 Task: Find connections with filter location Epping with filter topic #Brandwith filter profile language English with filter current company Essar with filter school H. L. College of Commerce with filter industry Philanthropic Fundraising Services with filter service category Network Support with filter keywords title Administrative Manager
Action: Mouse moved to (251, 272)
Screenshot: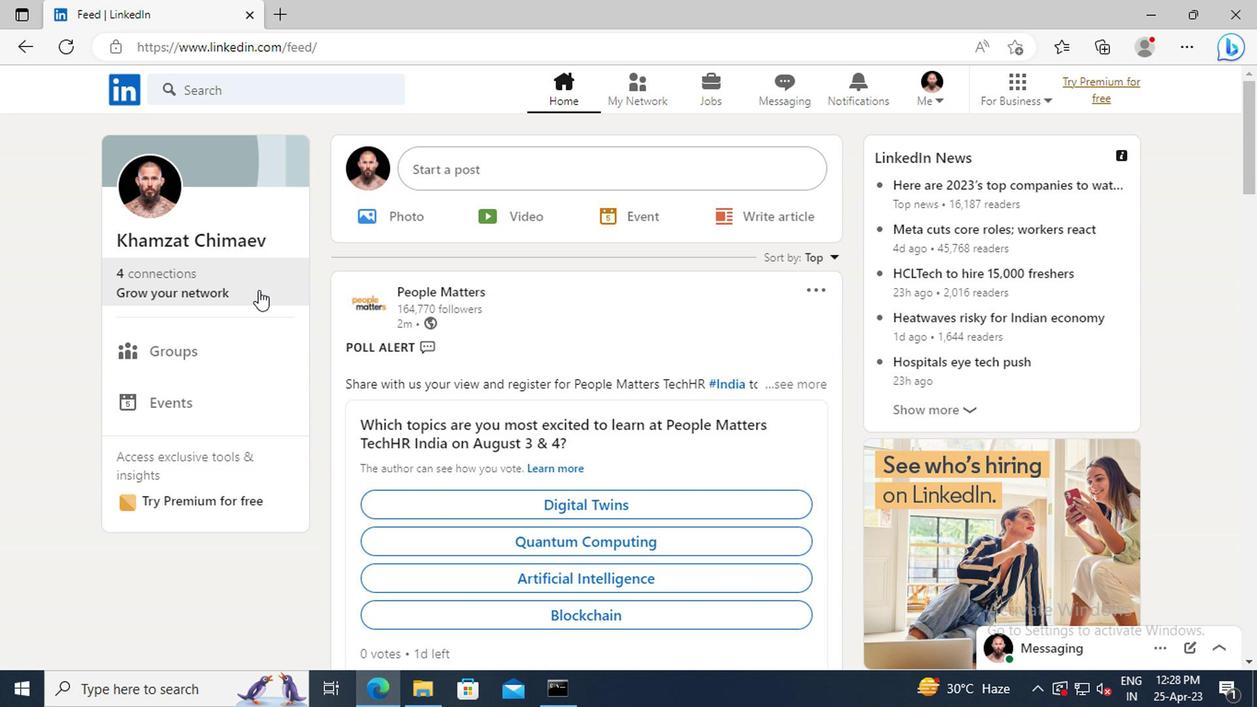 
Action: Mouse pressed left at (251, 272)
Screenshot: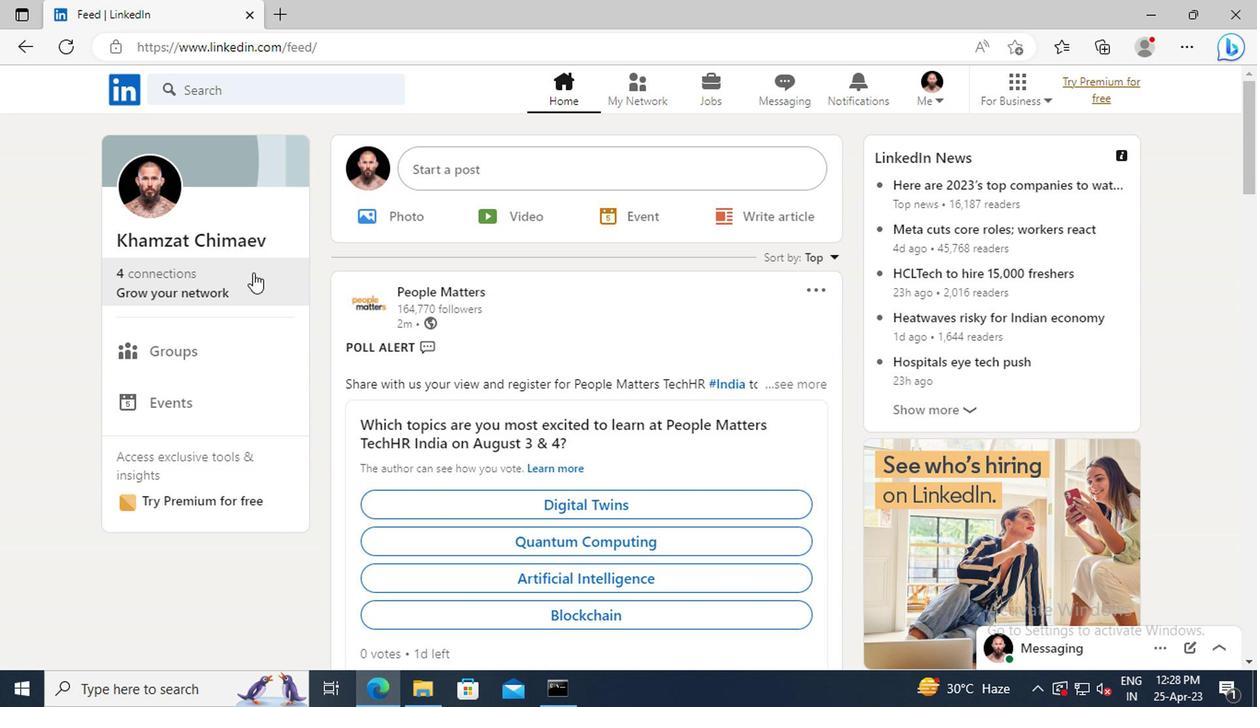 
Action: Mouse moved to (254, 197)
Screenshot: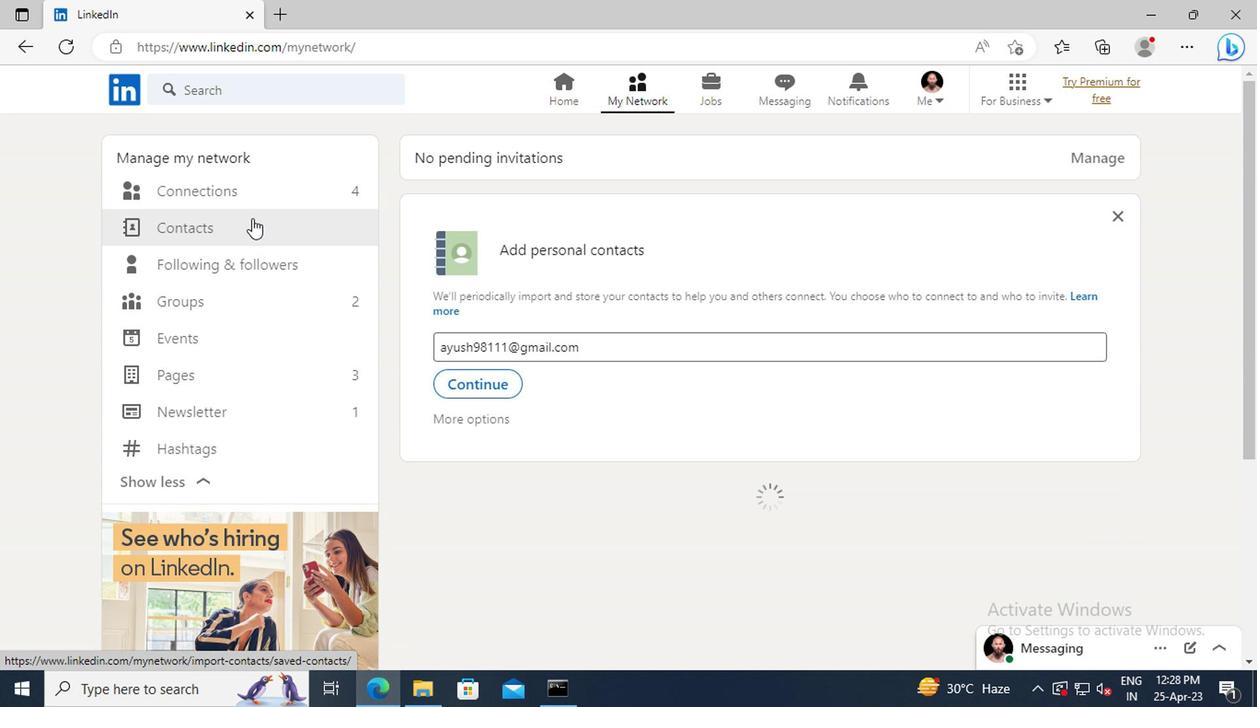 
Action: Mouse pressed left at (254, 197)
Screenshot: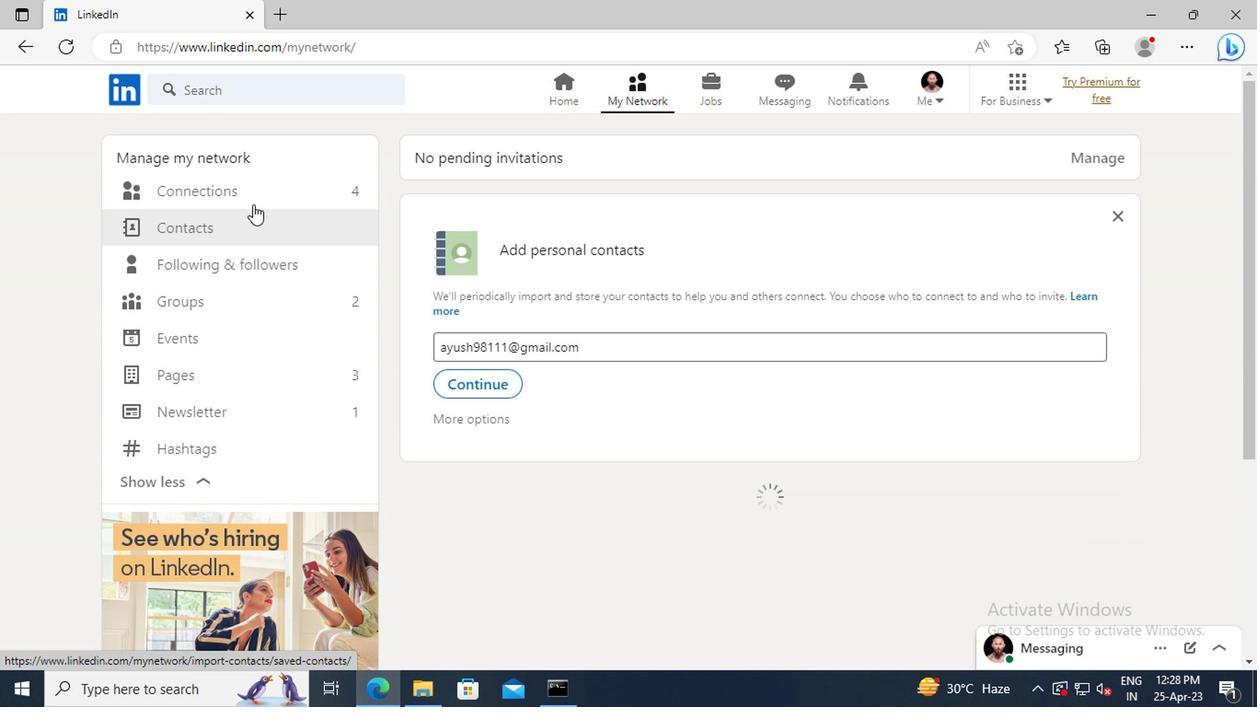 
Action: Mouse moved to (749, 199)
Screenshot: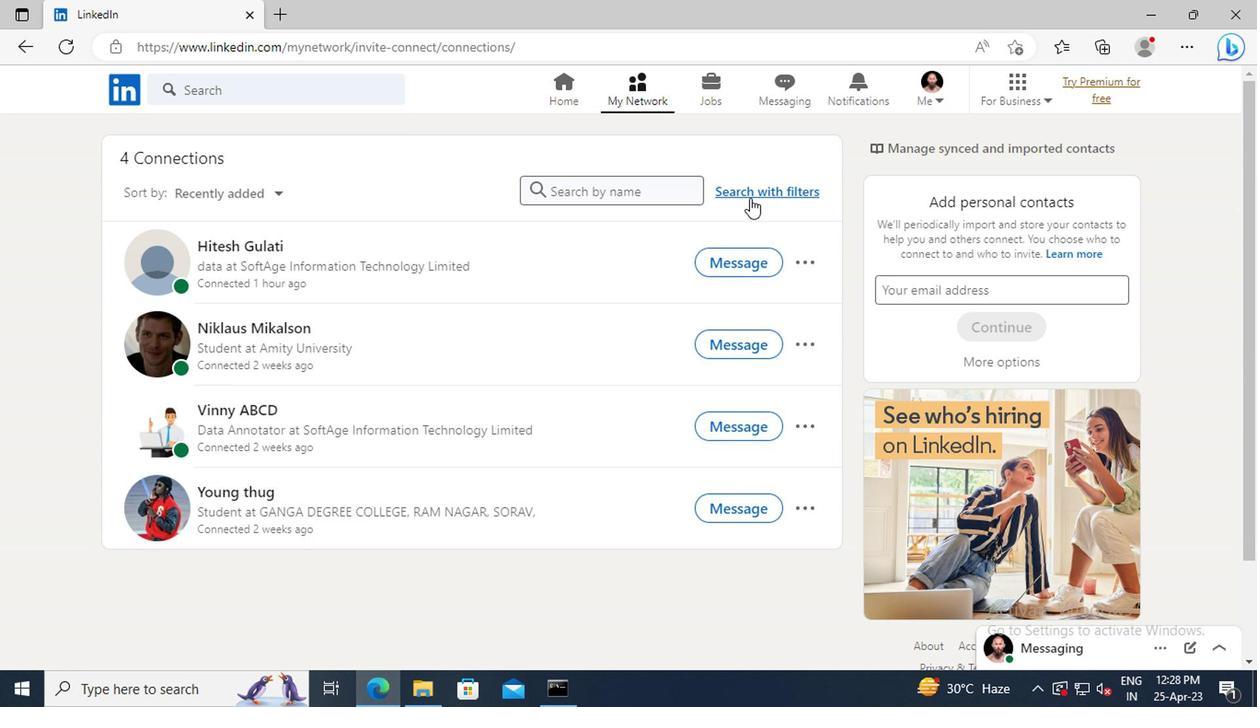
Action: Mouse pressed left at (749, 199)
Screenshot: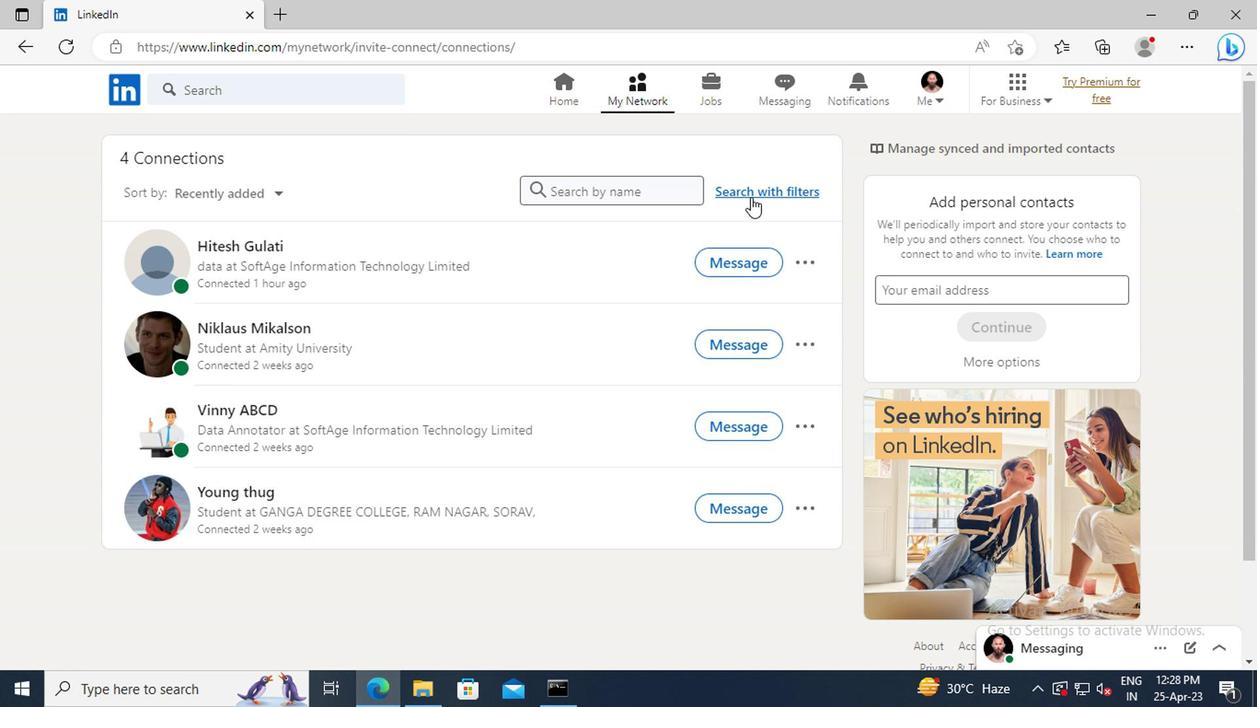 
Action: Mouse moved to (702, 147)
Screenshot: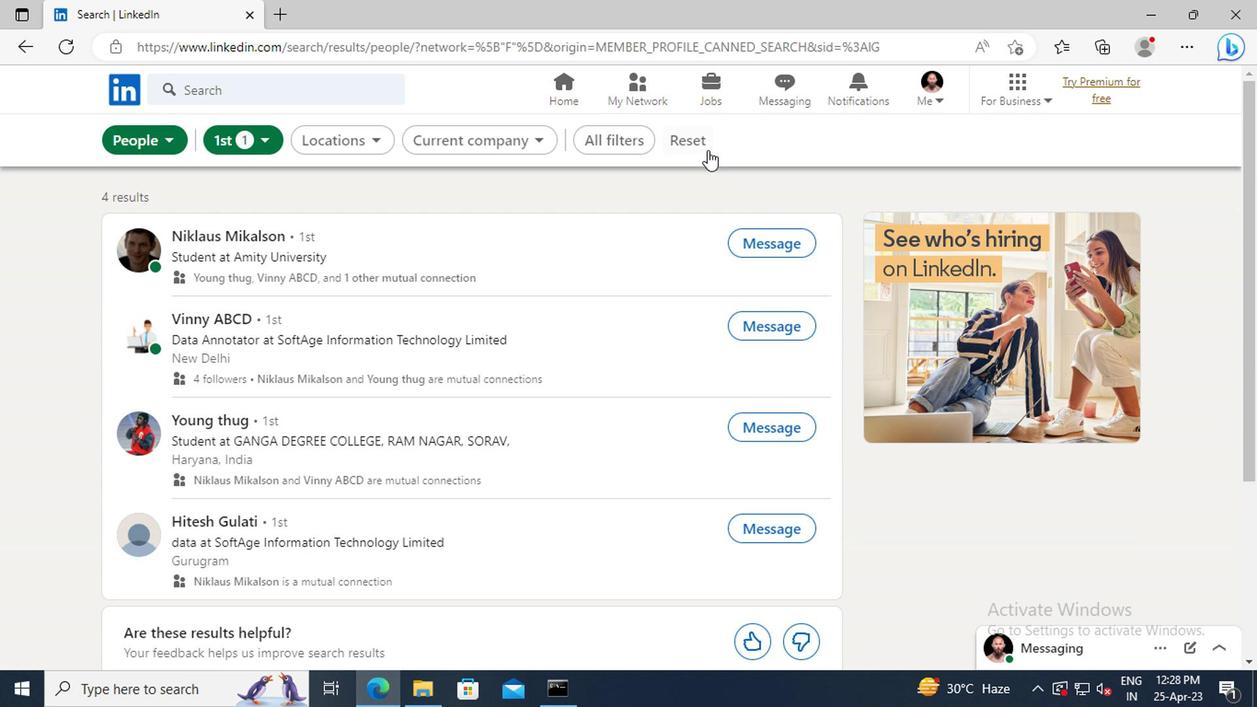 
Action: Mouse pressed left at (702, 147)
Screenshot: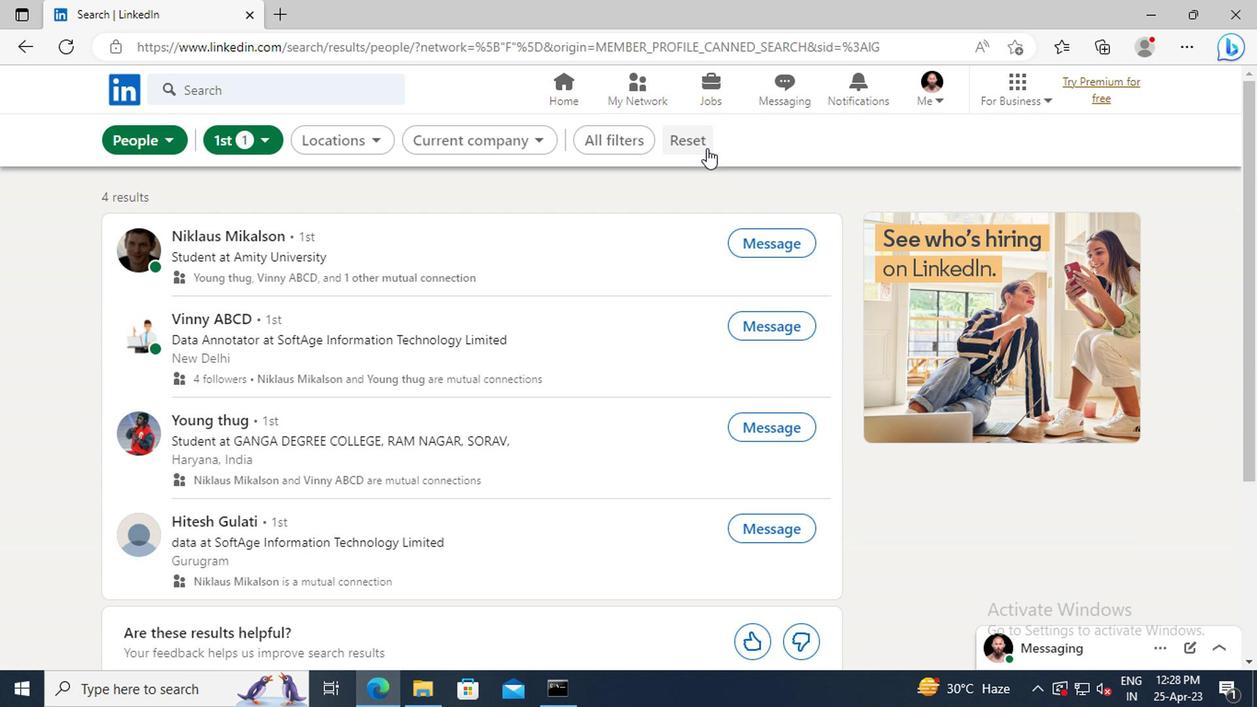
Action: Mouse moved to (666, 147)
Screenshot: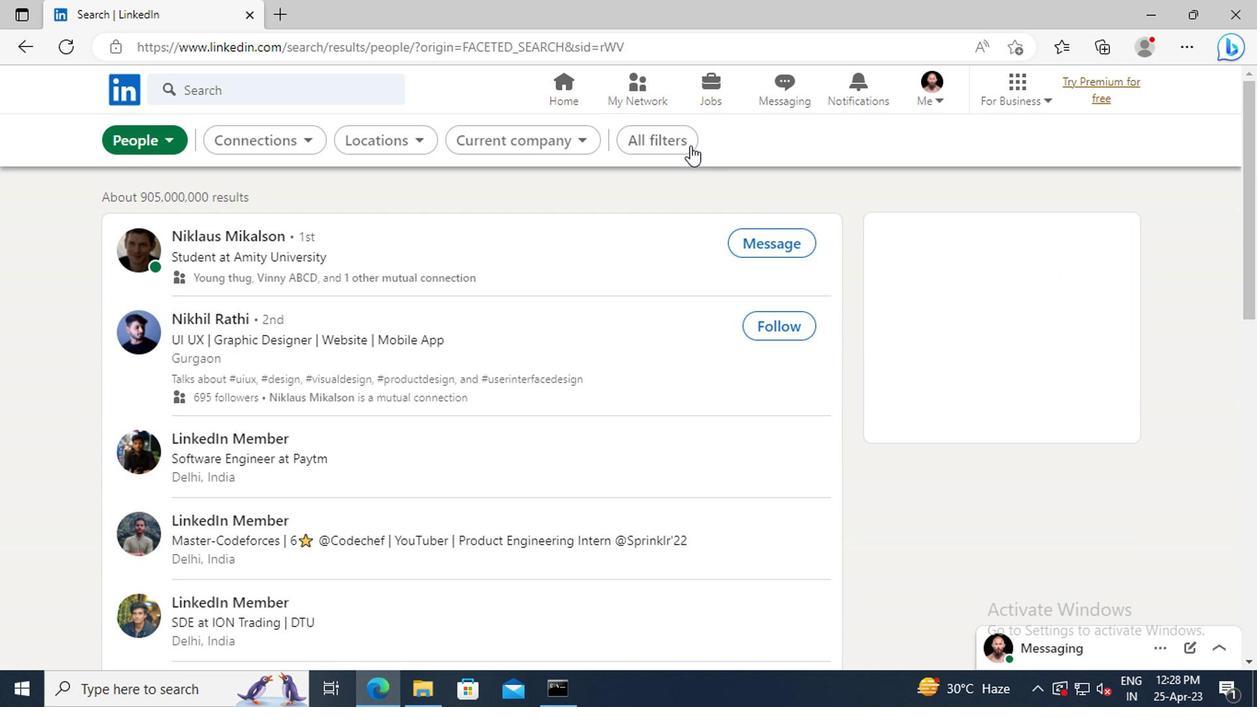 
Action: Mouse pressed left at (666, 147)
Screenshot: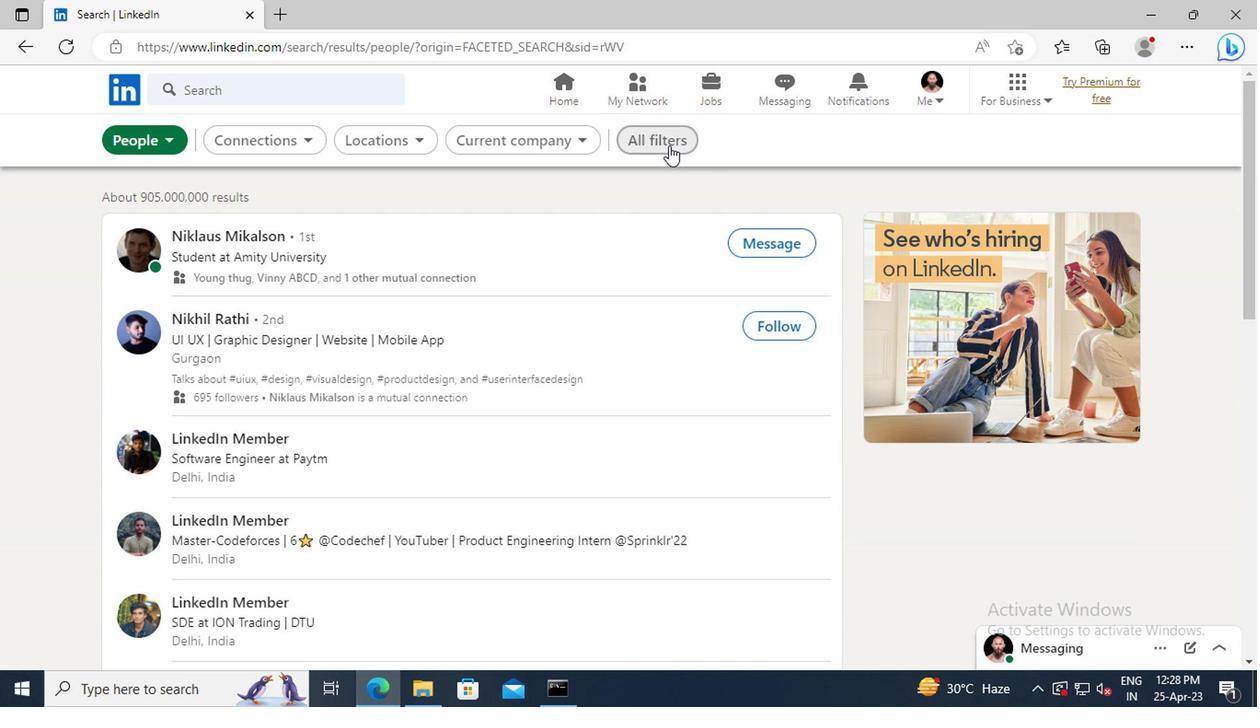 
Action: Mouse moved to (979, 313)
Screenshot: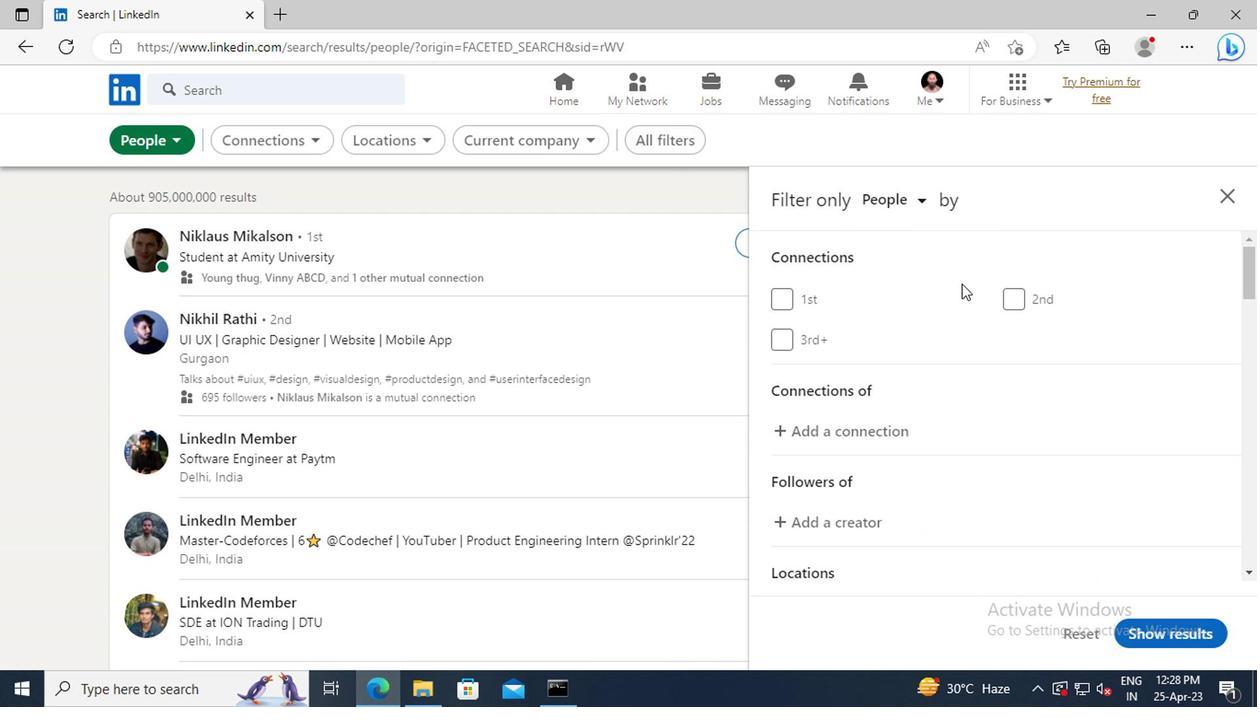 
Action: Mouse scrolled (979, 313) with delta (0, 0)
Screenshot: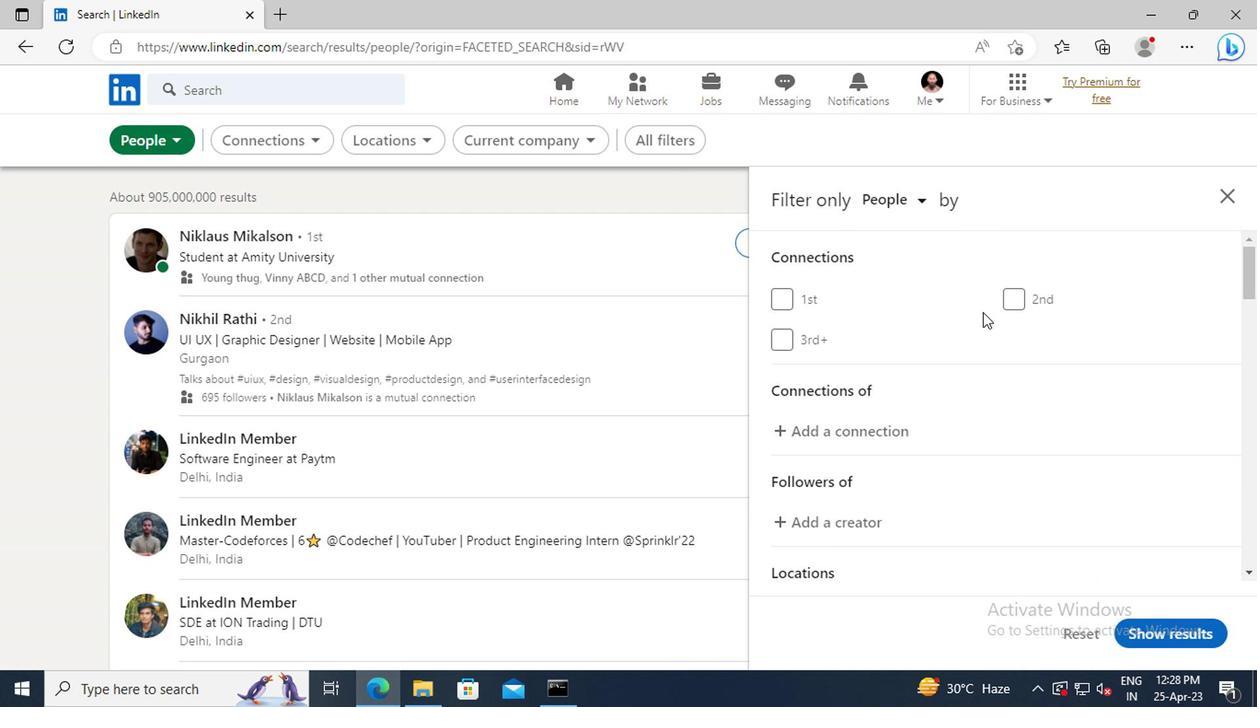 
Action: Mouse scrolled (979, 313) with delta (0, 0)
Screenshot: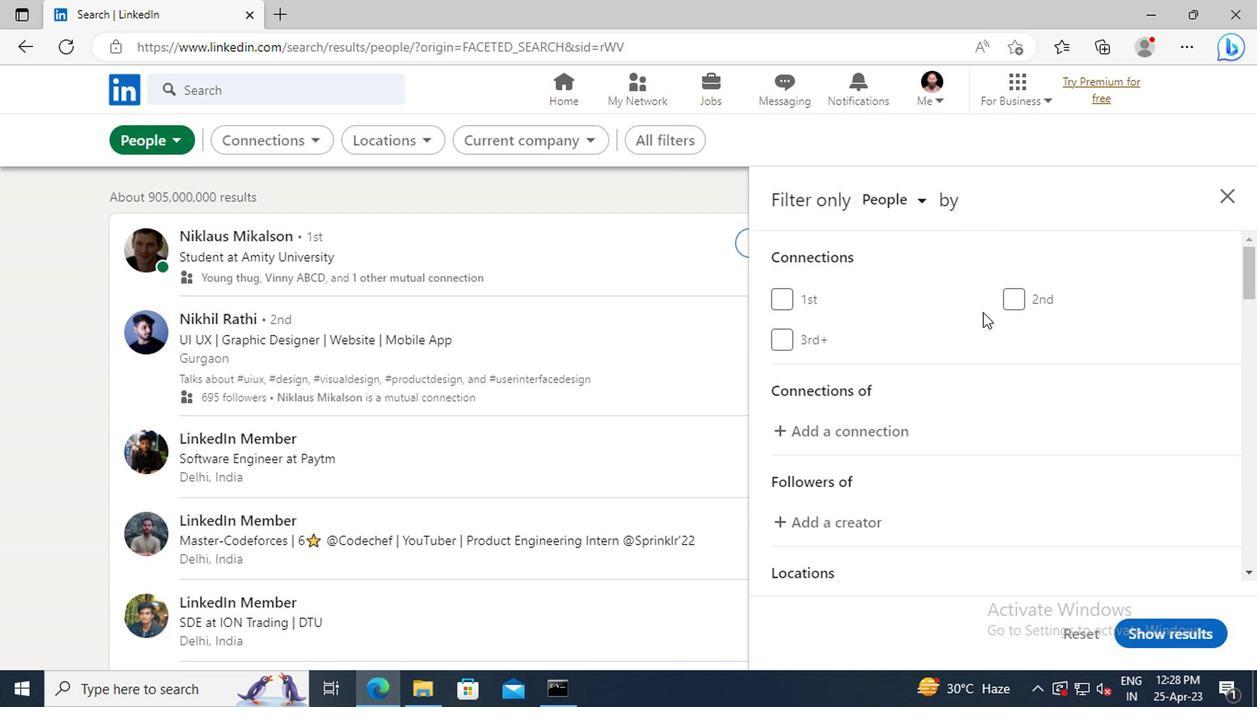 
Action: Mouse scrolled (979, 313) with delta (0, 0)
Screenshot: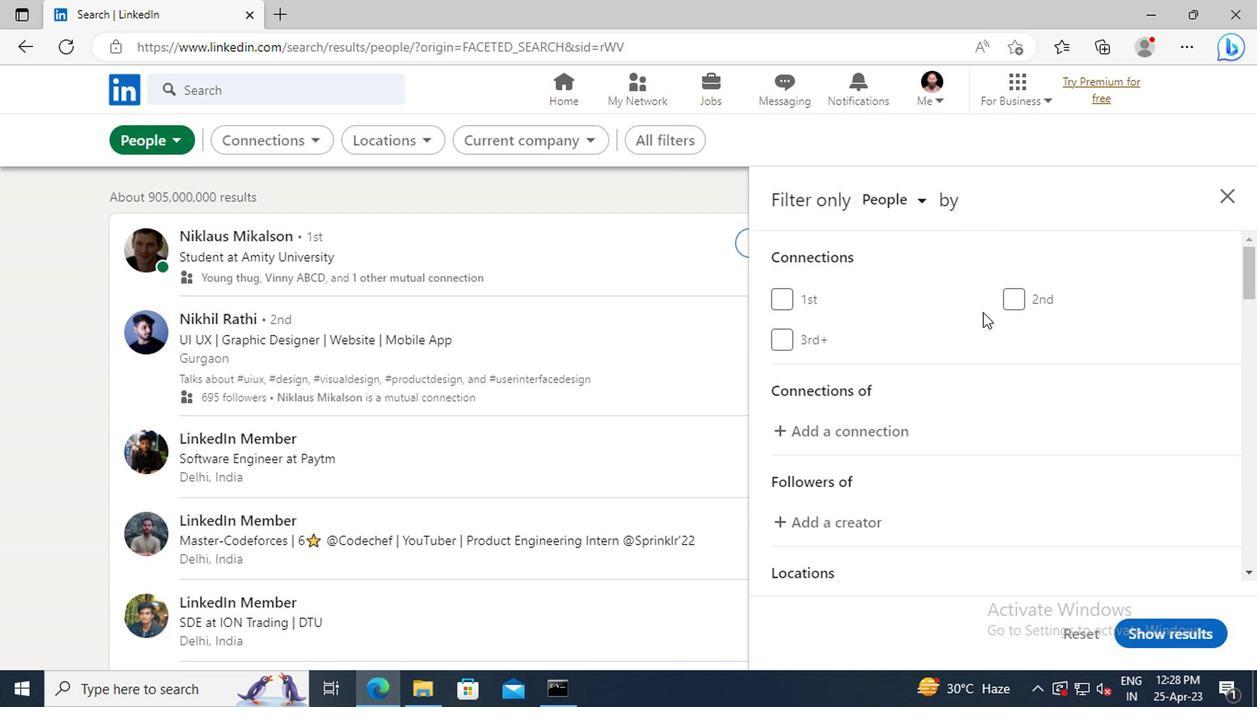 
Action: Mouse scrolled (979, 313) with delta (0, 0)
Screenshot: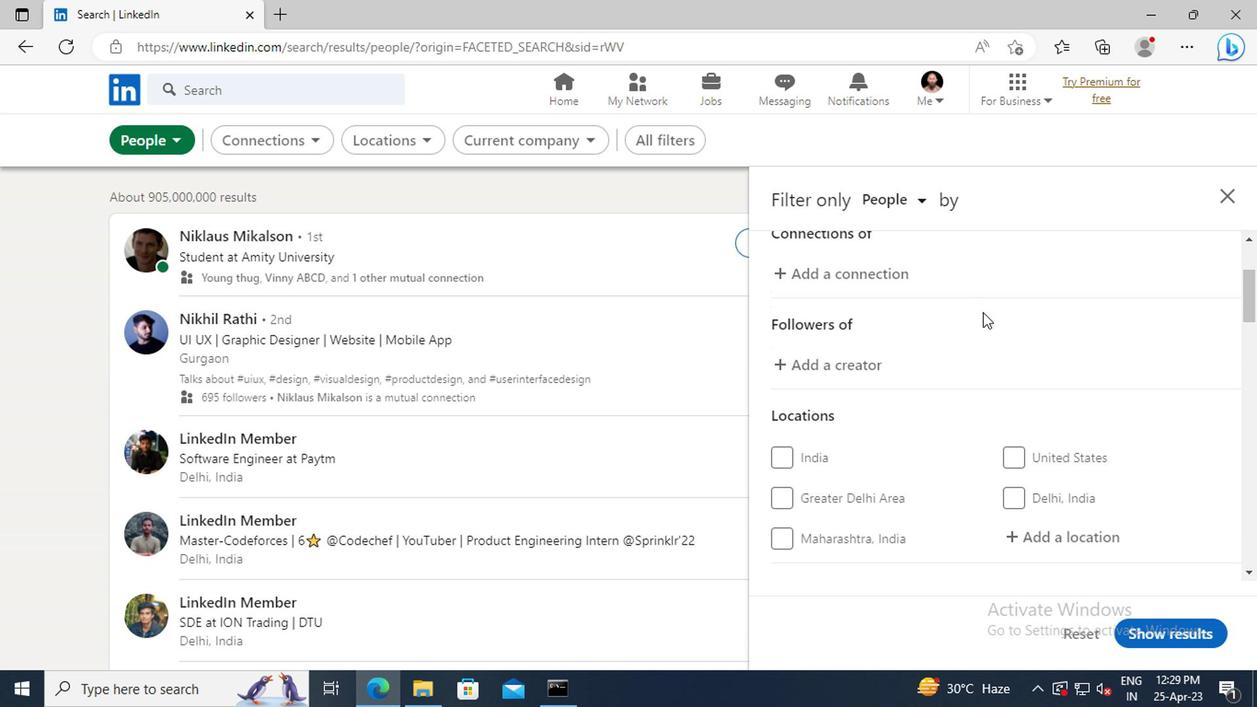 
Action: Mouse scrolled (979, 313) with delta (0, 0)
Screenshot: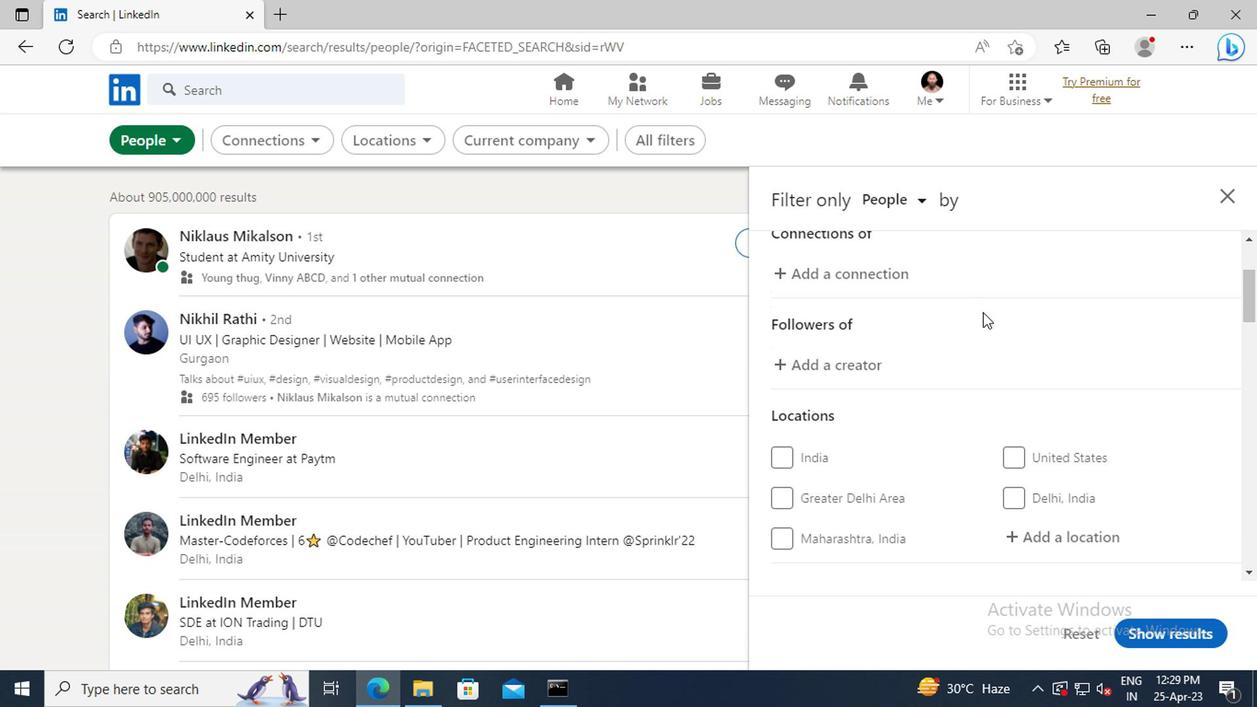 
Action: Mouse moved to (1037, 431)
Screenshot: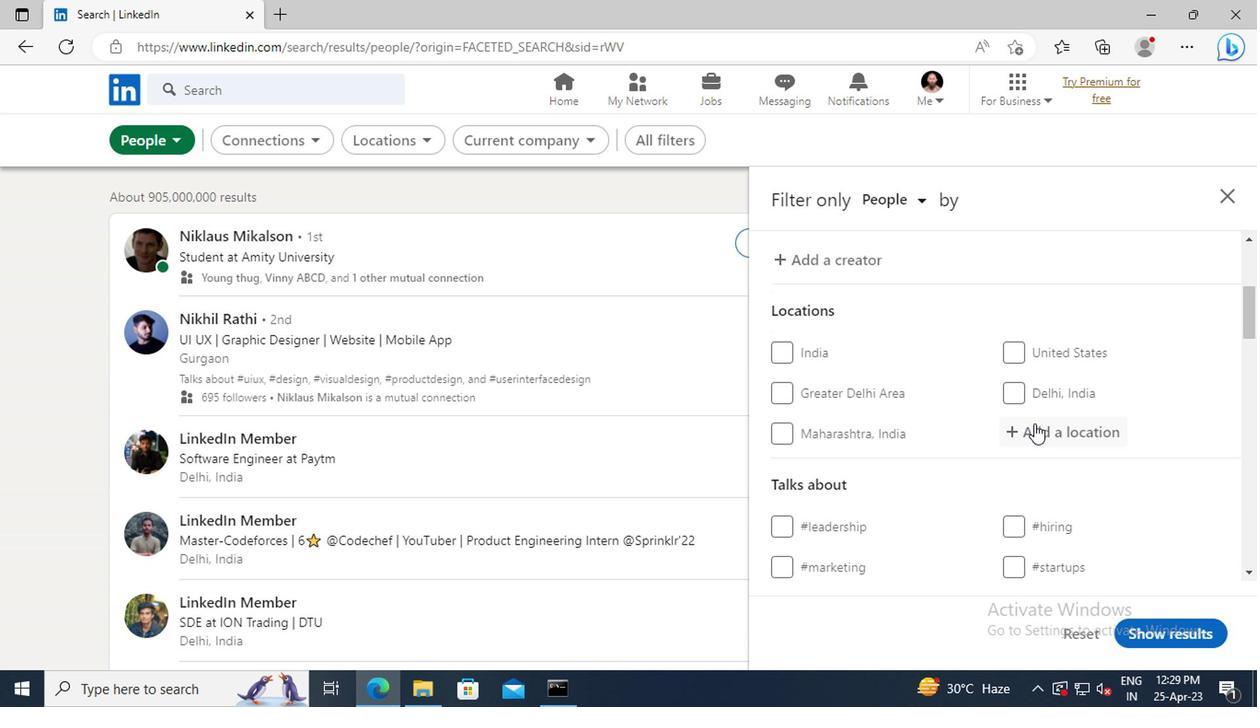 
Action: Mouse pressed left at (1037, 431)
Screenshot: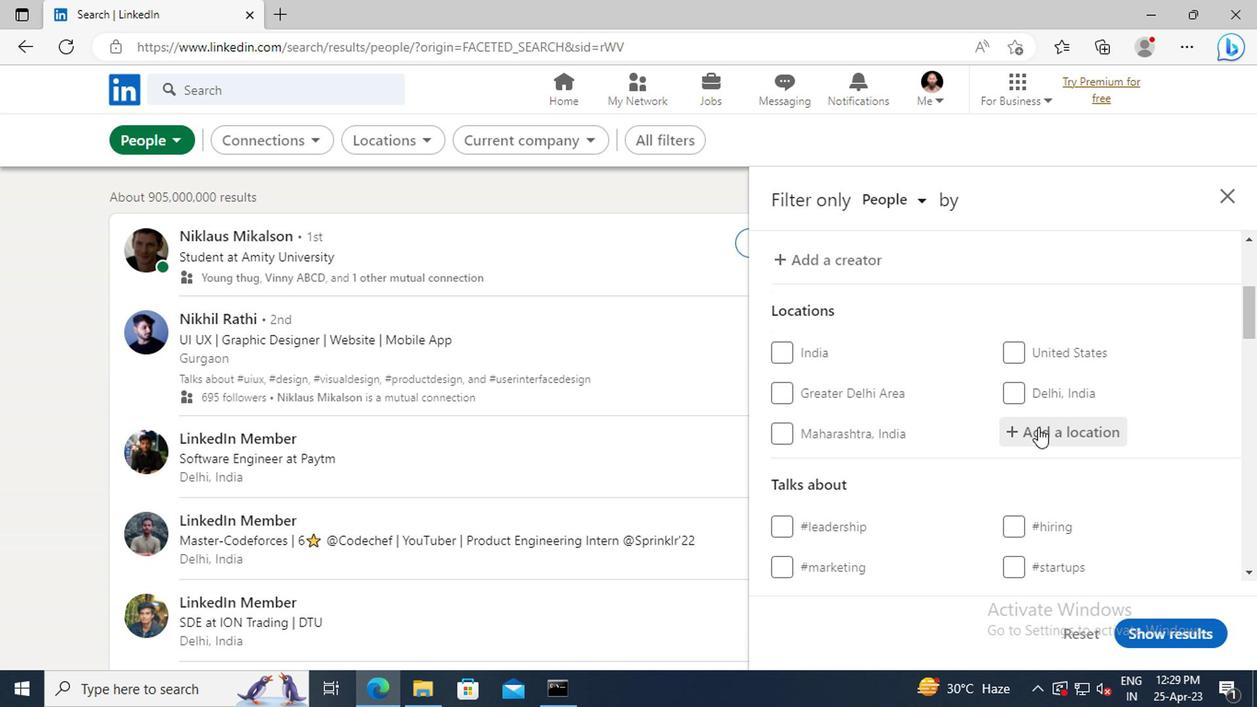 
Action: Key pressed <Key.shift>EPPING
Screenshot: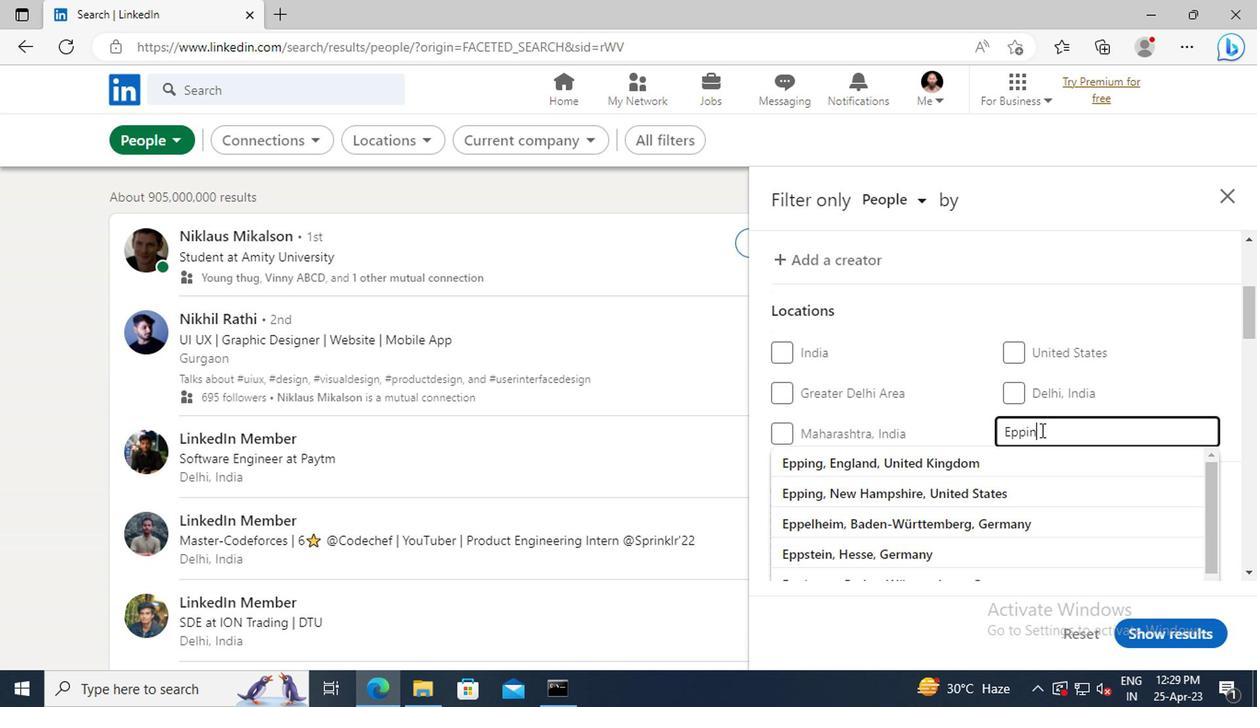 
Action: Mouse moved to (1021, 459)
Screenshot: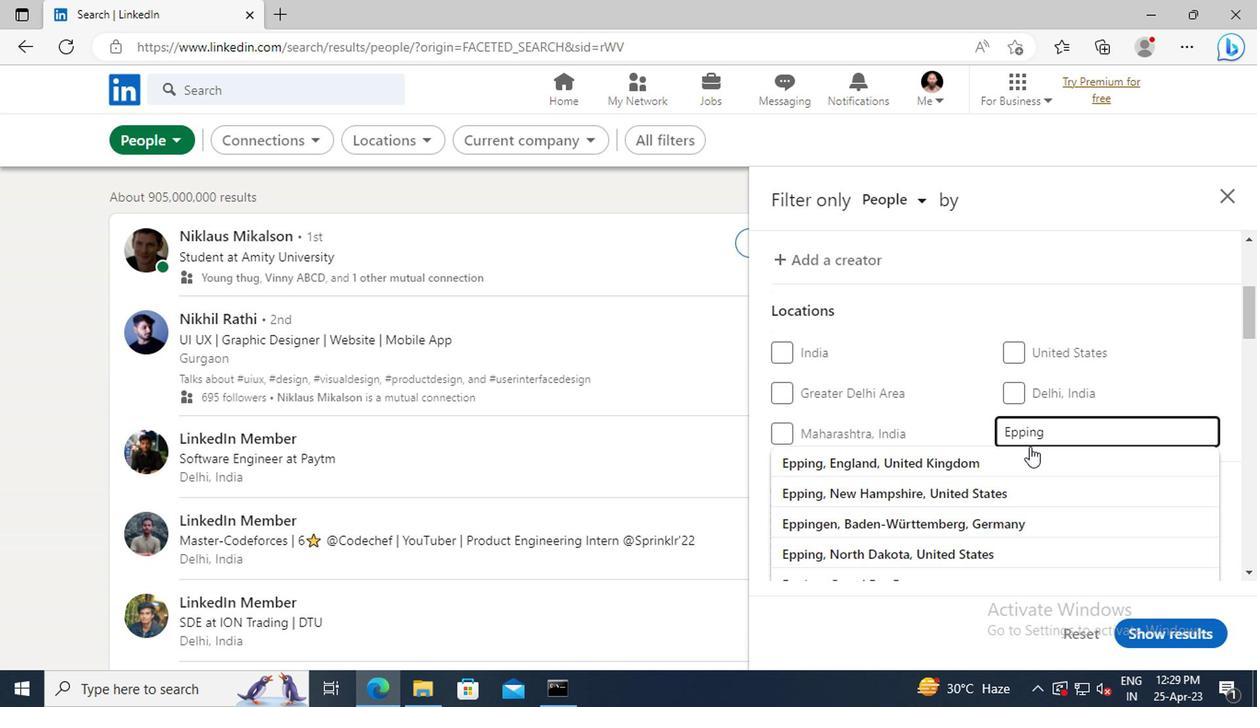 
Action: Mouse pressed left at (1021, 459)
Screenshot: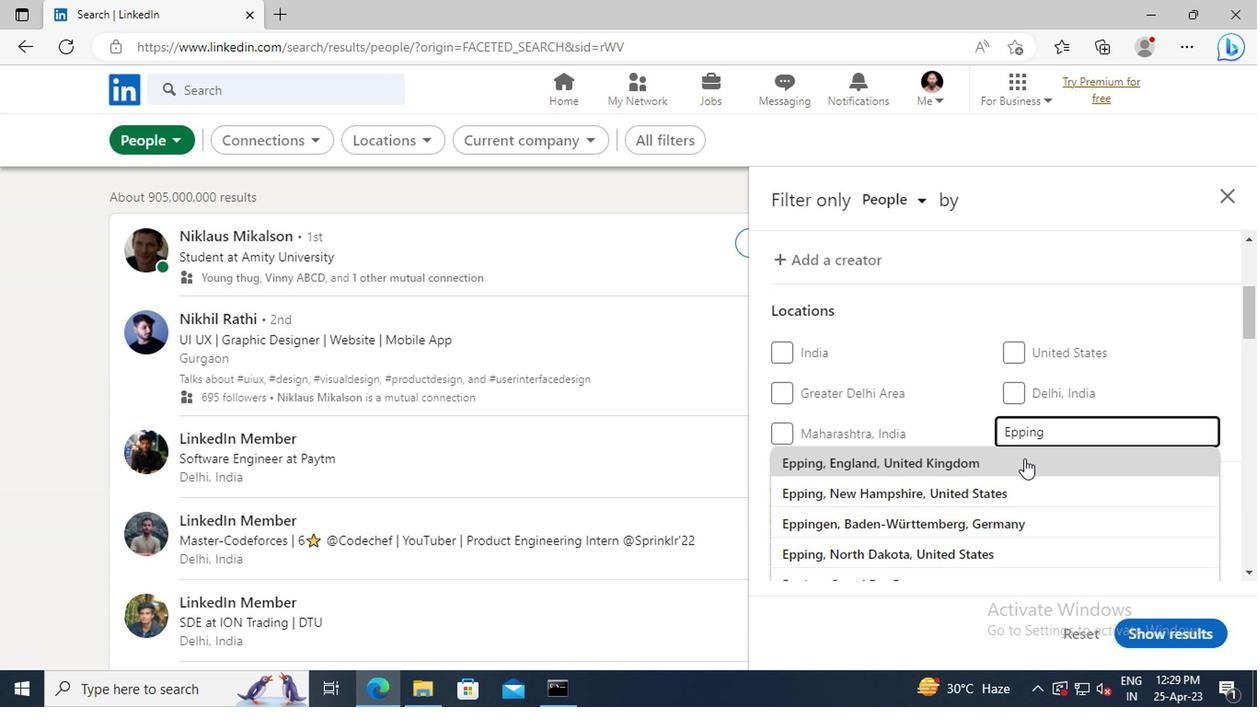 
Action: Mouse moved to (1019, 365)
Screenshot: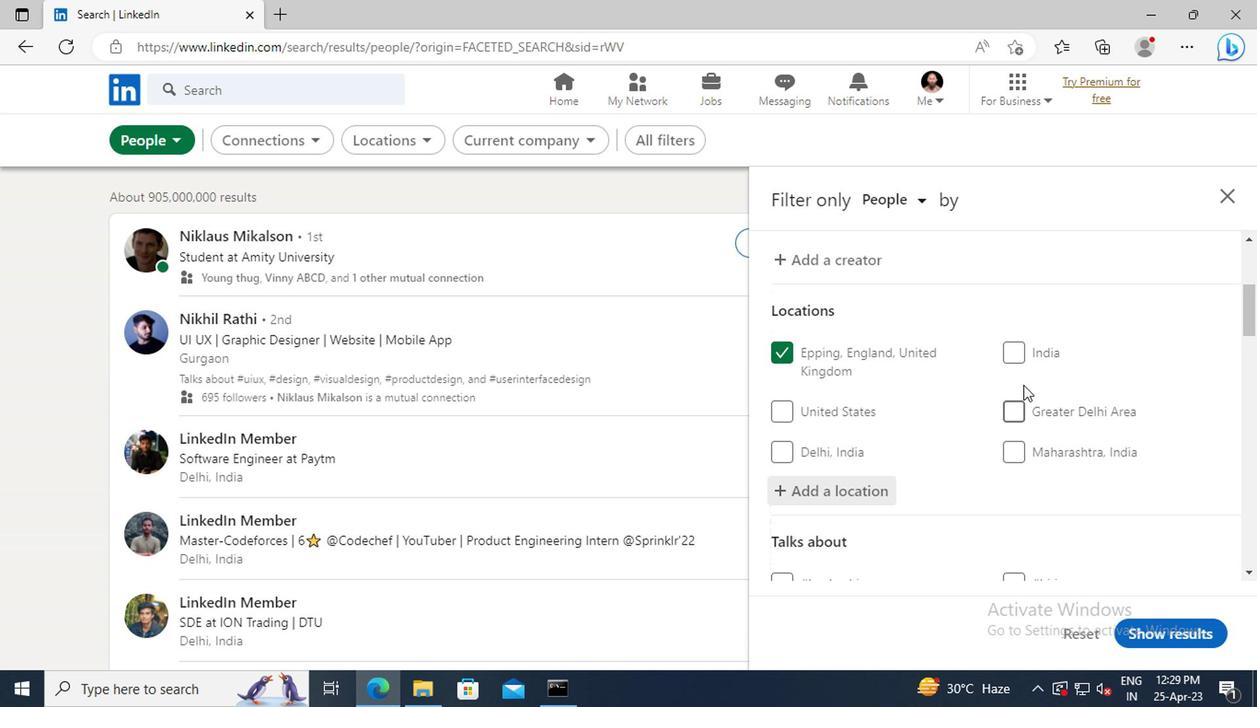 
Action: Mouse scrolled (1019, 364) with delta (0, 0)
Screenshot: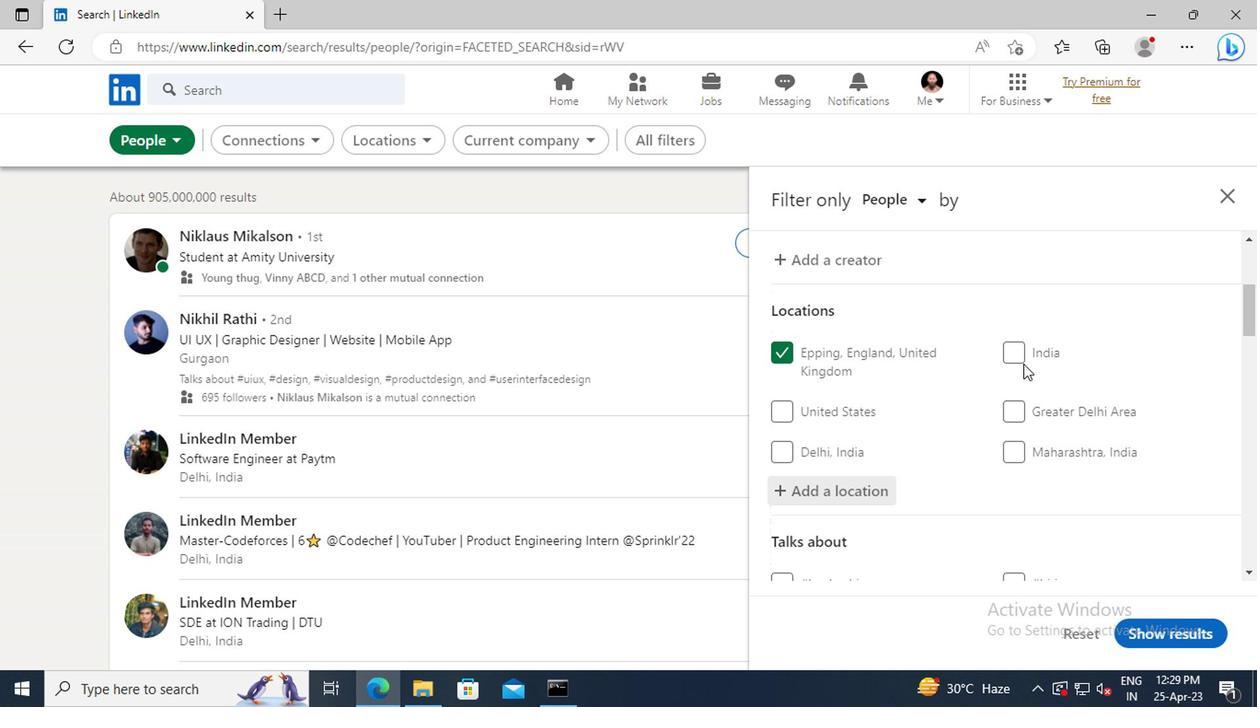 
Action: Mouse scrolled (1019, 364) with delta (0, 0)
Screenshot: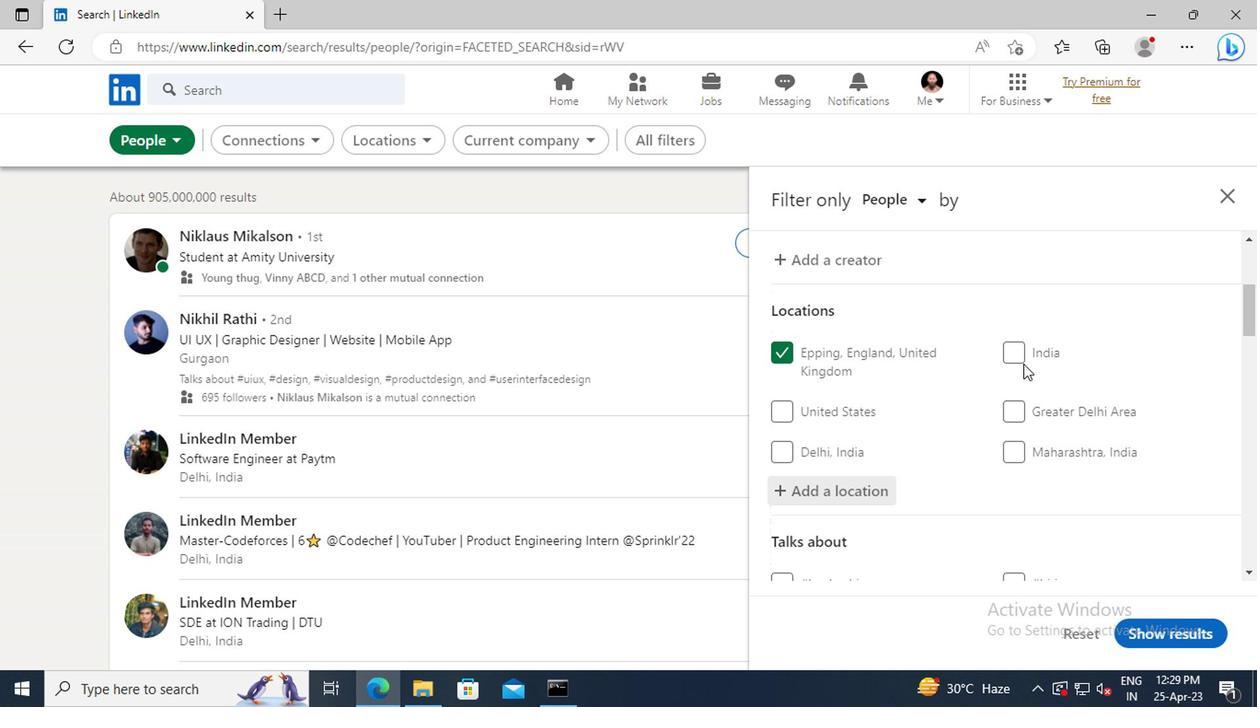 
Action: Mouse scrolled (1019, 364) with delta (0, 0)
Screenshot: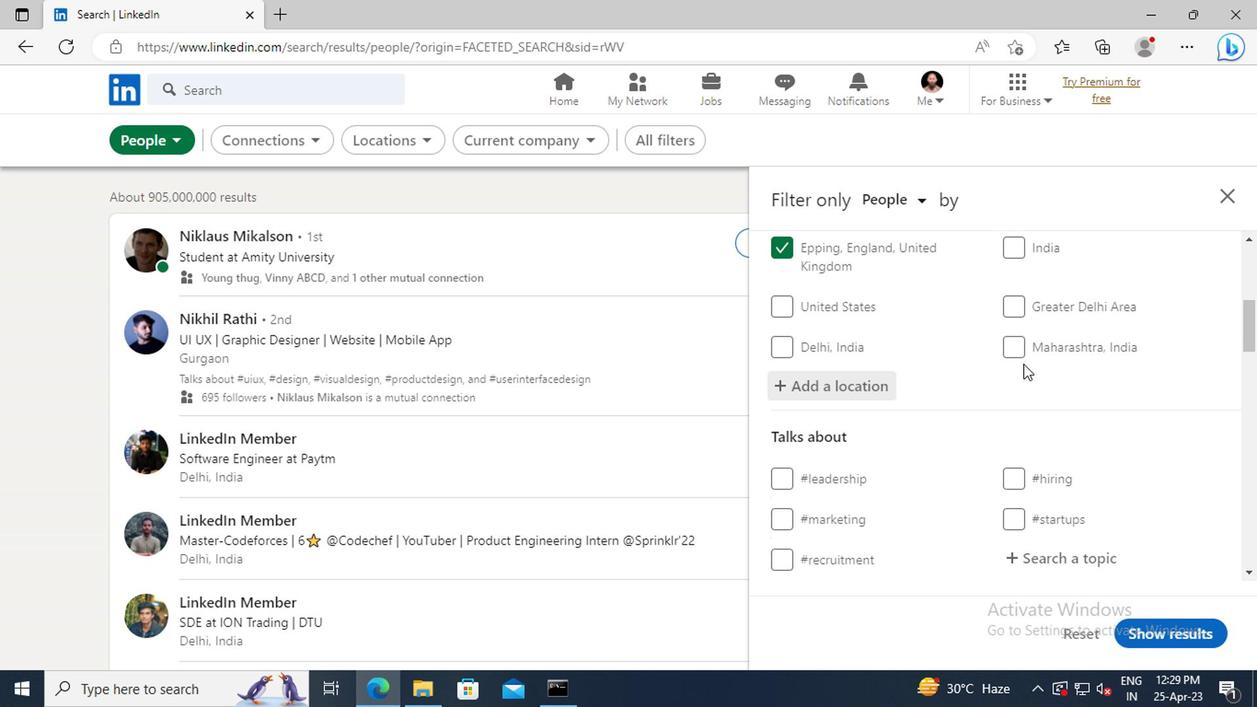 
Action: Mouse scrolled (1019, 364) with delta (0, 0)
Screenshot: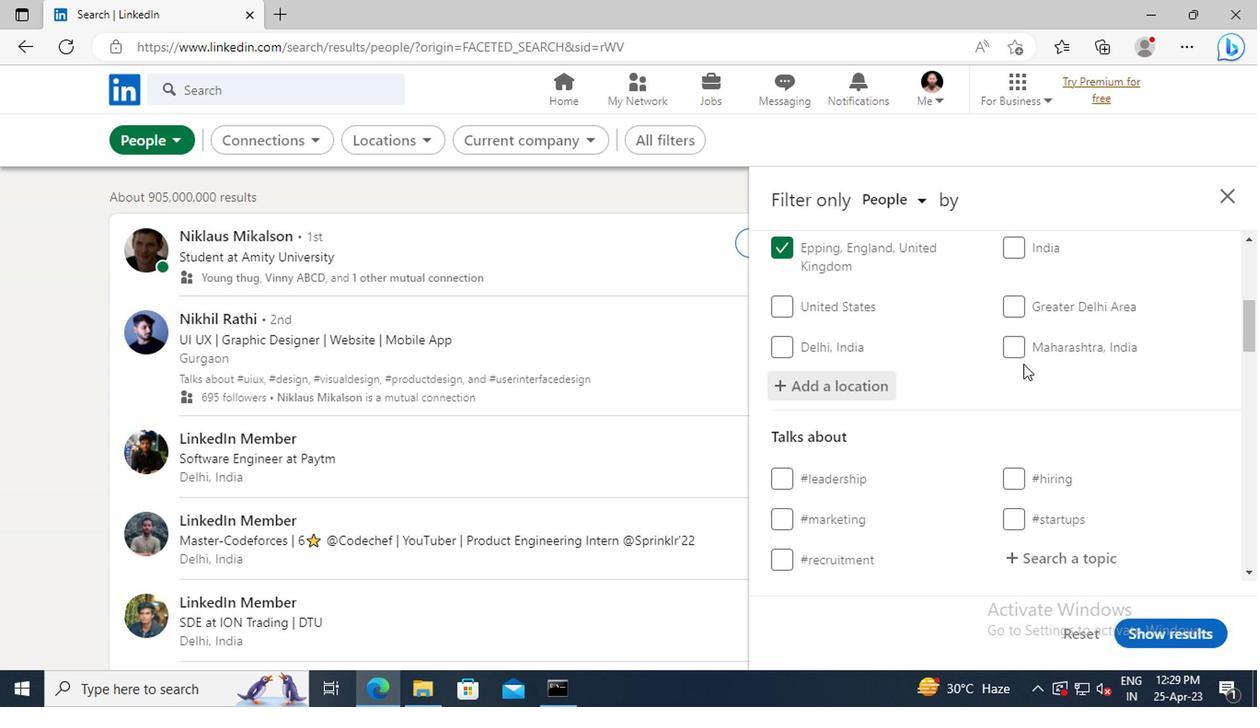 
Action: Mouse moved to (1048, 459)
Screenshot: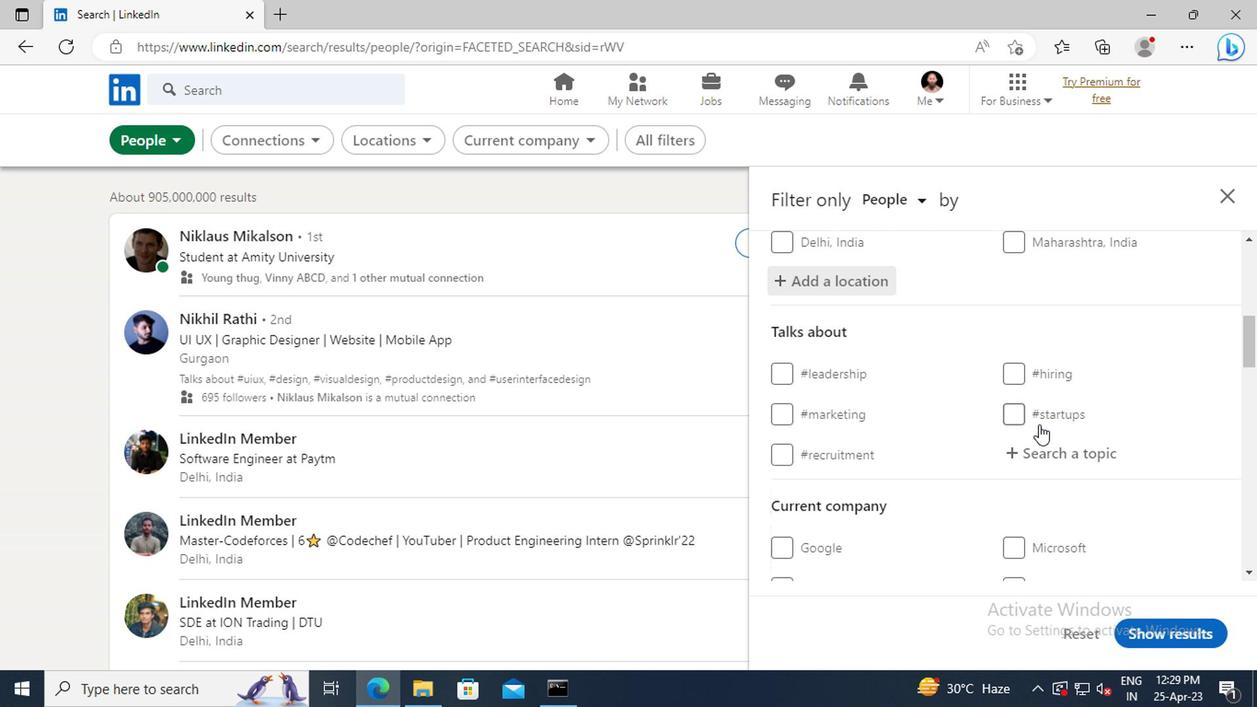 
Action: Mouse pressed left at (1048, 459)
Screenshot: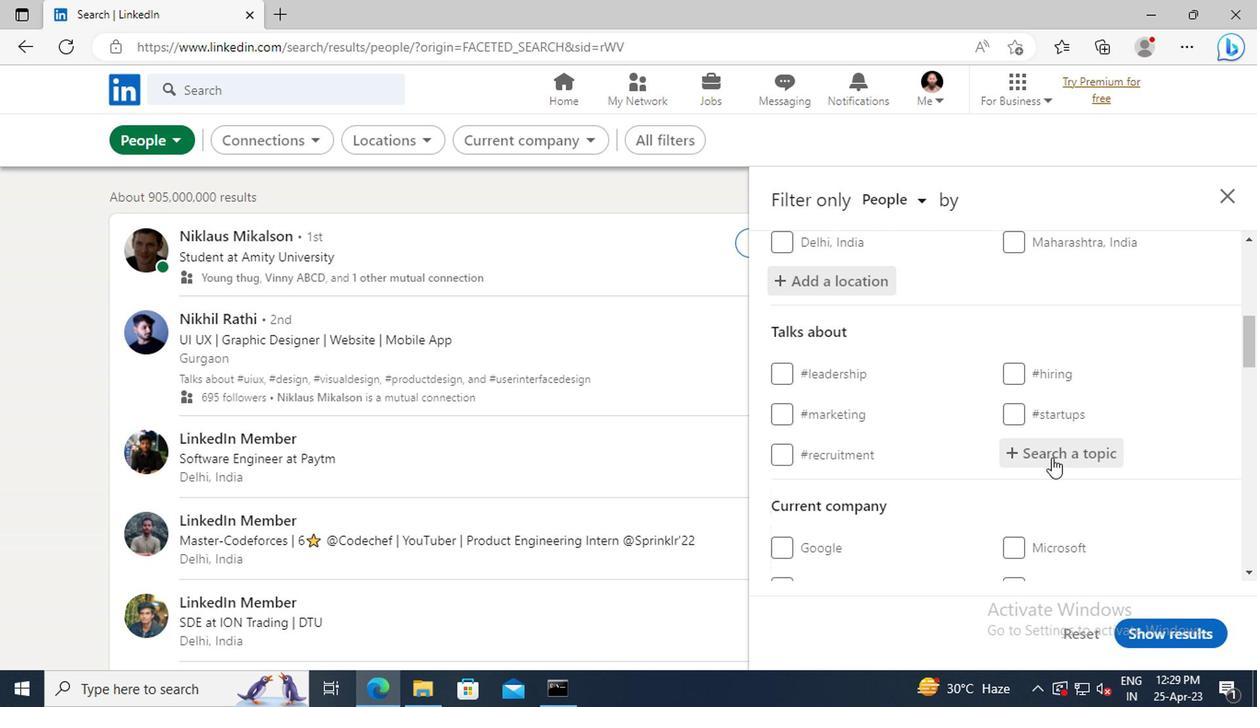 
Action: Key pressed <Key.shift>#<Key.shift>BRANDWITH
Screenshot: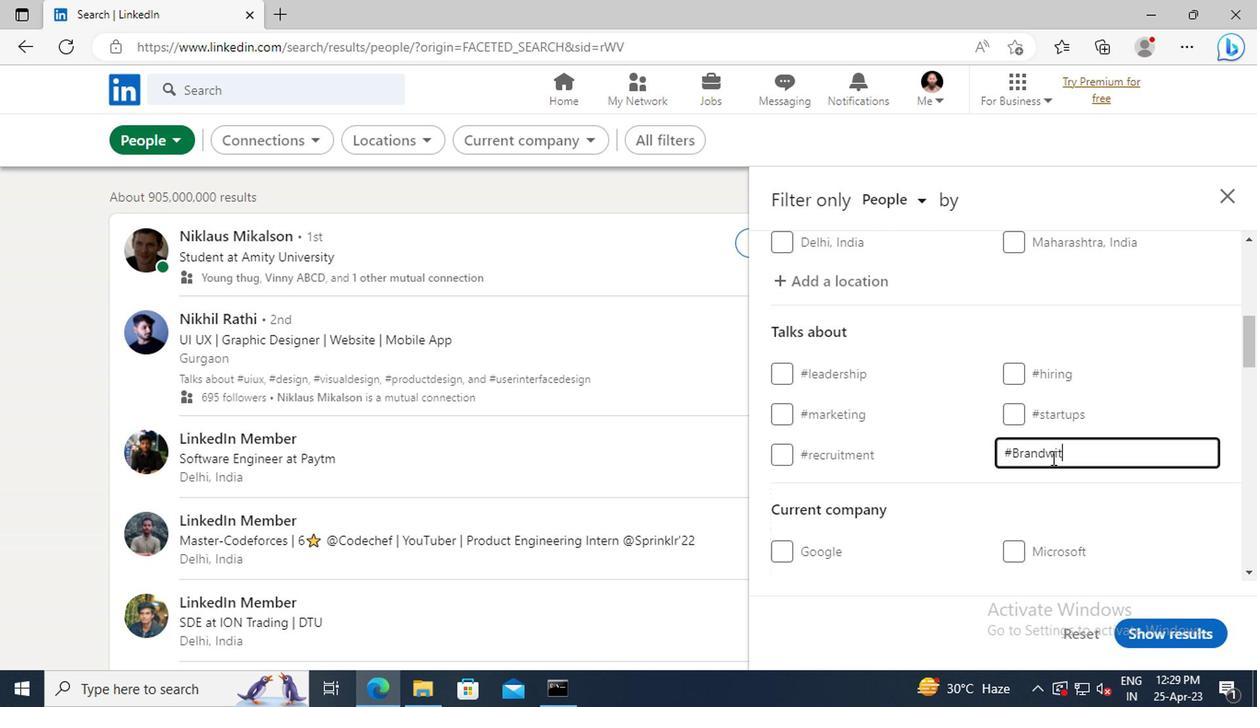 
Action: Mouse scrolled (1048, 458) with delta (0, 0)
Screenshot: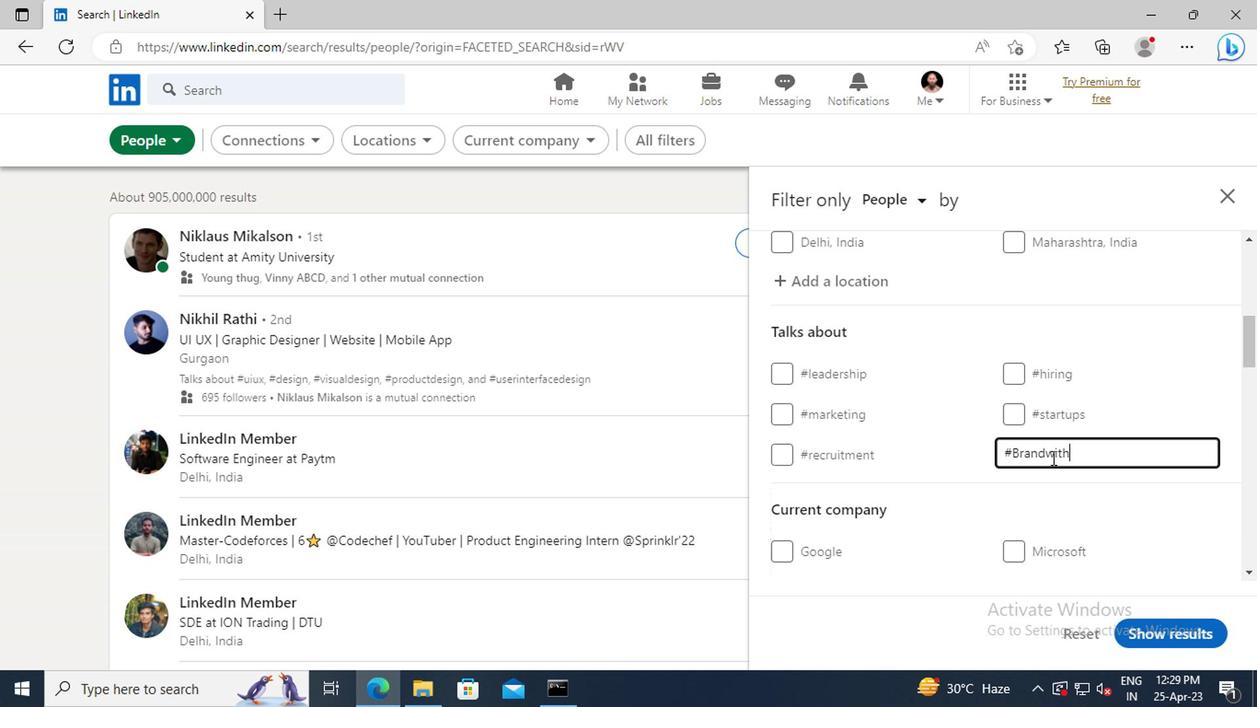 
Action: Mouse scrolled (1048, 458) with delta (0, 0)
Screenshot: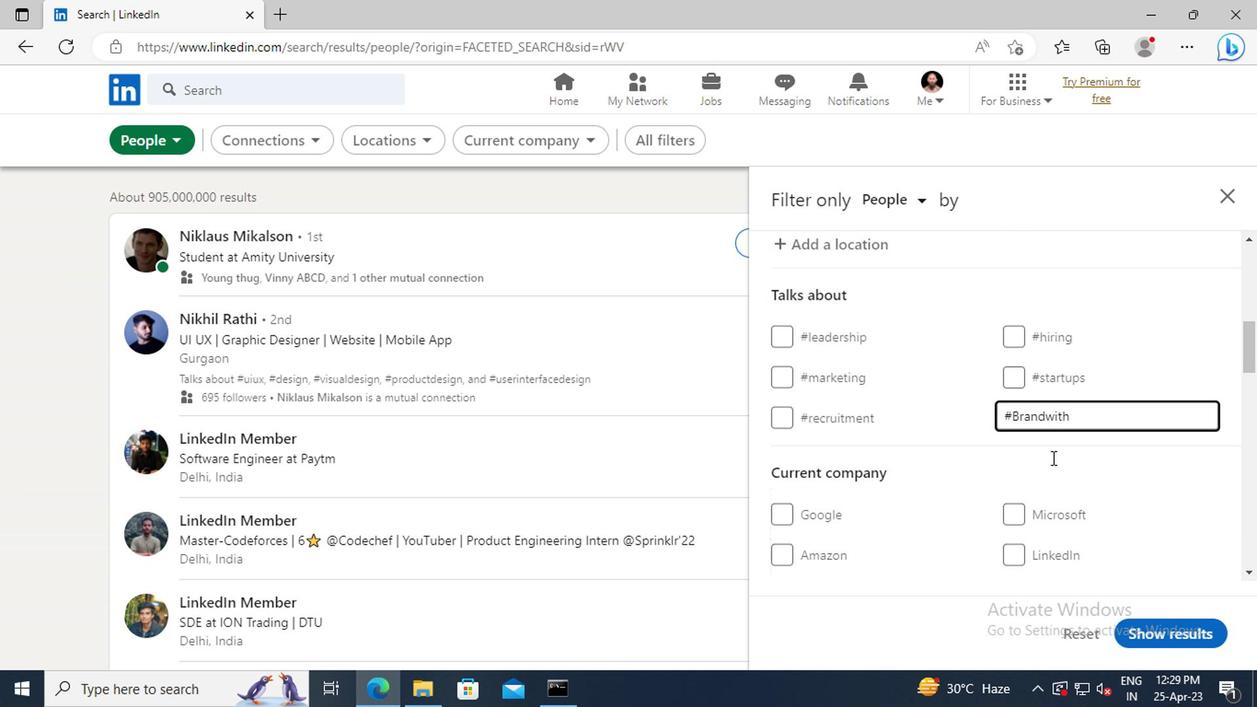 
Action: Mouse scrolled (1048, 458) with delta (0, 0)
Screenshot: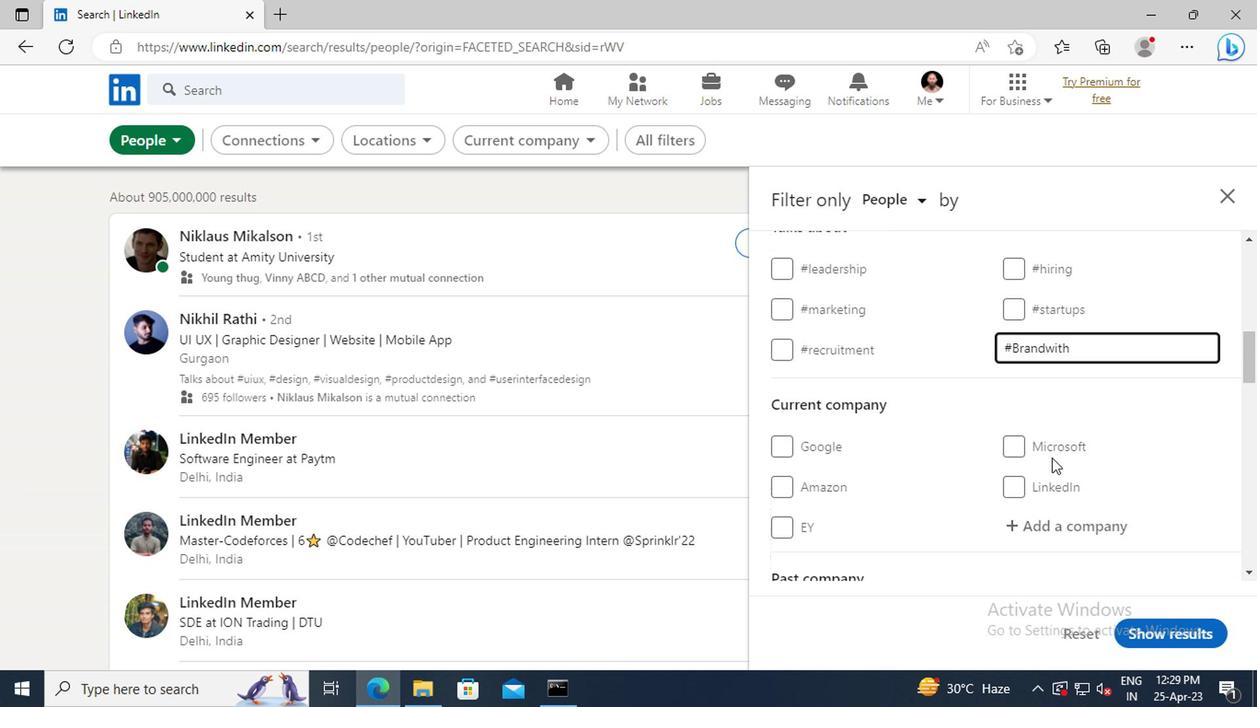 
Action: Mouse scrolled (1048, 458) with delta (0, 0)
Screenshot: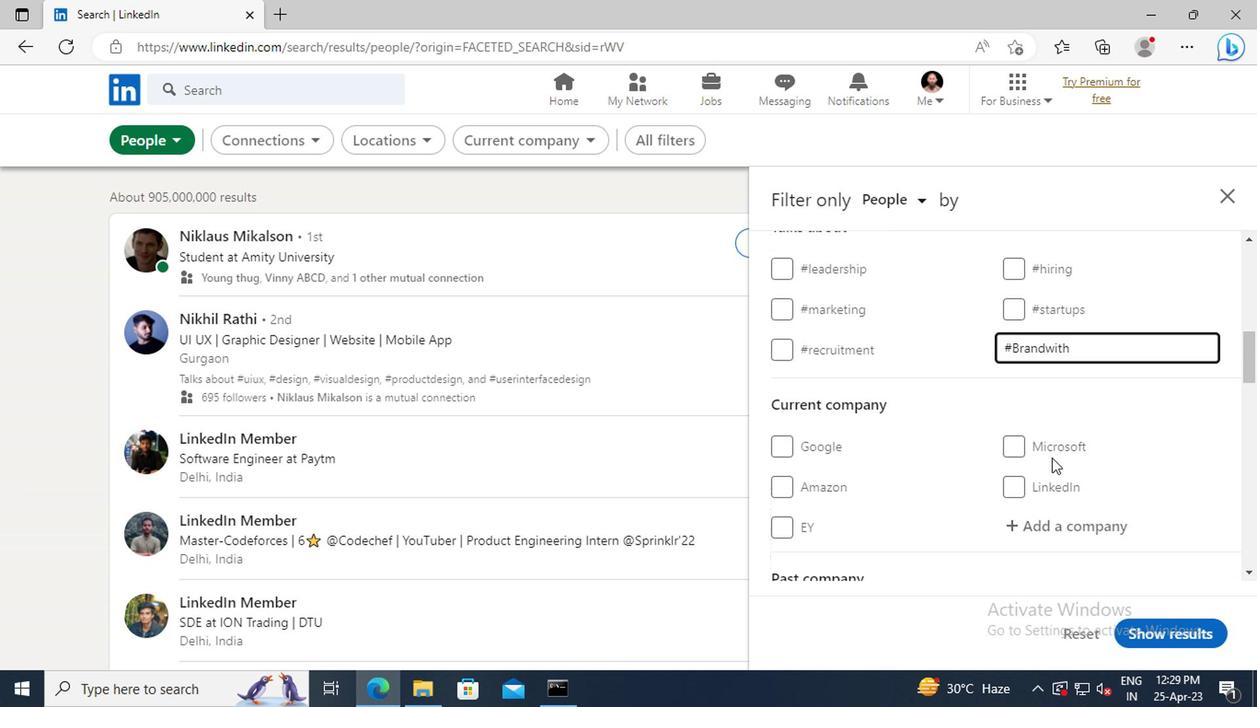 
Action: Mouse scrolled (1048, 458) with delta (0, 0)
Screenshot: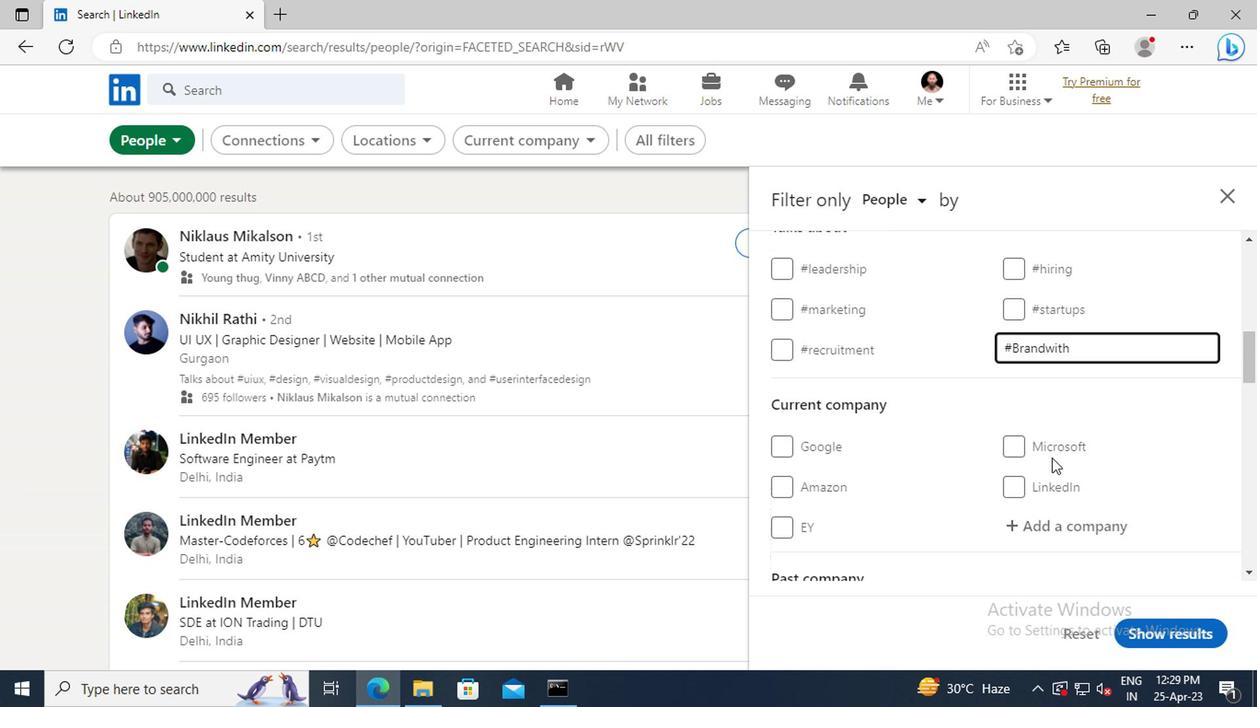 
Action: Mouse scrolled (1048, 458) with delta (0, 0)
Screenshot: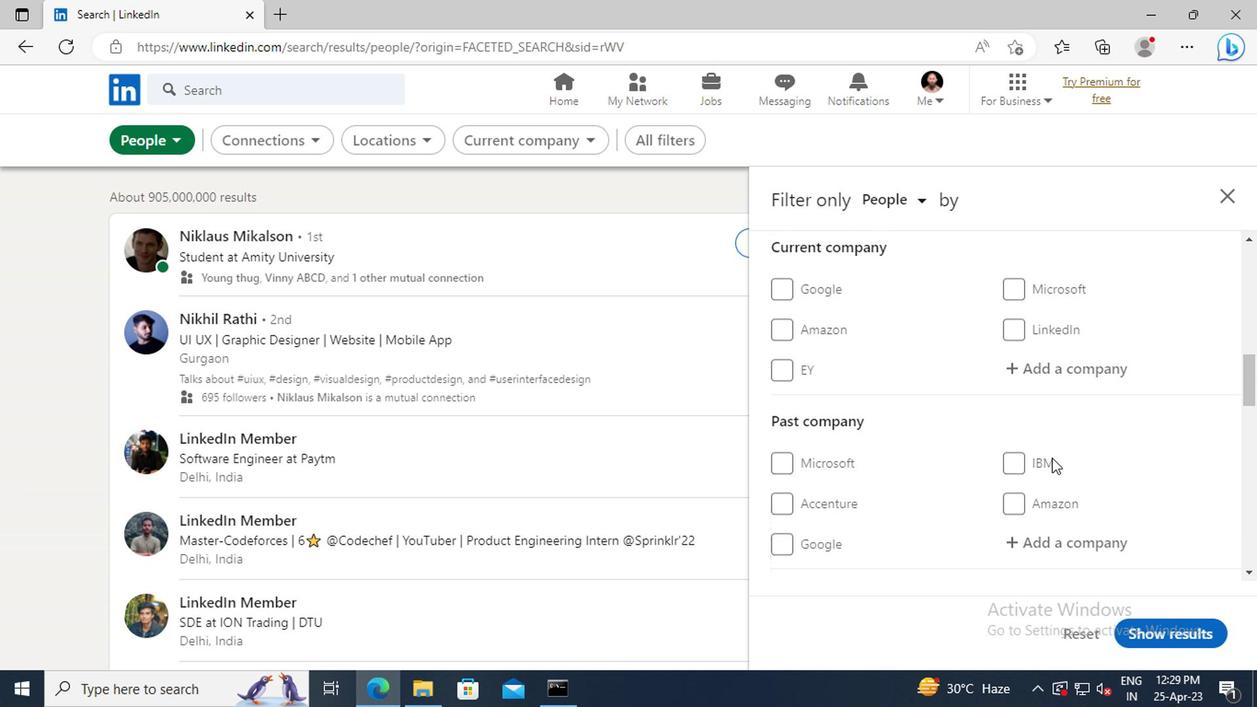 
Action: Mouse scrolled (1048, 458) with delta (0, 0)
Screenshot: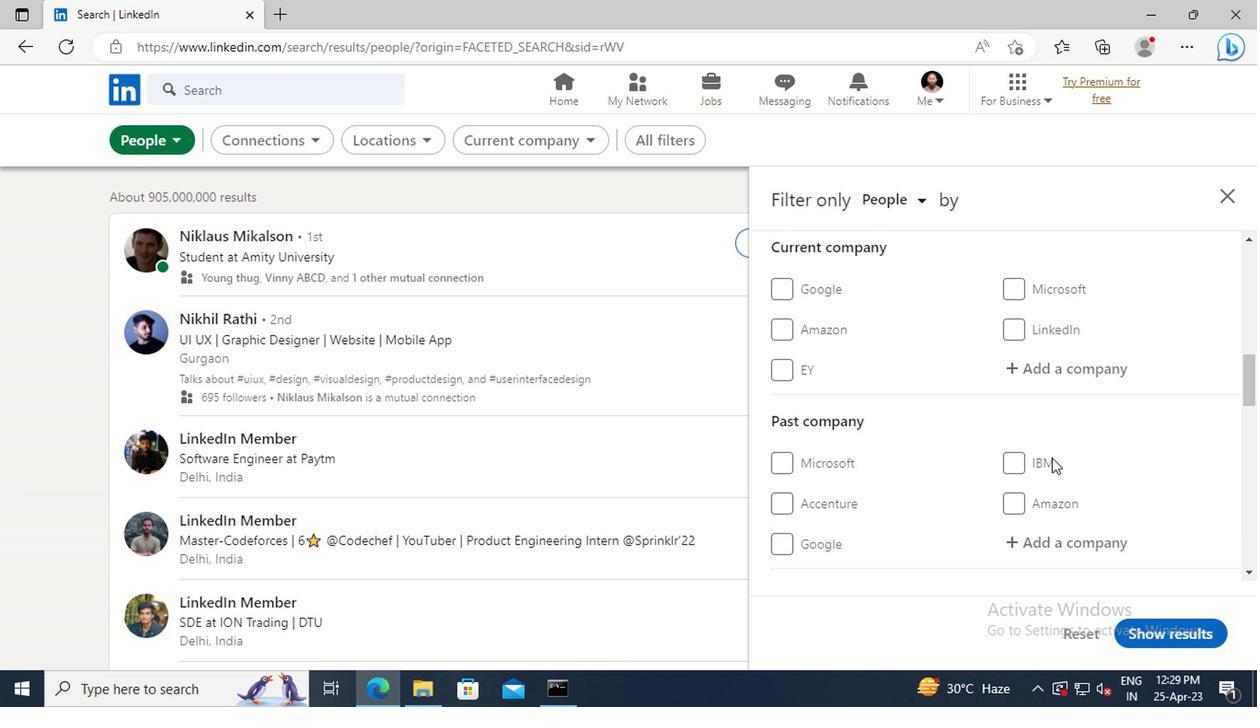 
Action: Mouse scrolled (1048, 458) with delta (0, 0)
Screenshot: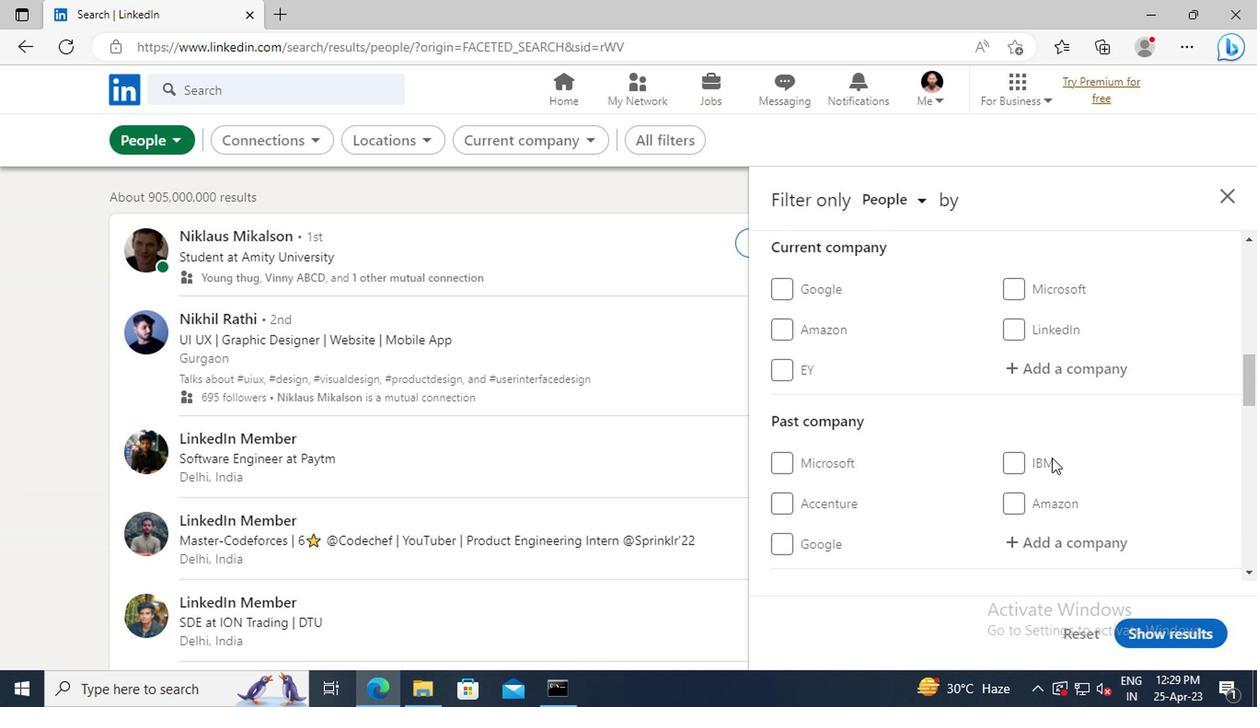 
Action: Mouse scrolled (1048, 458) with delta (0, 0)
Screenshot: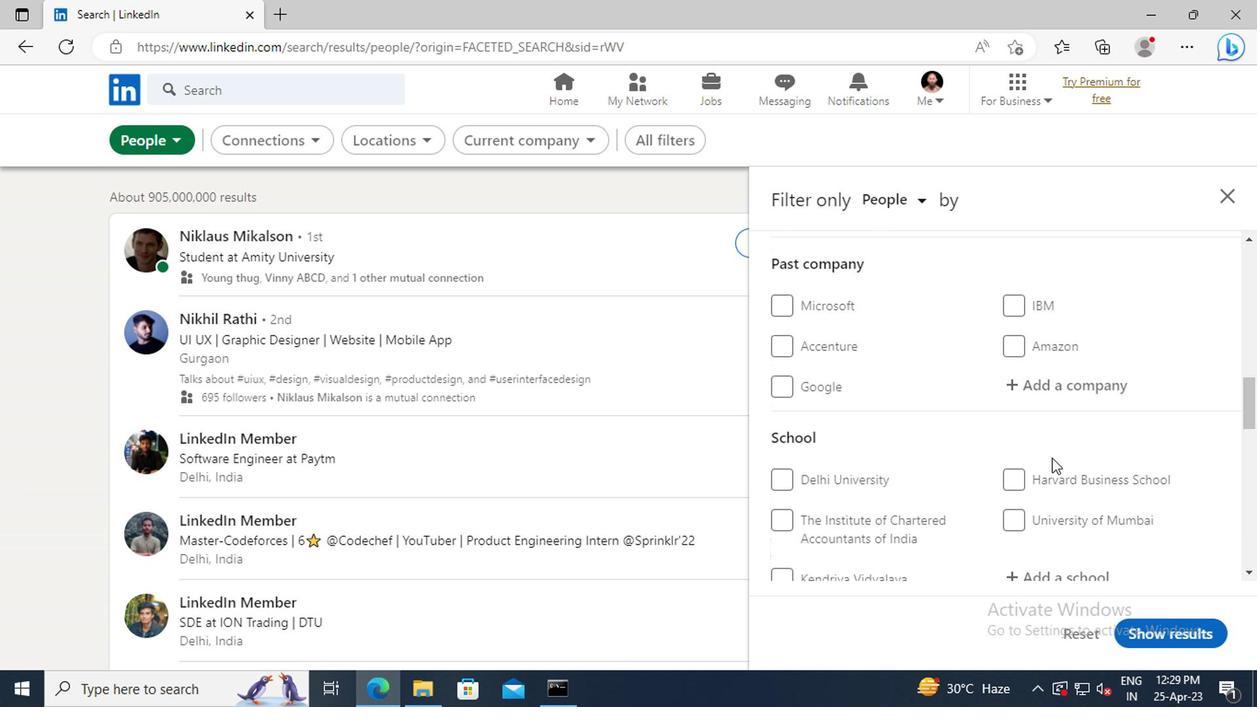 
Action: Mouse scrolled (1048, 458) with delta (0, 0)
Screenshot: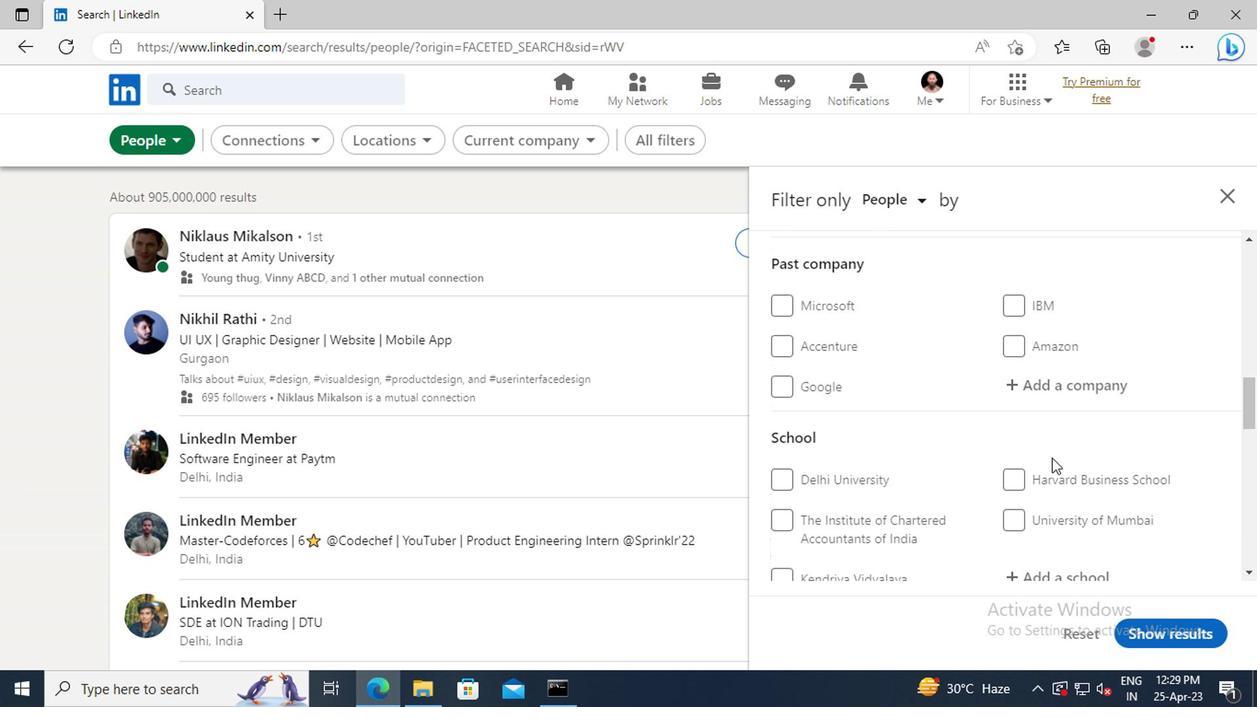 
Action: Mouse scrolled (1048, 458) with delta (0, 0)
Screenshot: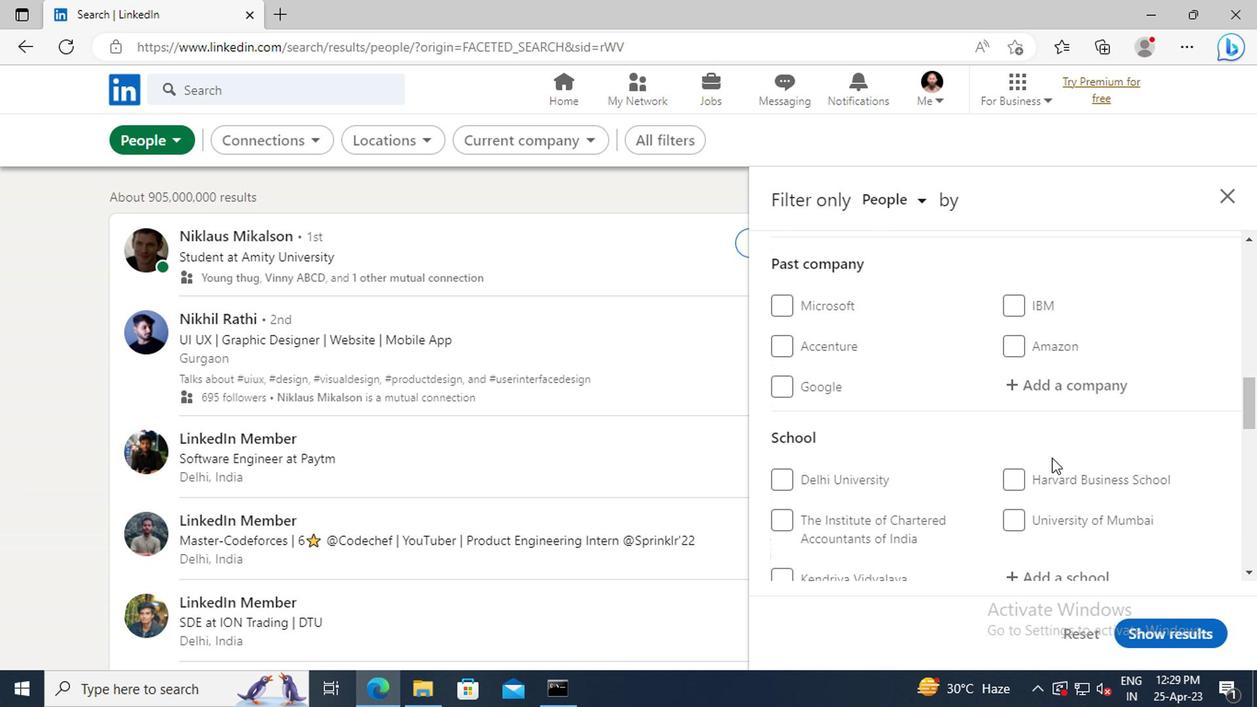 
Action: Mouse scrolled (1048, 458) with delta (0, 0)
Screenshot: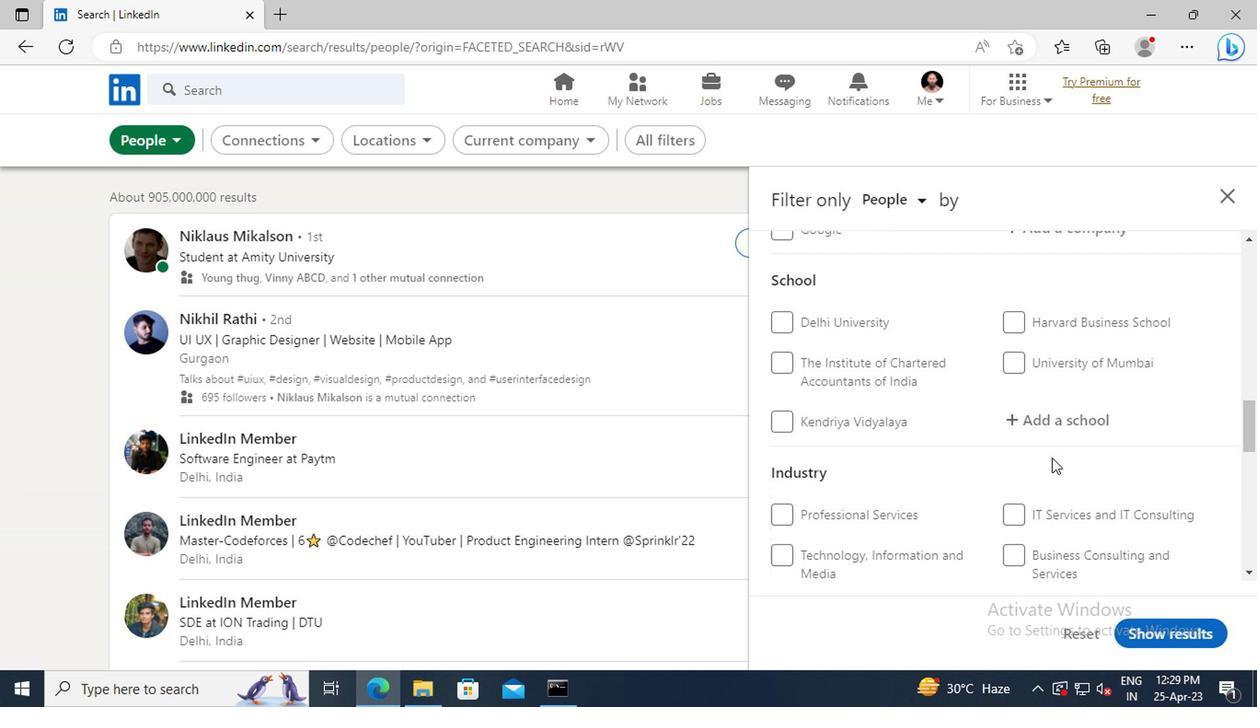 
Action: Mouse scrolled (1048, 458) with delta (0, 0)
Screenshot: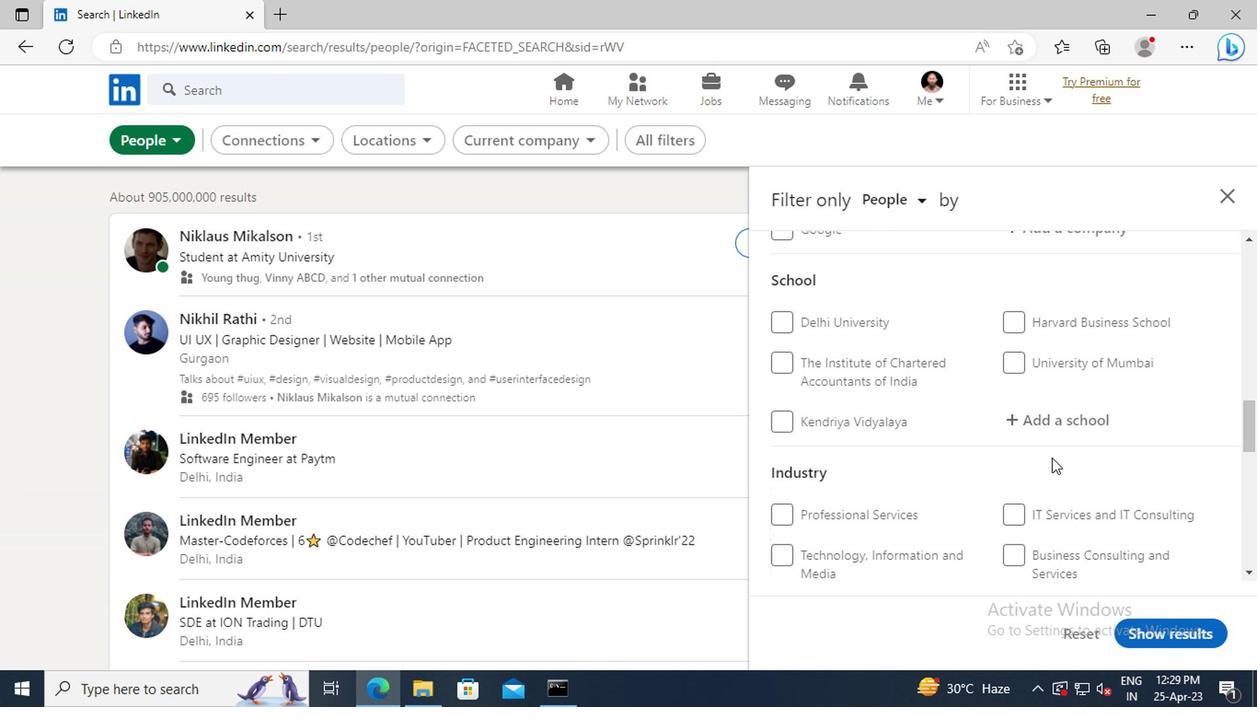 
Action: Mouse scrolled (1048, 458) with delta (0, 0)
Screenshot: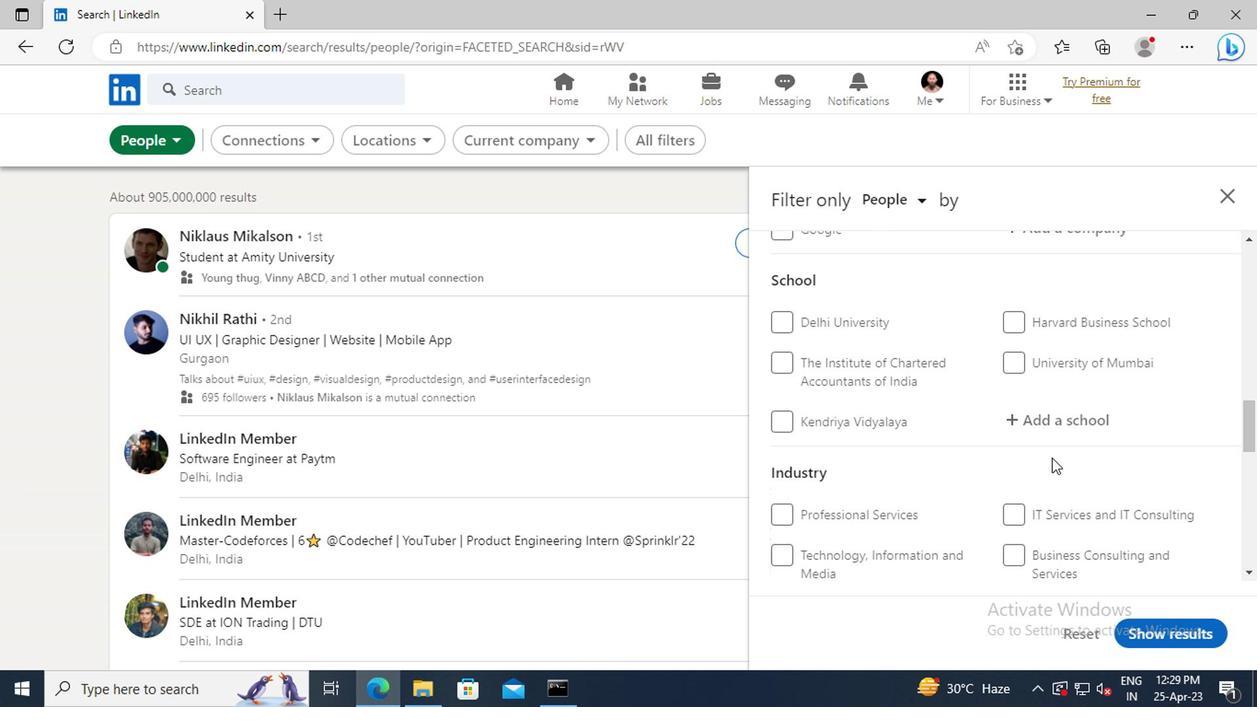 
Action: Mouse scrolled (1048, 458) with delta (0, 0)
Screenshot: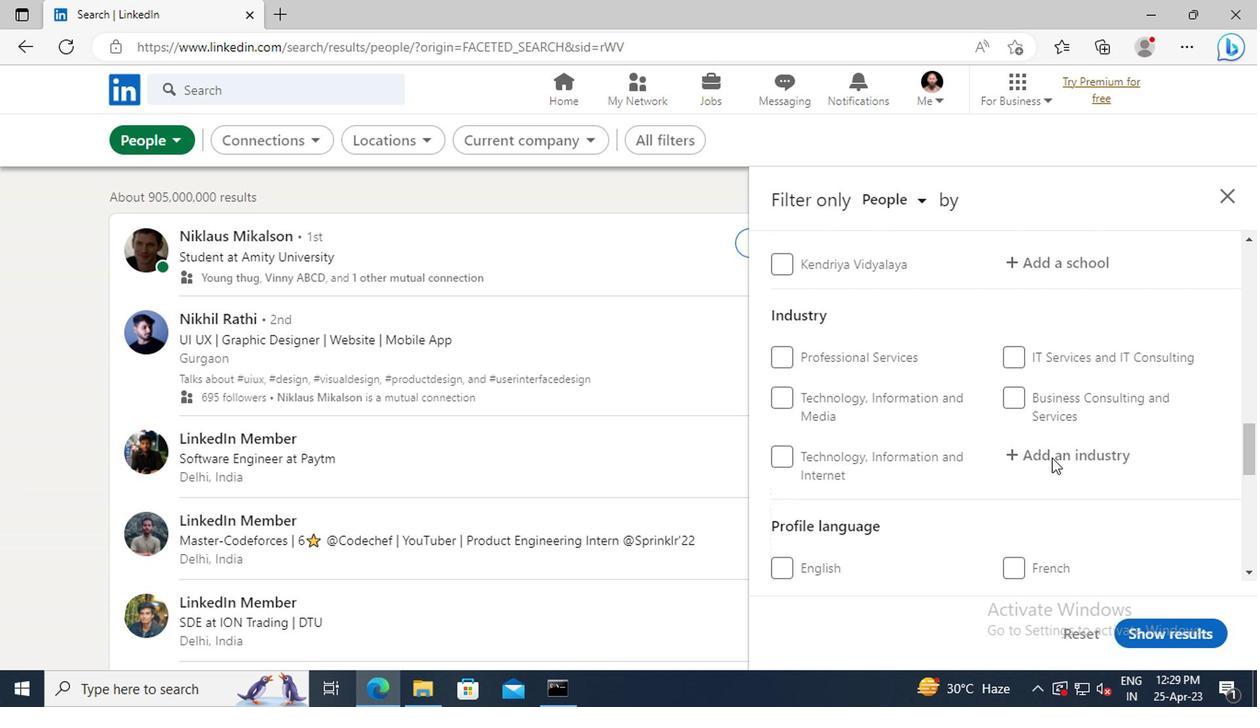 
Action: Mouse scrolled (1048, 458) with delta (0, 0)
Screenshot: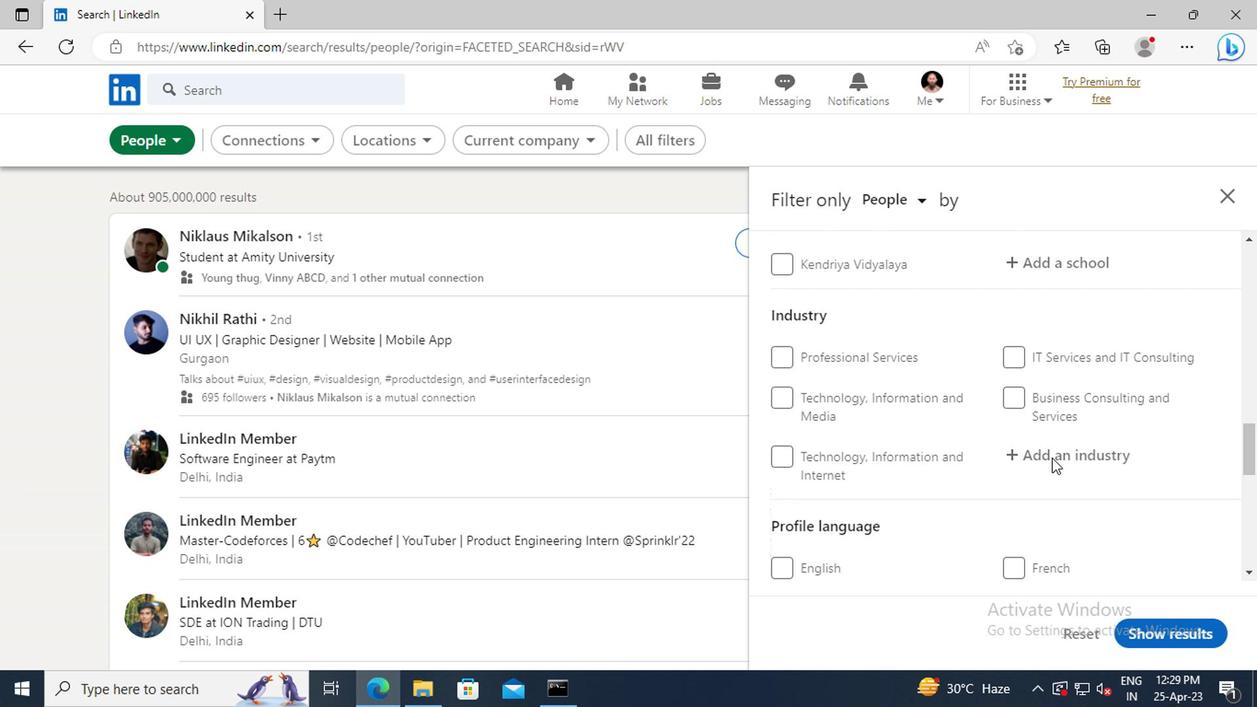 
Action: Mouse scrolled (1048, 458) with delta (0, 0)
Screenshot: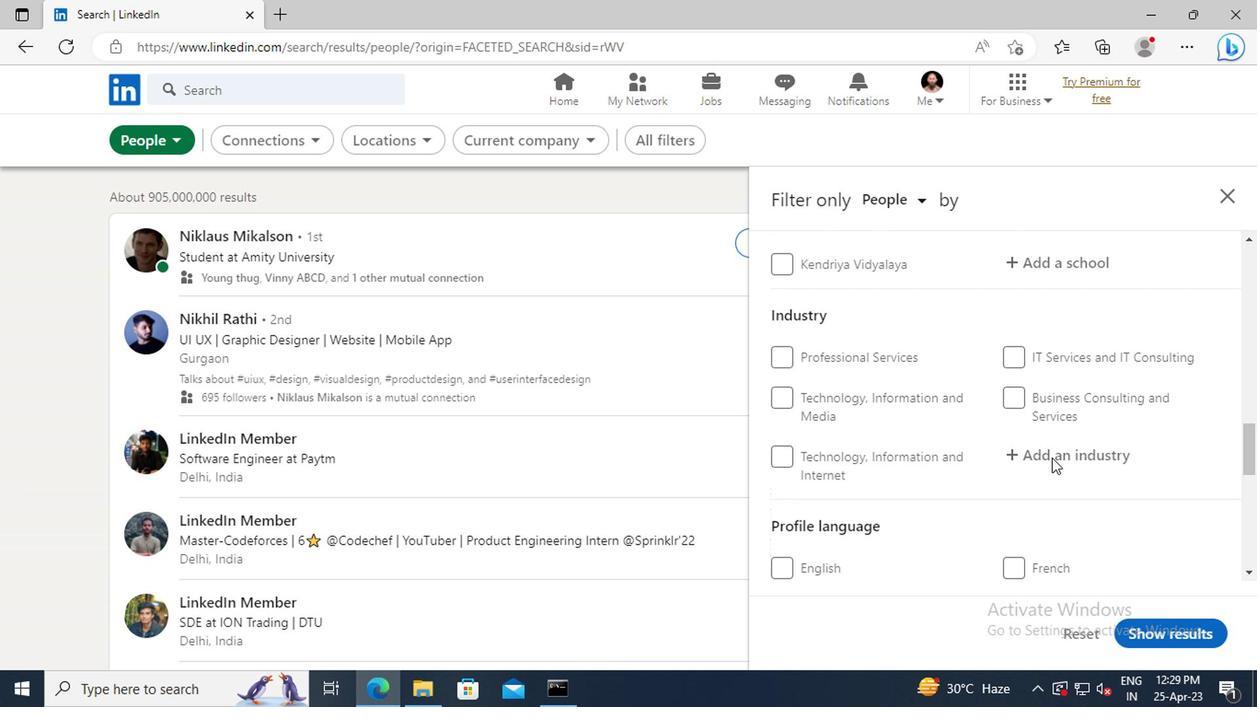 
Action: Mouse moved to (781, 417)
Screenshot: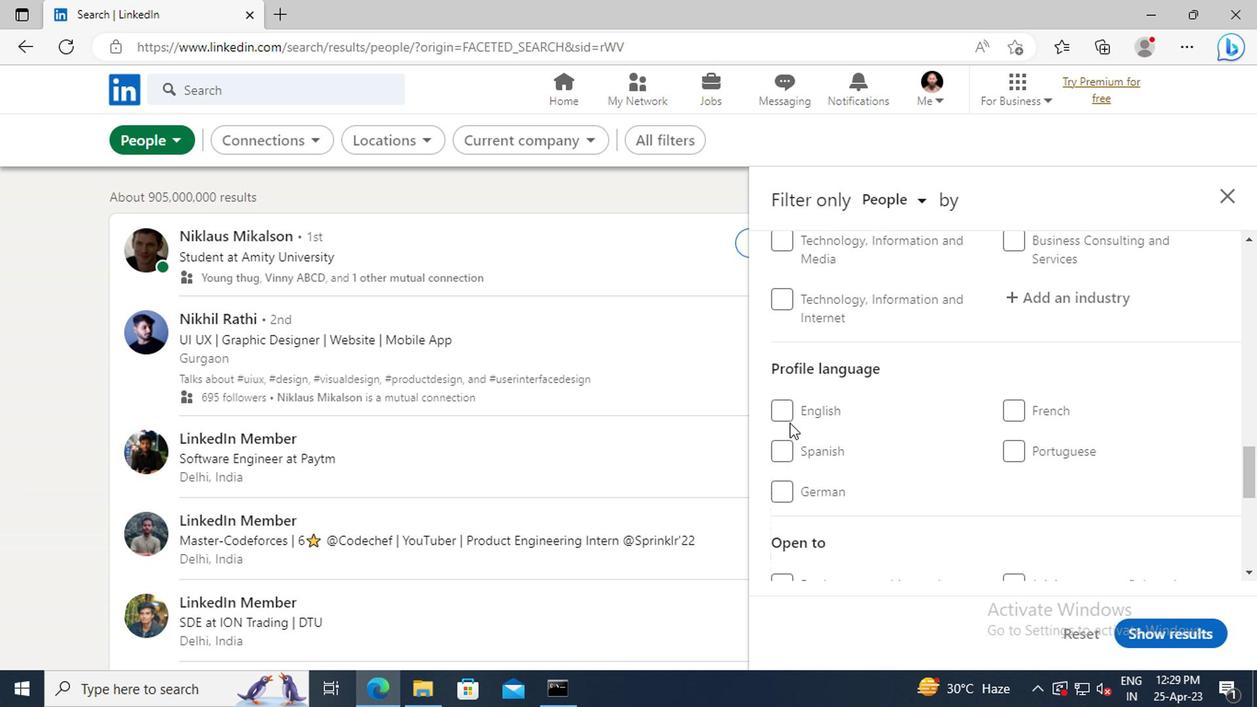 
Action: Mouse pressed left at (781, 417)
Screenshot: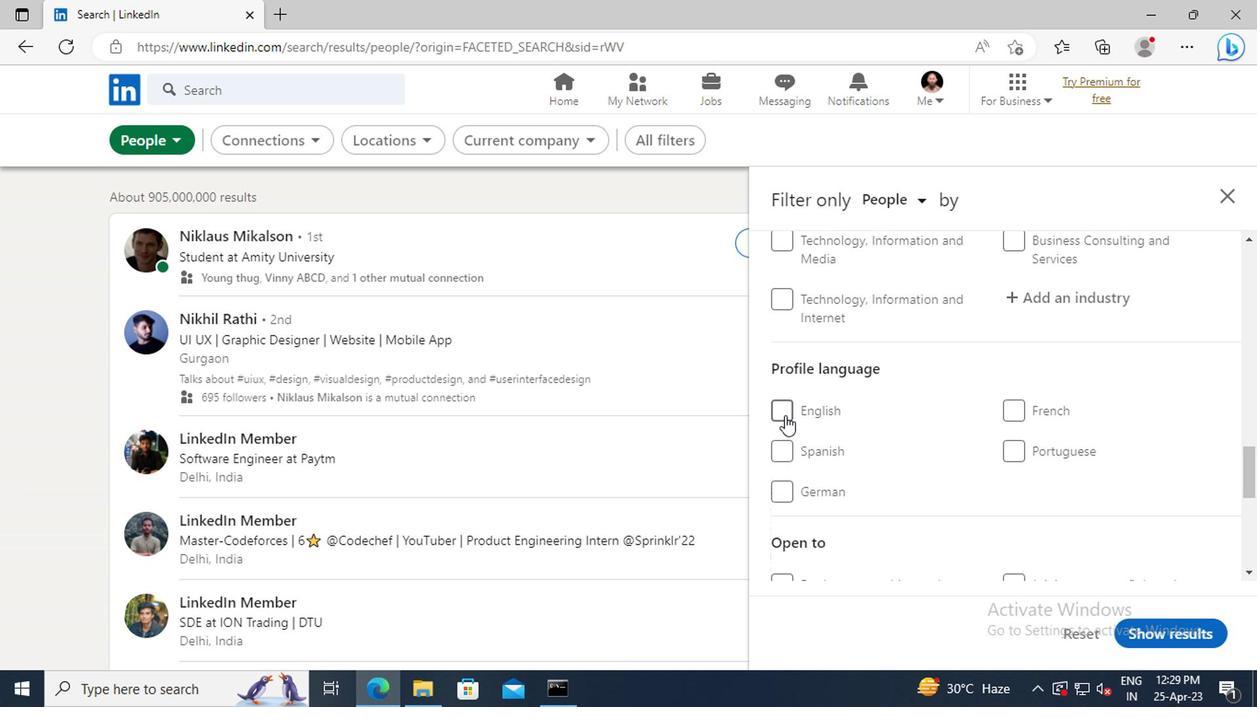 
Action: Mouse moved to (943, 422)
Screenshot: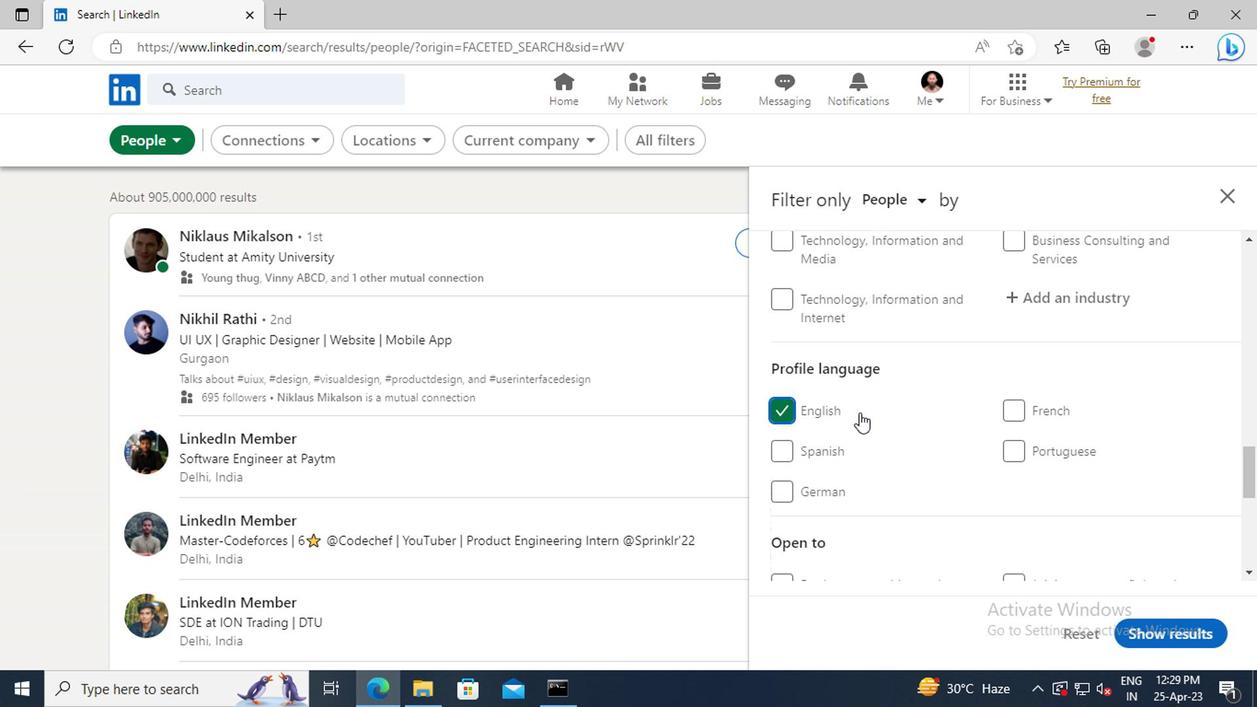
Action: Mouse scrolled (943, 423) with delta (0, 0)
Screenshot: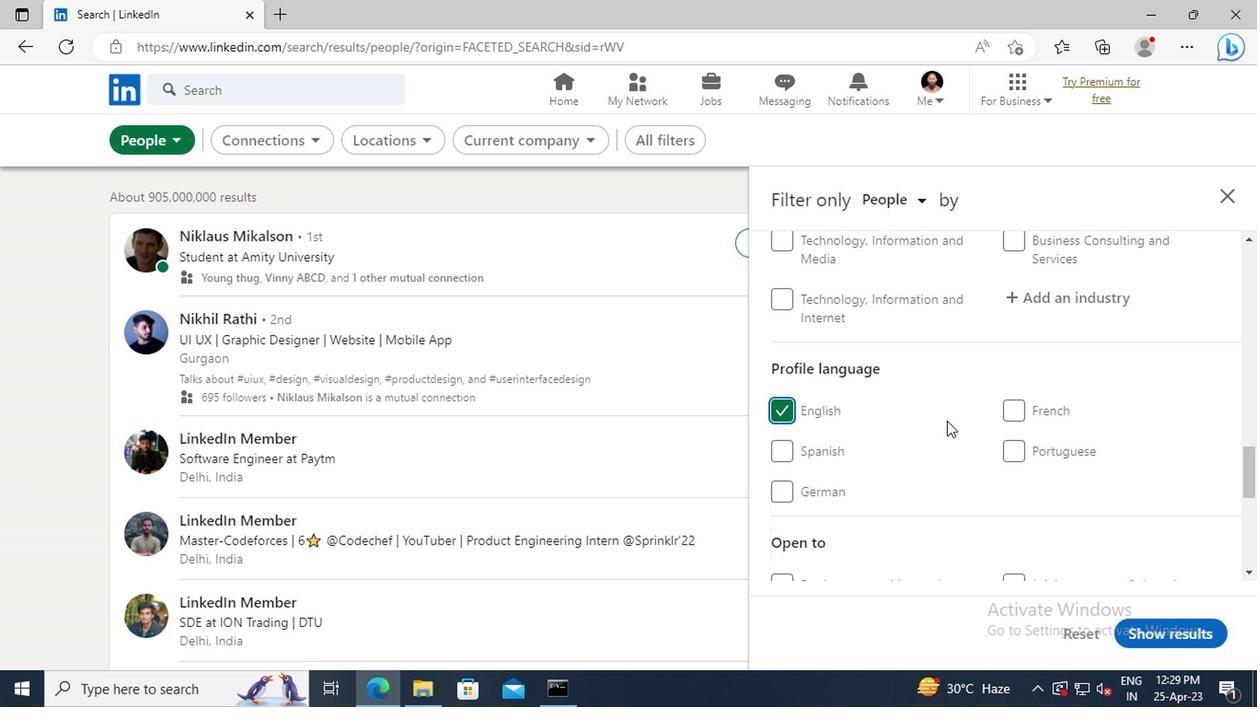 
Action: Mouse scrolled (943, 423) with delta (0, 0)
Screenshot: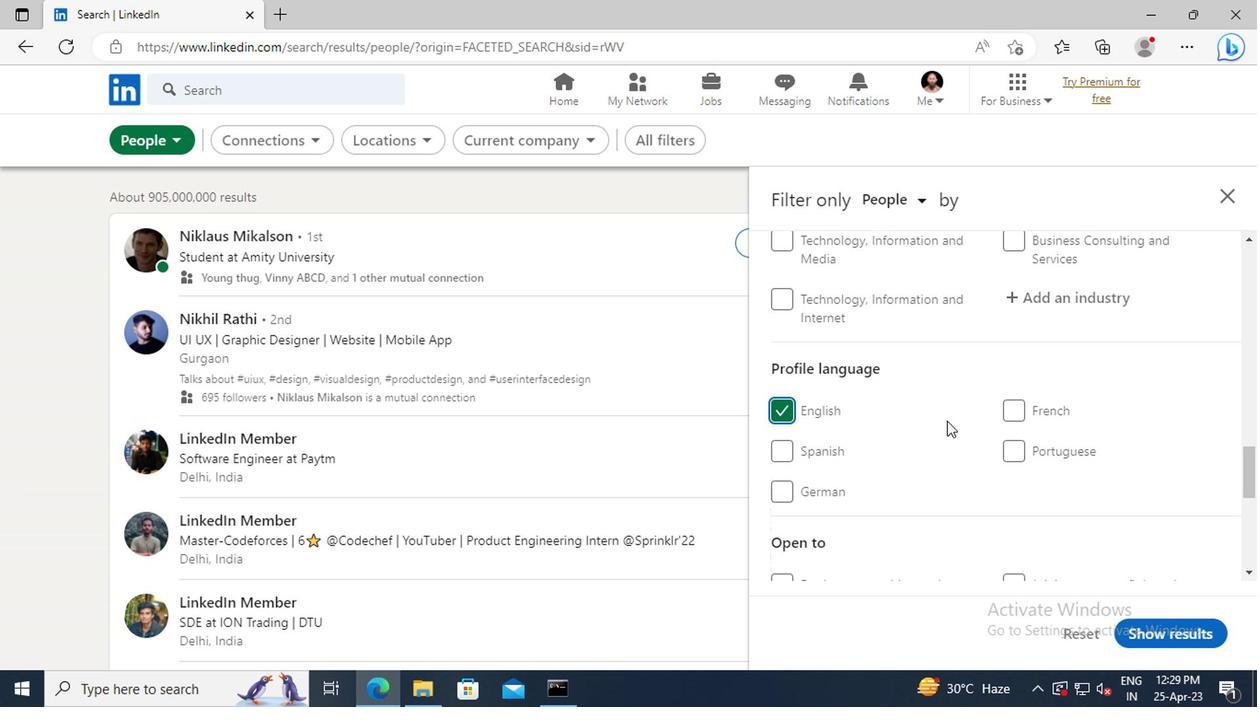 
Action: Mouse scrolled (943, 423) with delta (0, 0)
Screenshot: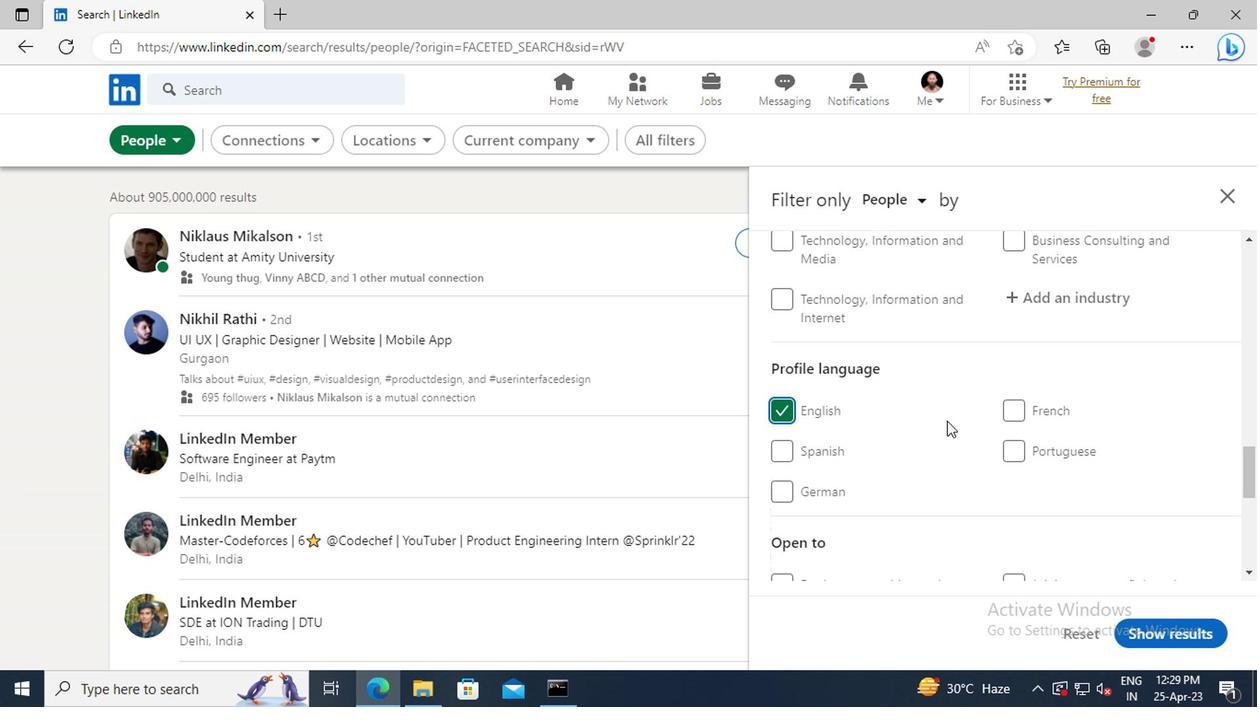 
Action: Mouse scrolled (943, 423) with delta (0, 0)
Screenshot: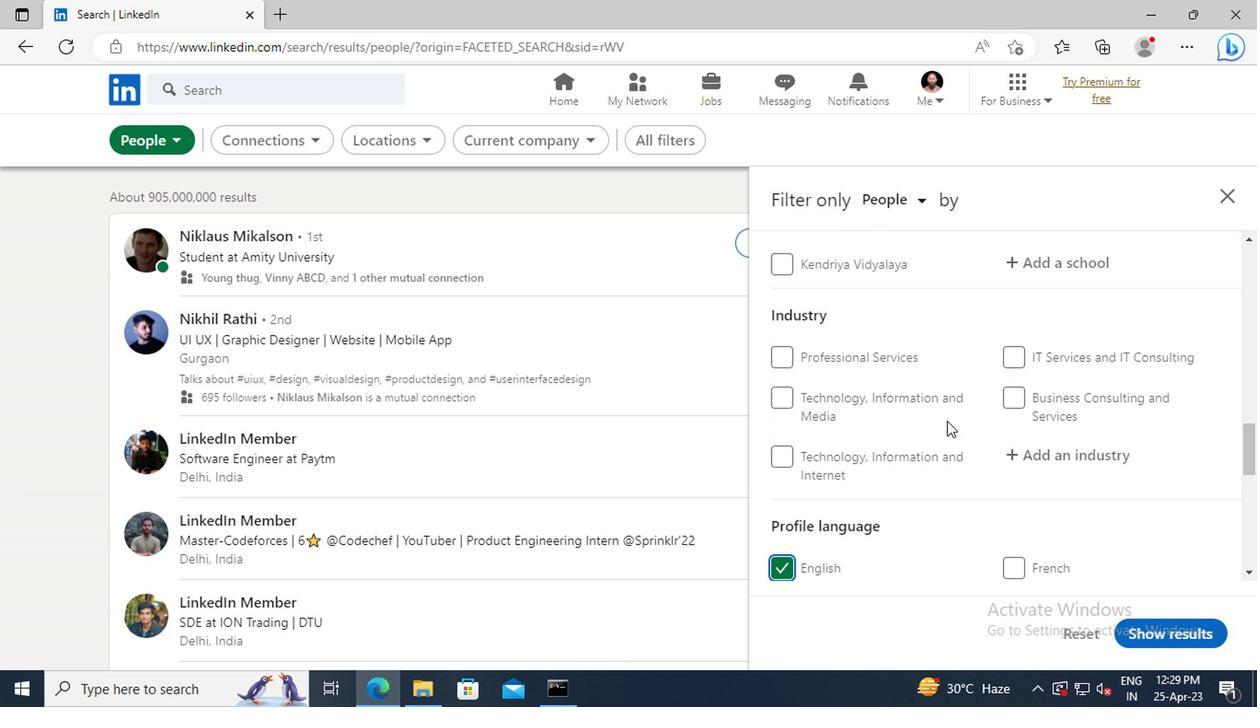 
Action: Mouse scrolled (943, 423) with delta (0, 0)
Screenshot: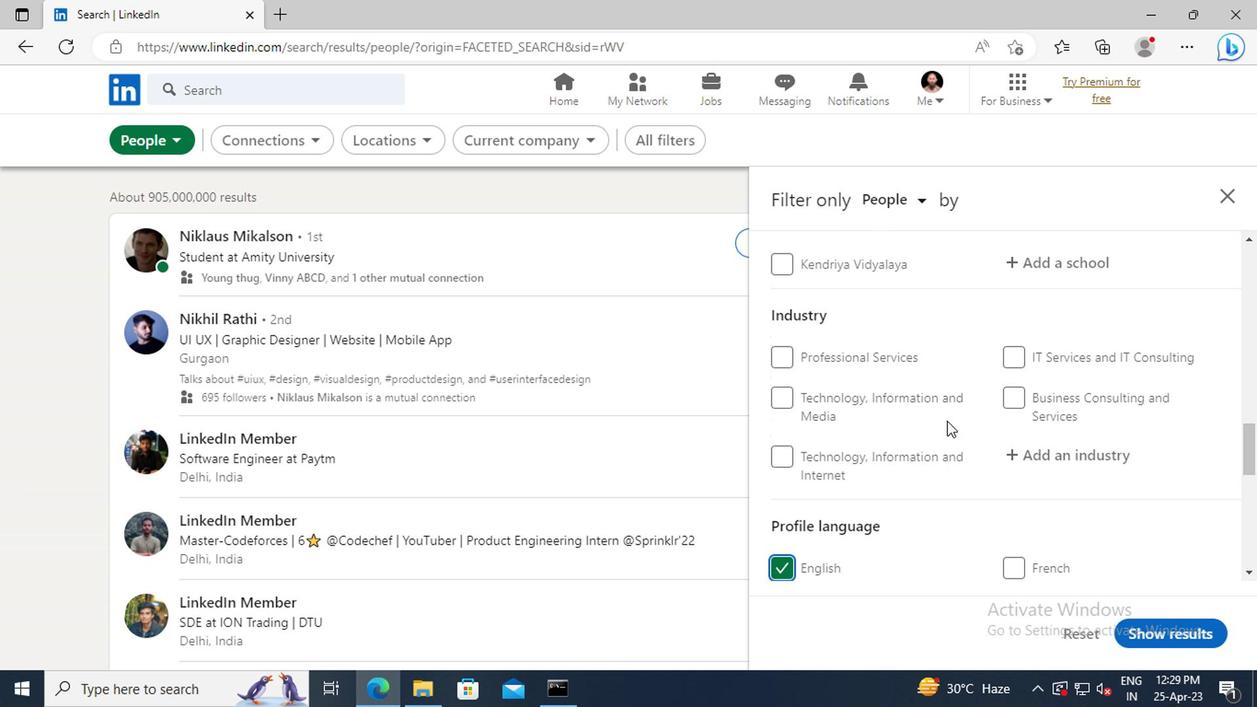 
Action: Mouse scrolled (943, 423) with delta (0, 0)
Screenshot: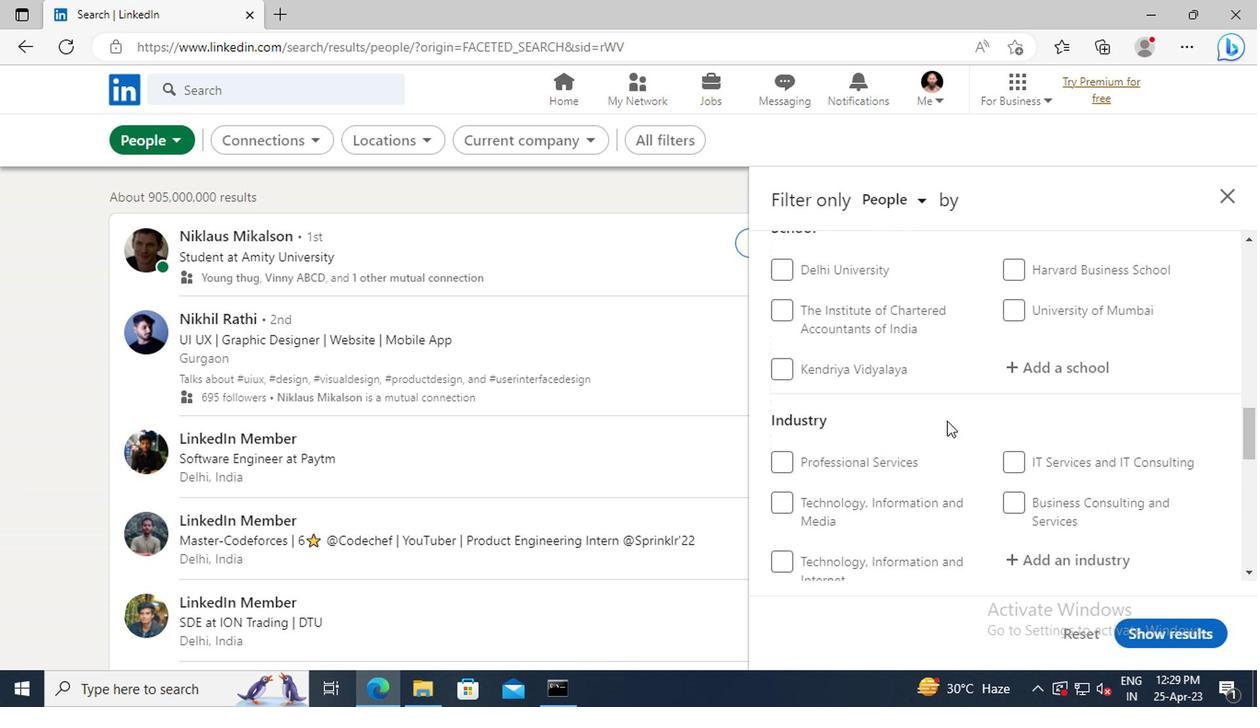 
Action: Mouse scrolled (943, 423) with delta (0, 0)
Screenshot: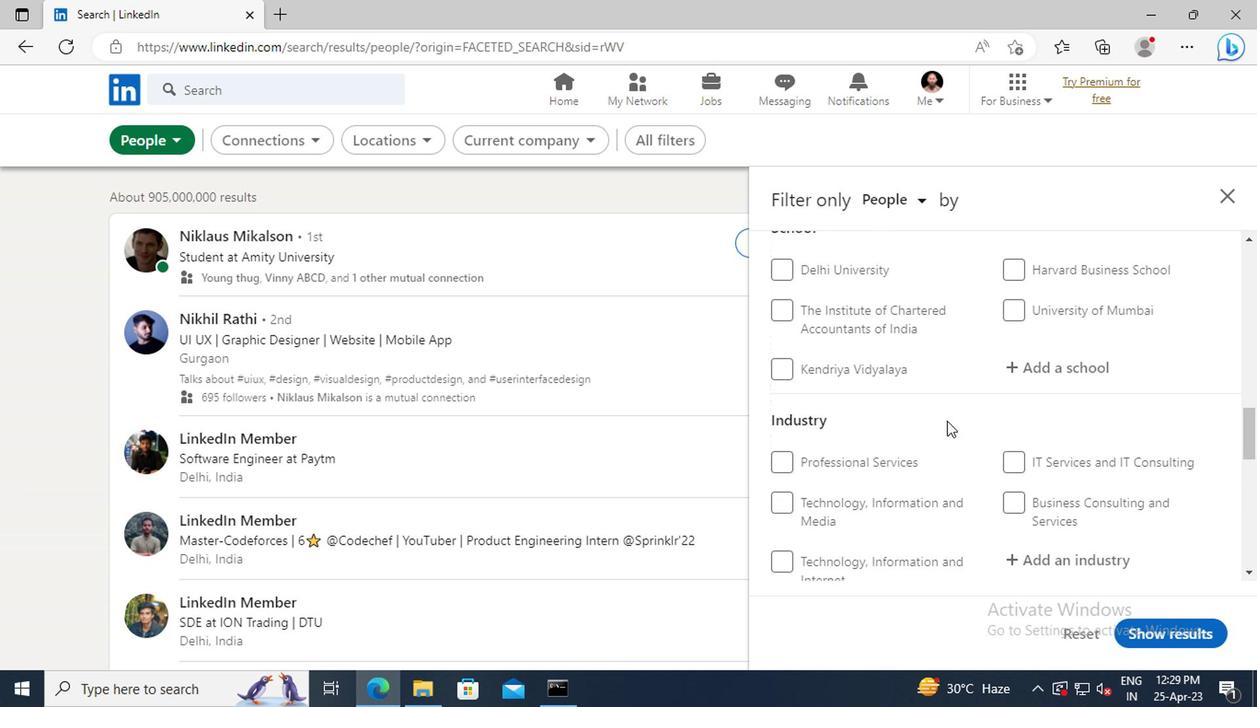 
Action: Mouse scrolled (943, 423) with delta (0, 0)
Screenshot: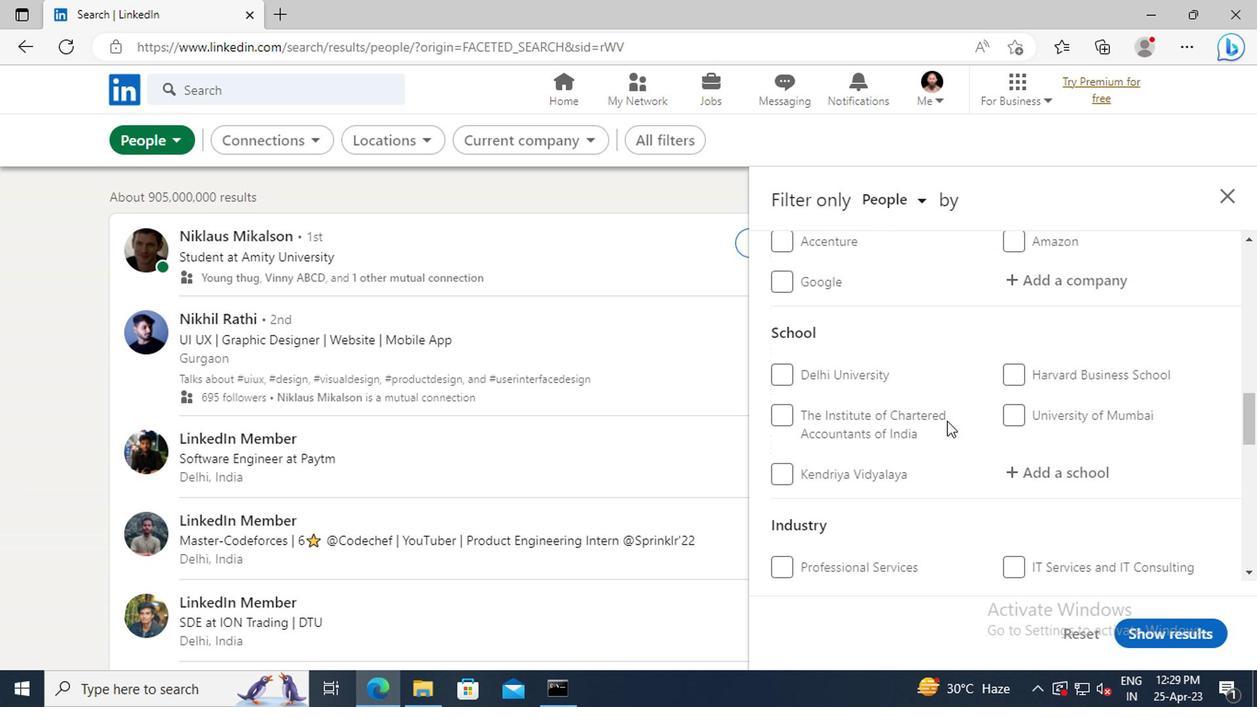 
Action: Mouse scrolled (943, 423) with delta (0, 0)
Screenshot: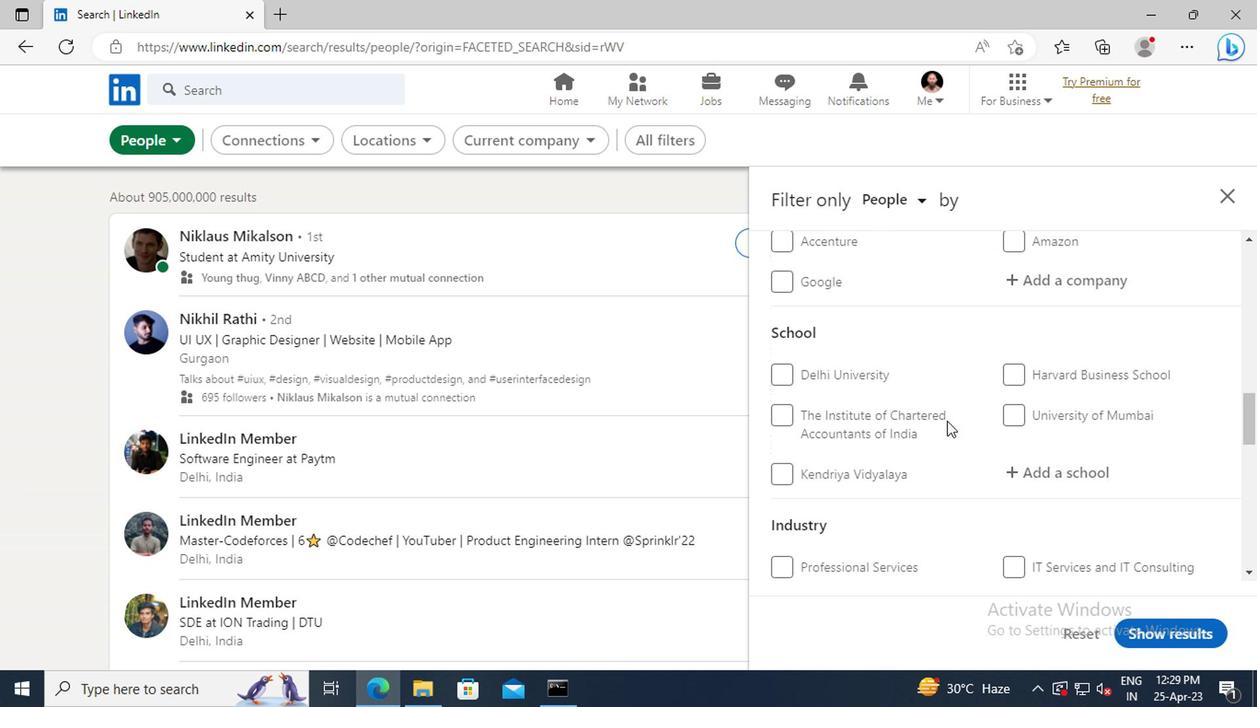 
Action: Mouse scrolled (943, 423) with delta (0, 0)
Screenshot: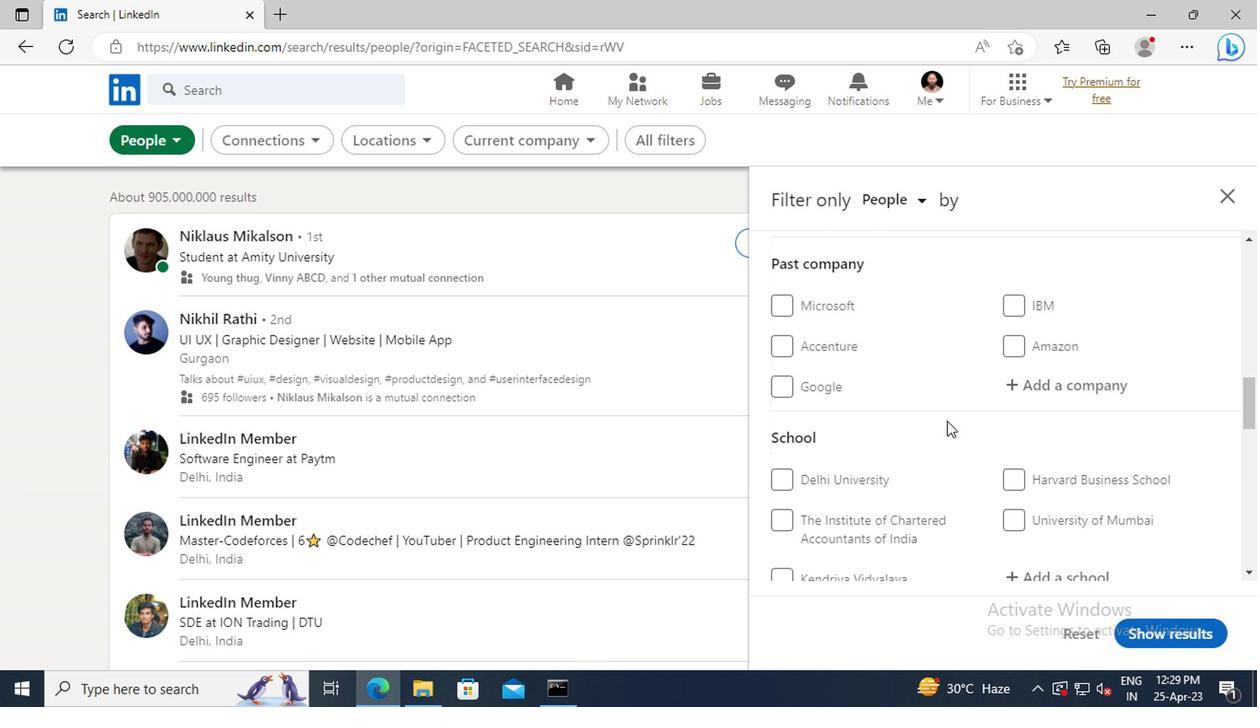 
Action: Mouse scrolled (943, 423) with delta (0, 0)
Screenshot: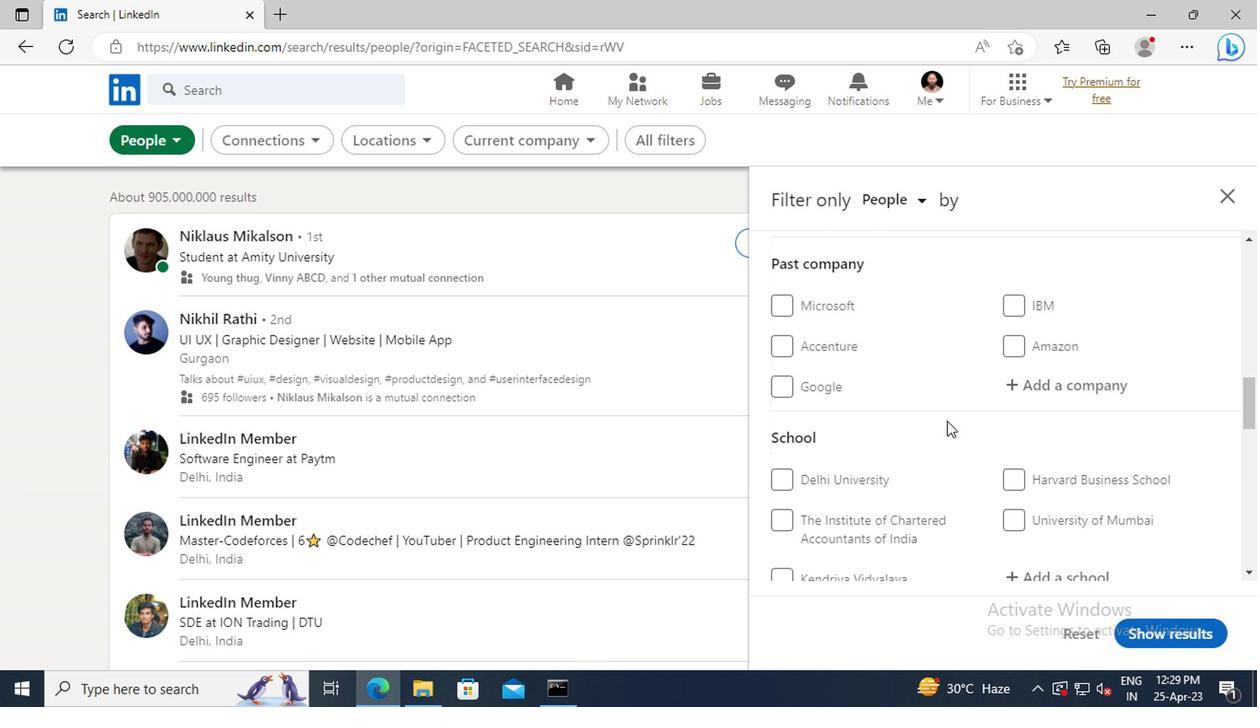 
Action: Mouse scrolled (943, 423) with delta (0, 0)
Screenshot: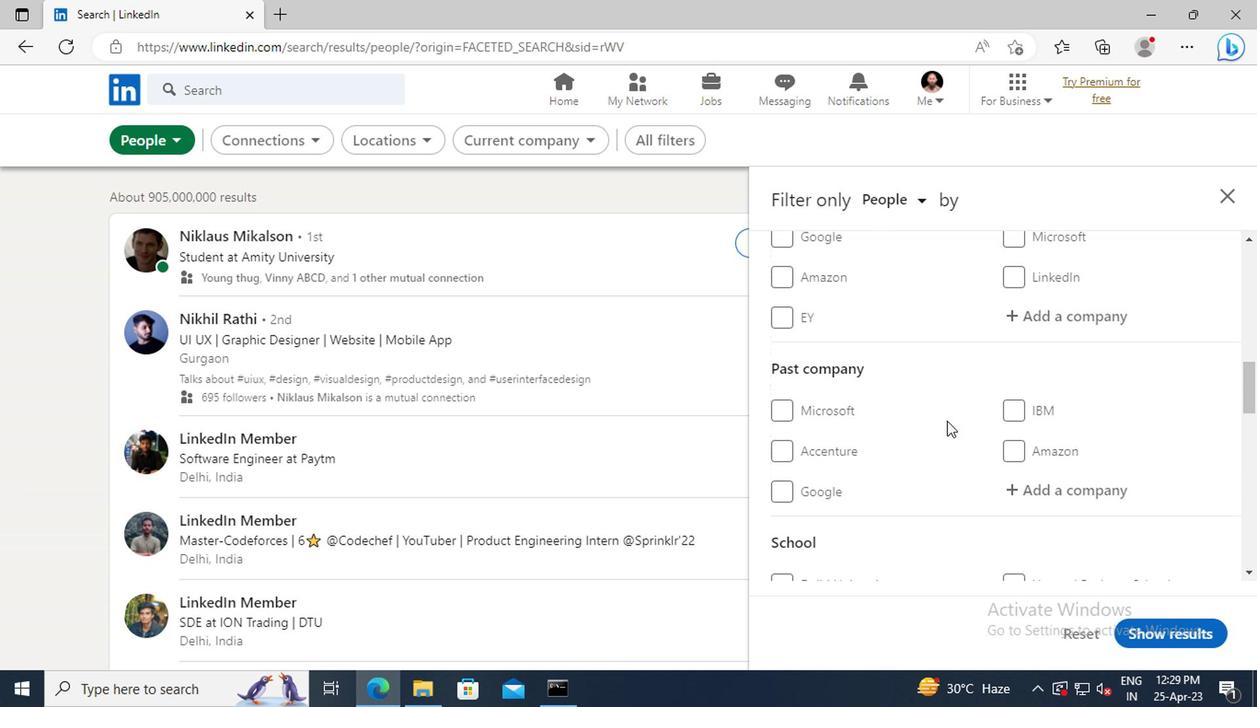 
Action: Mouse scrolled (943, 423) with delta (0, 0)
Screenshot: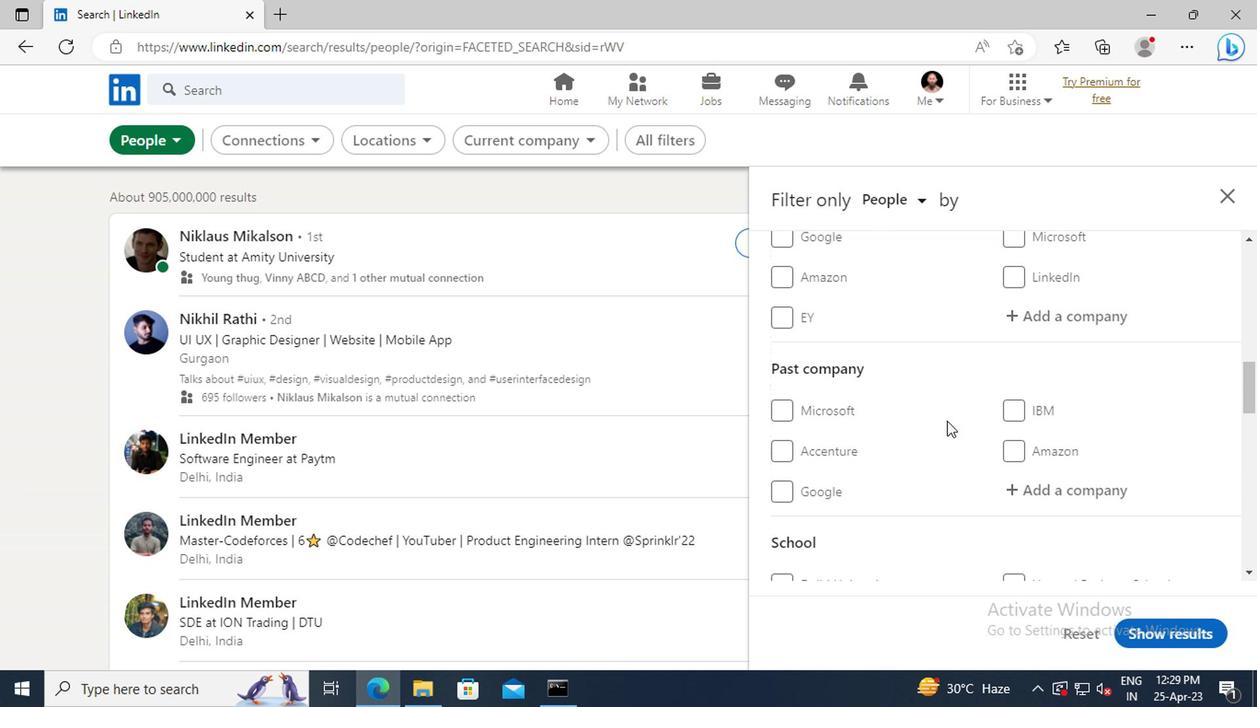 
Action: Mouse moved to (1076, 425)
Screenshot: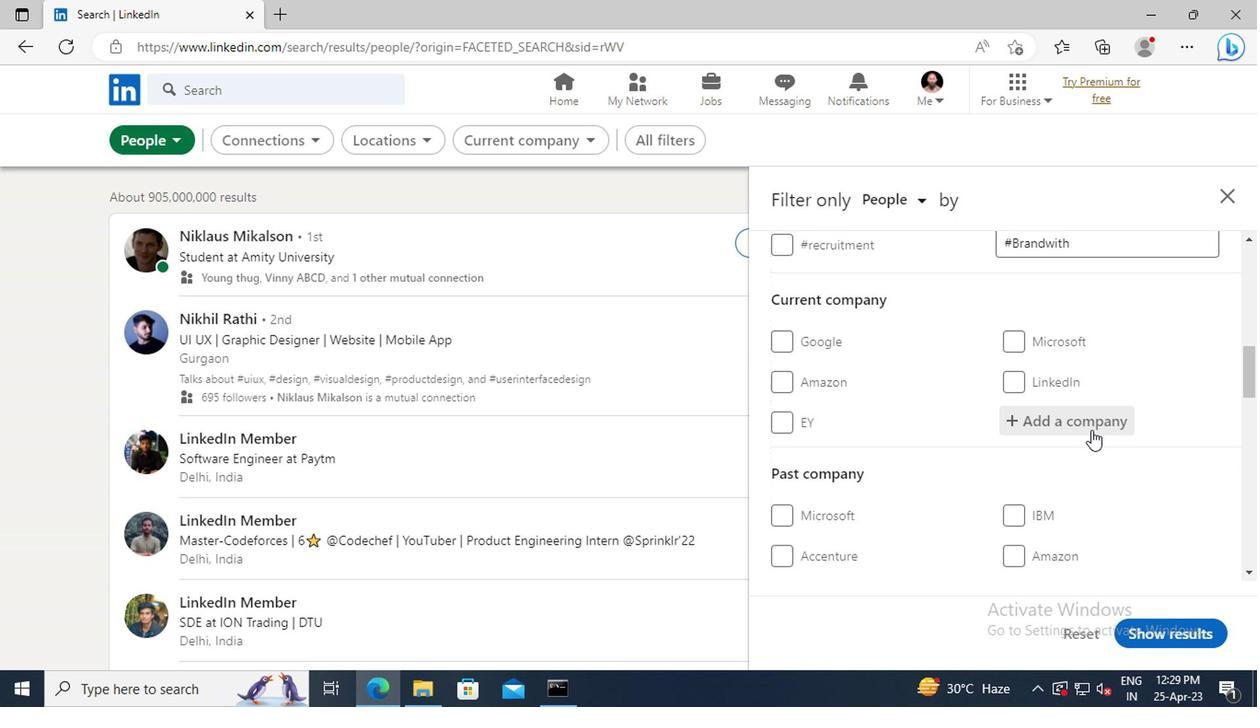 
Action: Mouse pressed left at (1076, 425)
Screenshot: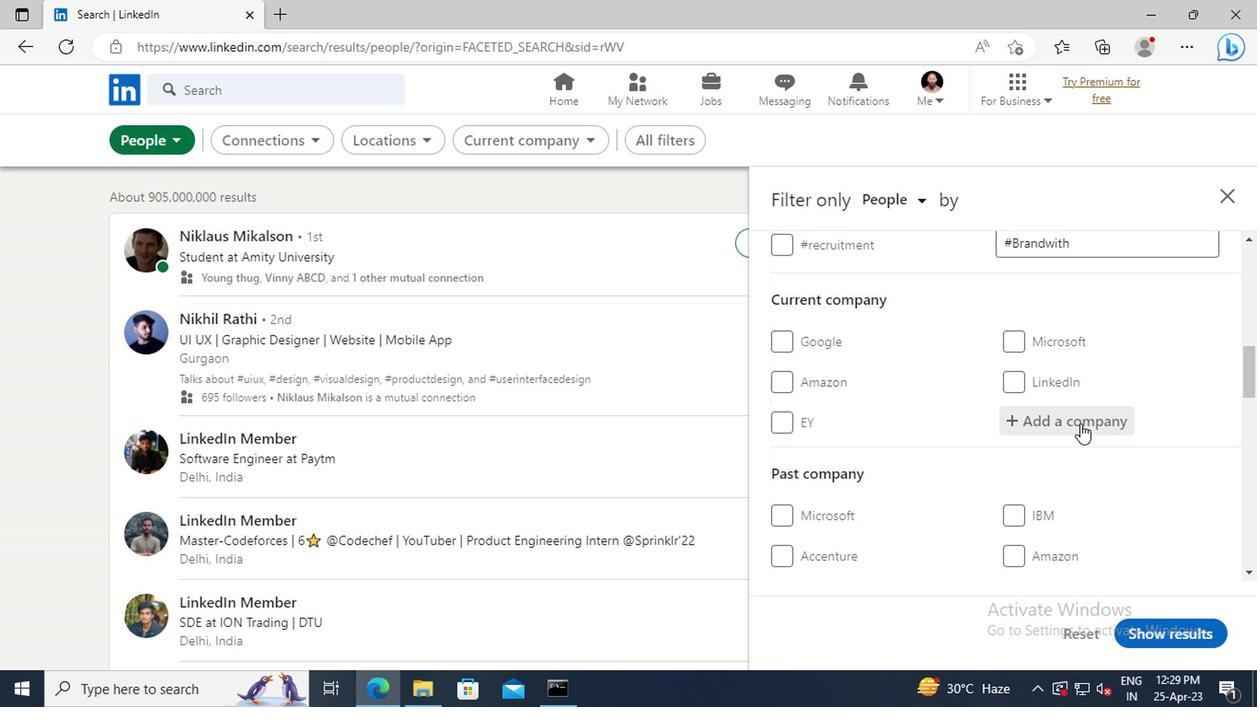 
Action: Key pressed <Key.shift>ESSAR
Screenshot: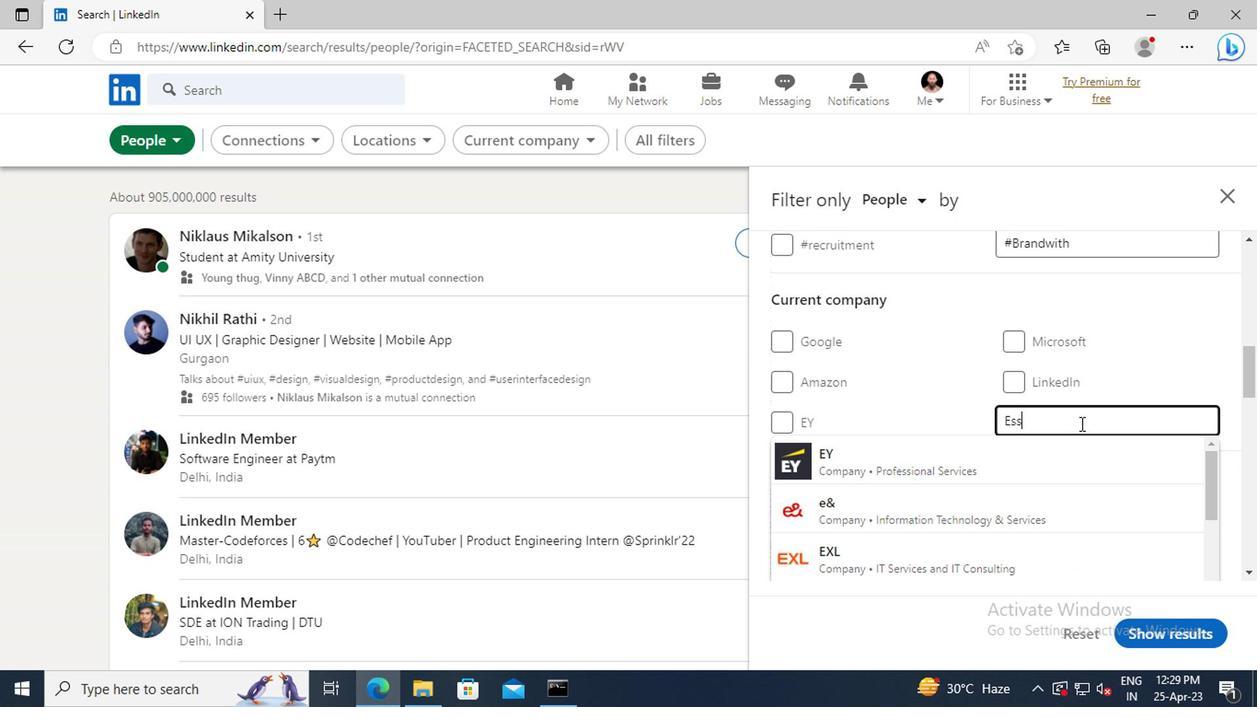 
Action: Mouse moved to (991, 461)
Screenshot: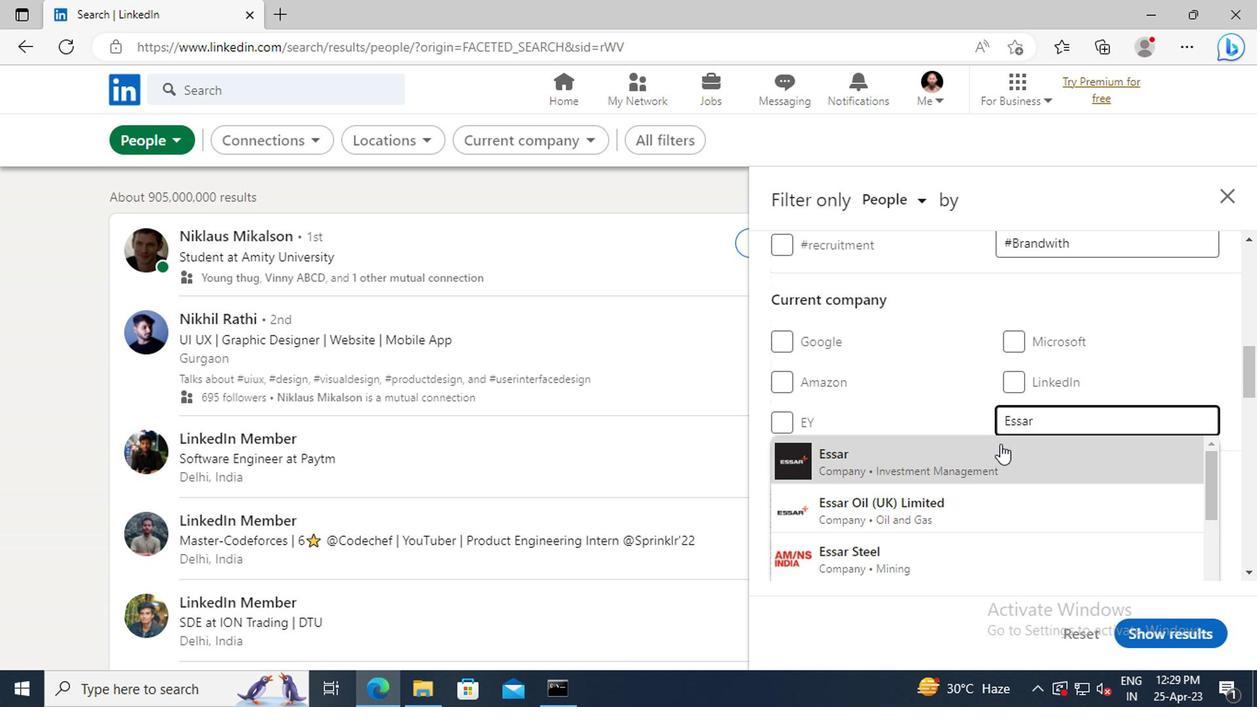 
Action: Mouse pressed left at (991, 461)
Screenshot: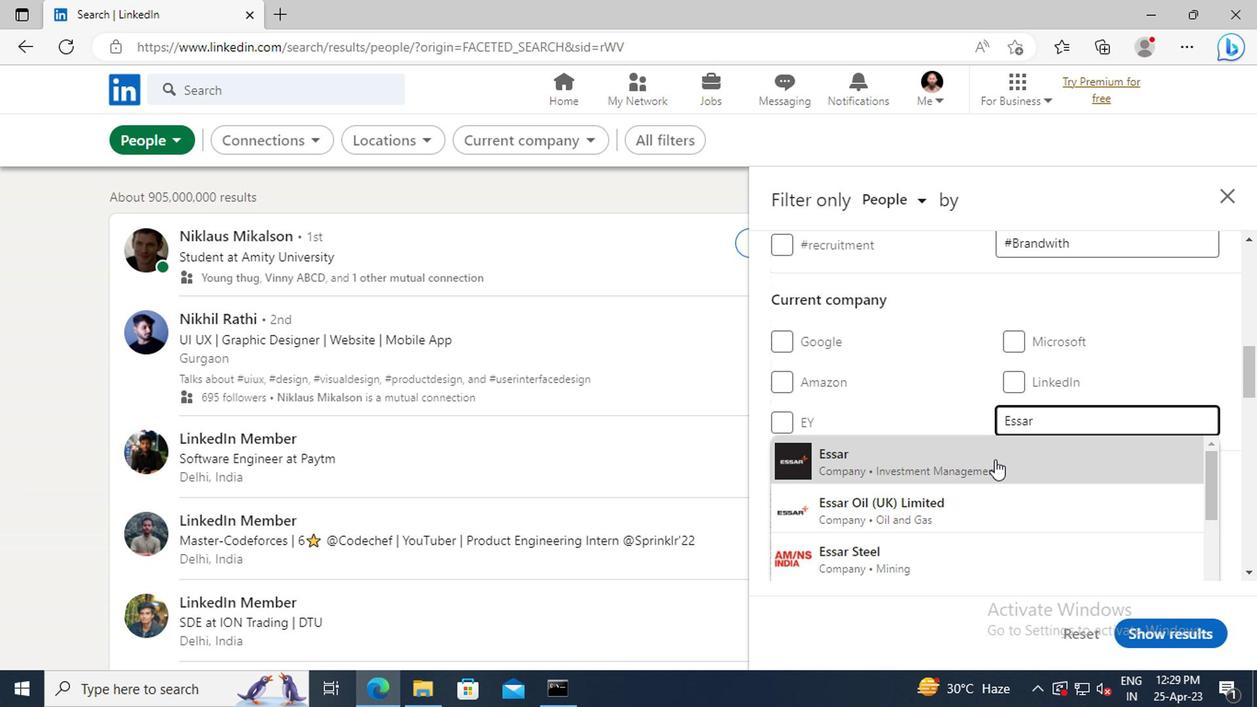 
Action: Mouse moved to (1028, 352)
Screenshot: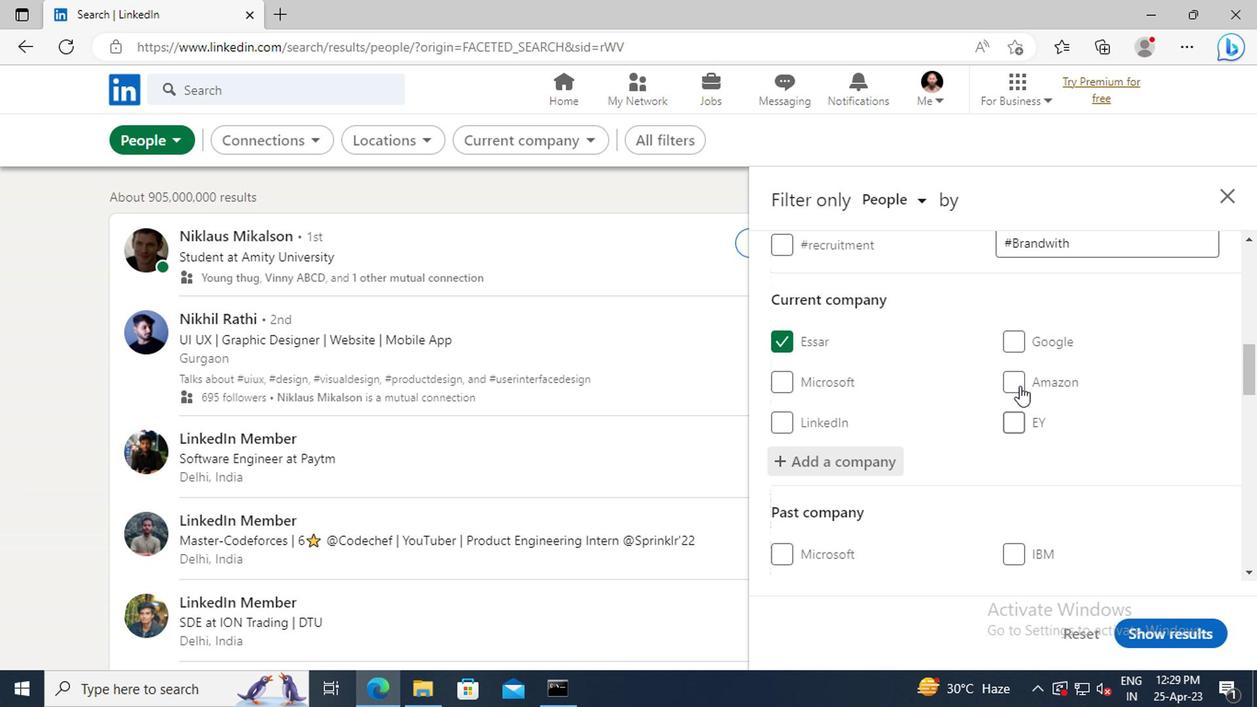 
Action: Mouse scrolled (1028, 351) with delta (0, 0)
Screenshot: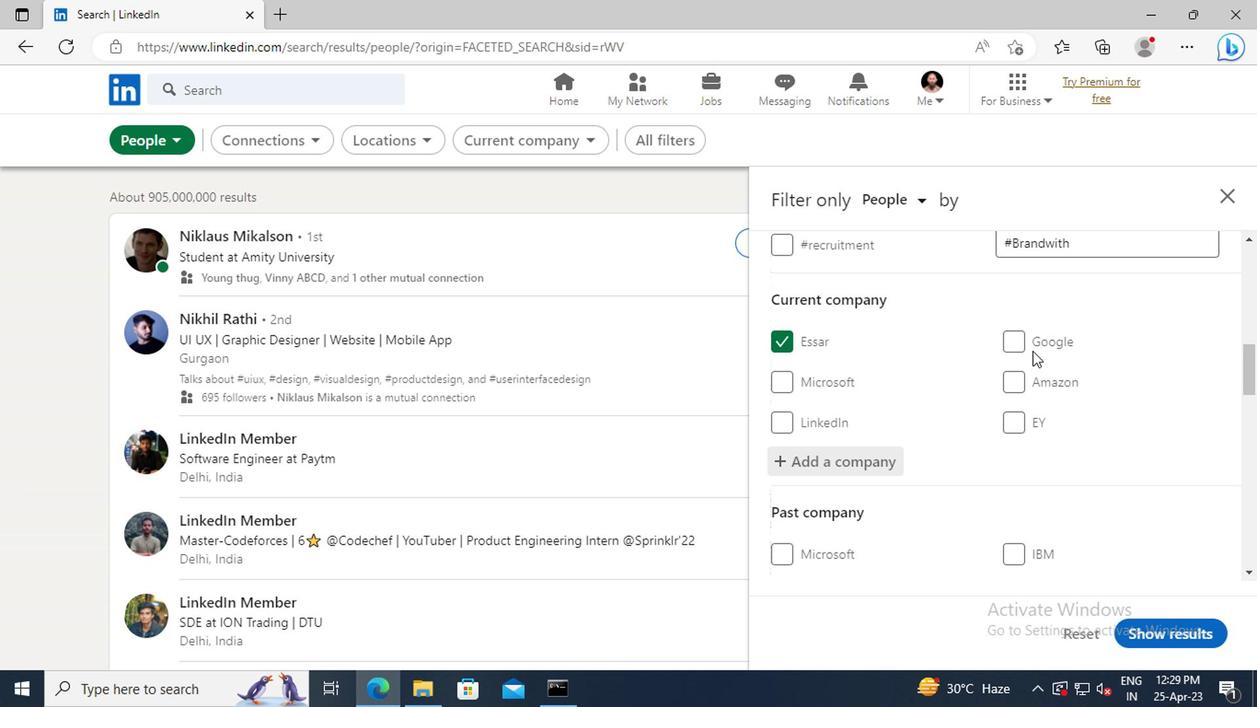 
Action: Mouse scrolled (1028, 351) with delta (0, 0)
Screenshot: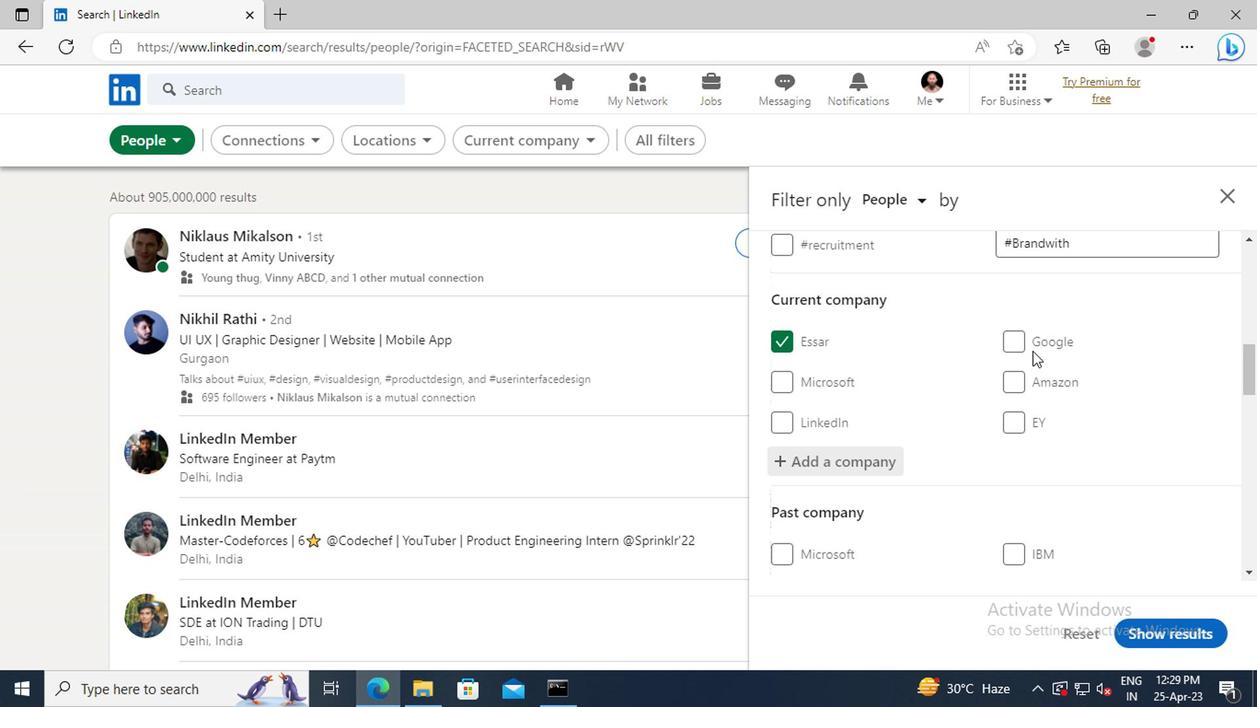 
Action: Mouse scrolled (1028, 351) with delta (0, 0)
Screenshot: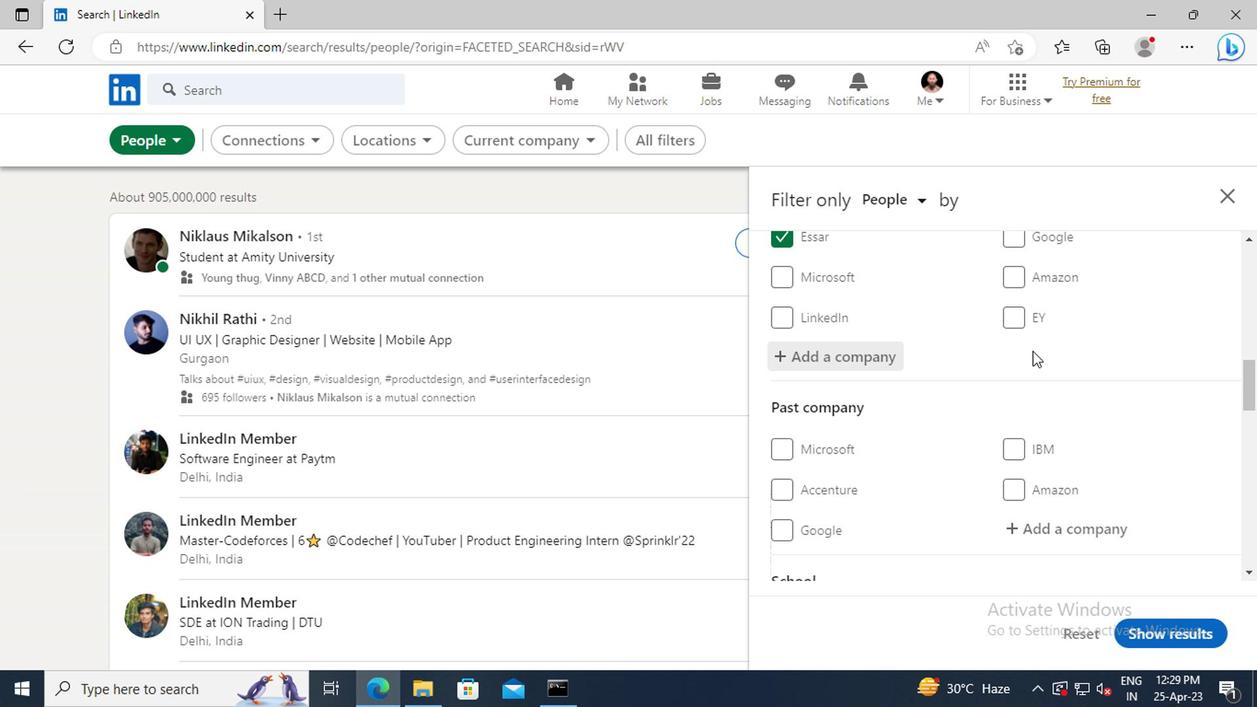 
Action: Mouse scrolled (1028, 351) with delta (0, 0)
Screenshot: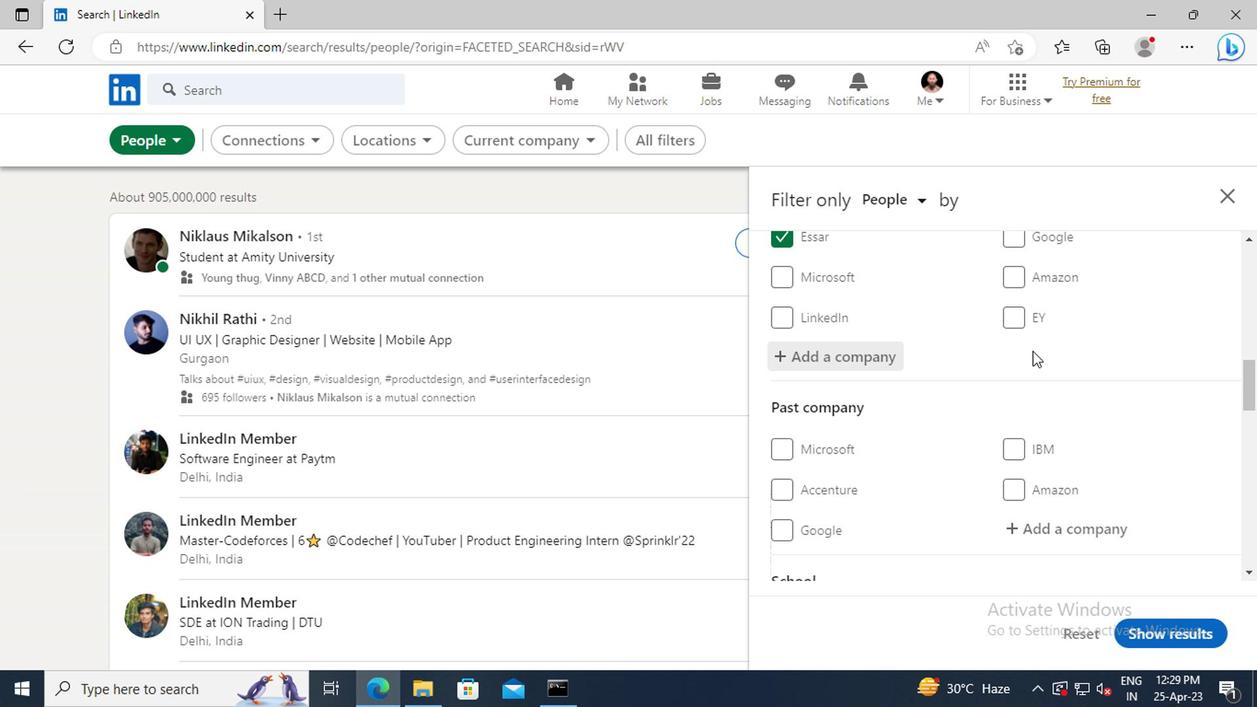 
Action: Mouse scrolled (1028, 351) with delta (0, 0)
Screenshot: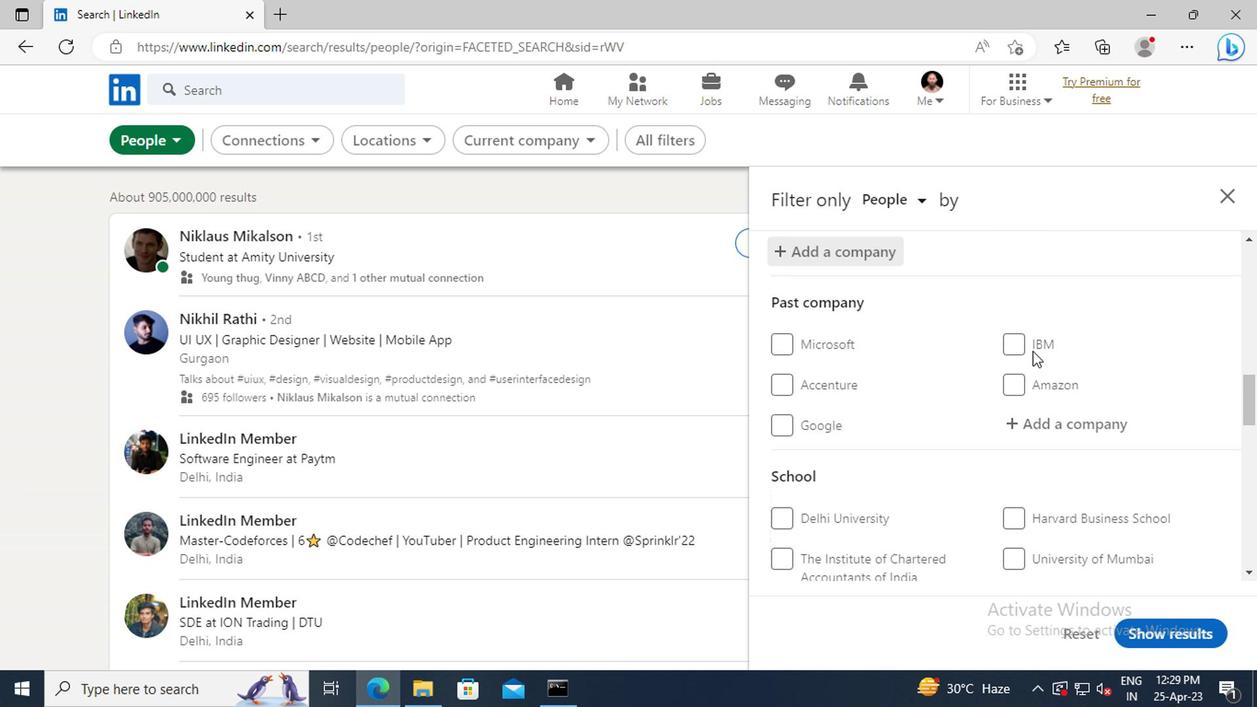 
Action: Mouse scrolled (1028, 351) with delta (0, 0)
Screenshot: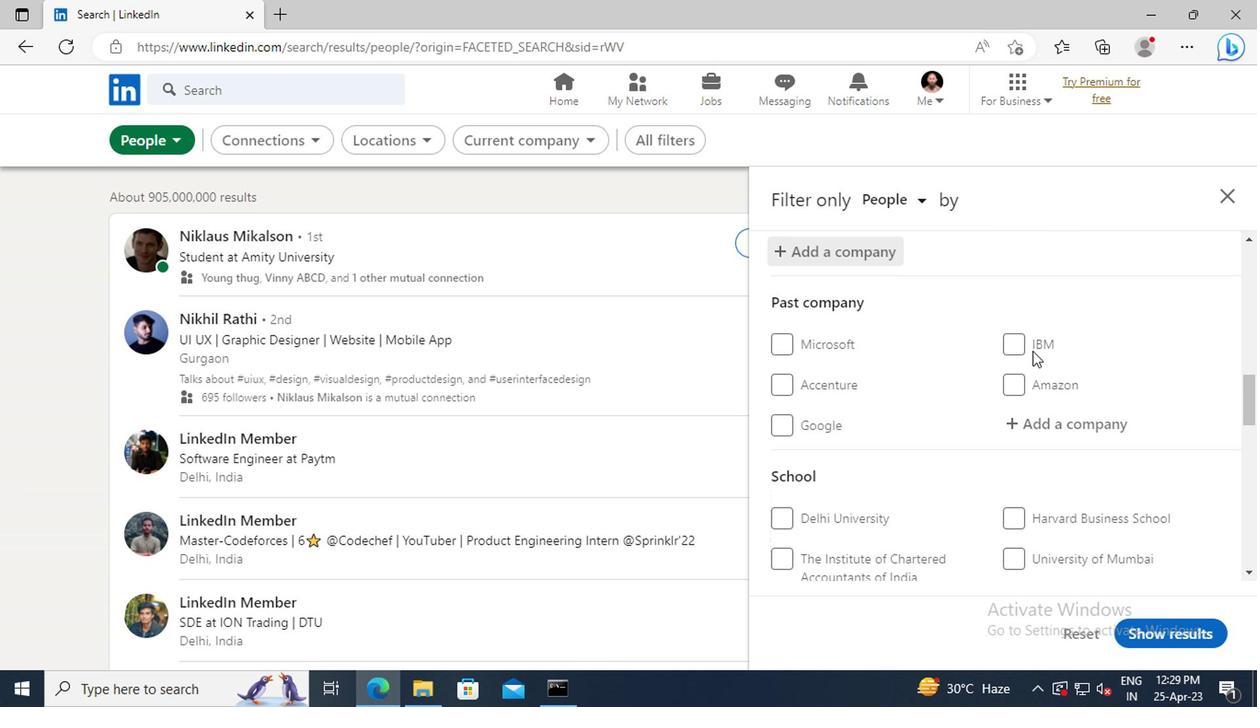 
Action: Mouse scrolled (1028, 351) with delta (0, 0)
Screenshot: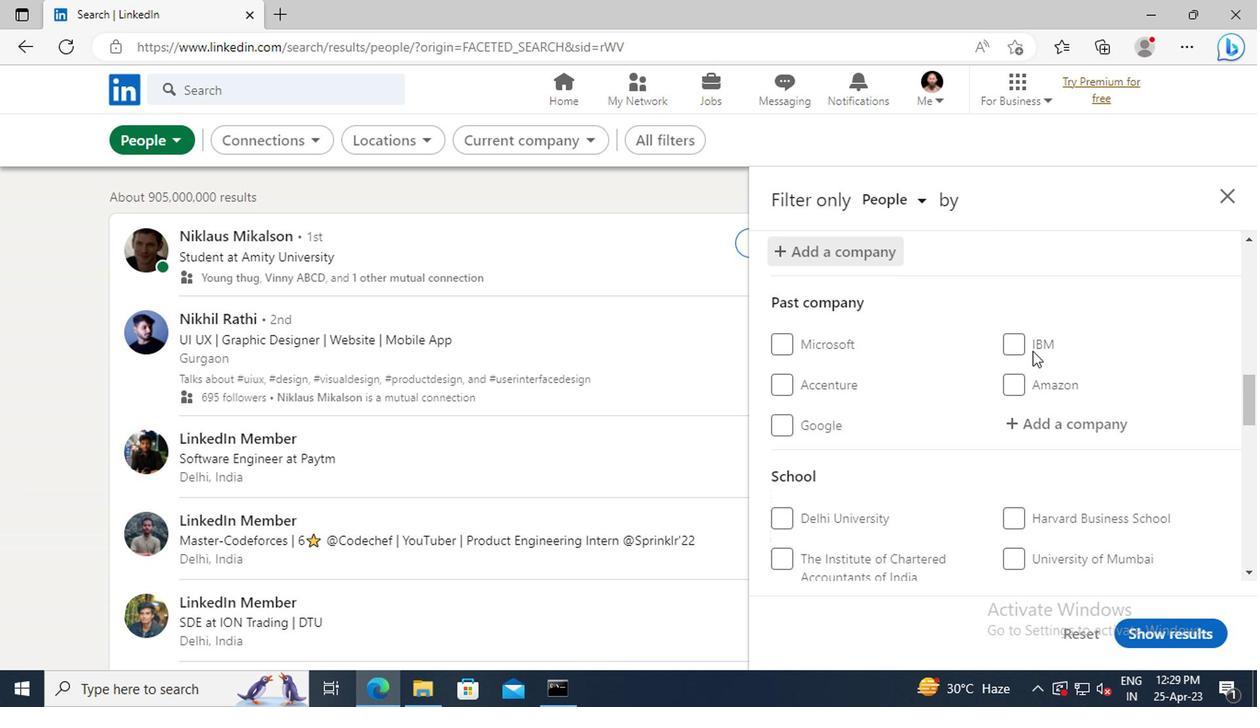 
Action: Mouse scrolled (1028, 351) with delta (0, 0)
Screenshot: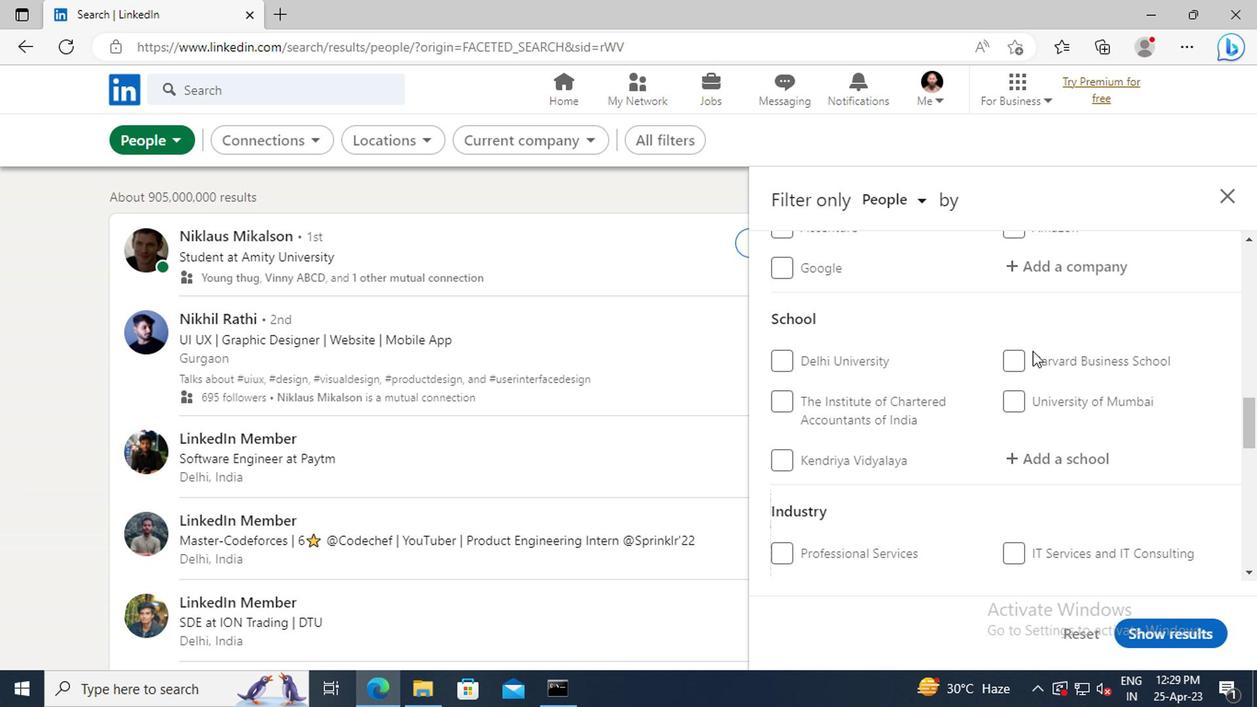 
Action: Mouse moved to (1036, 402)
Screenshot: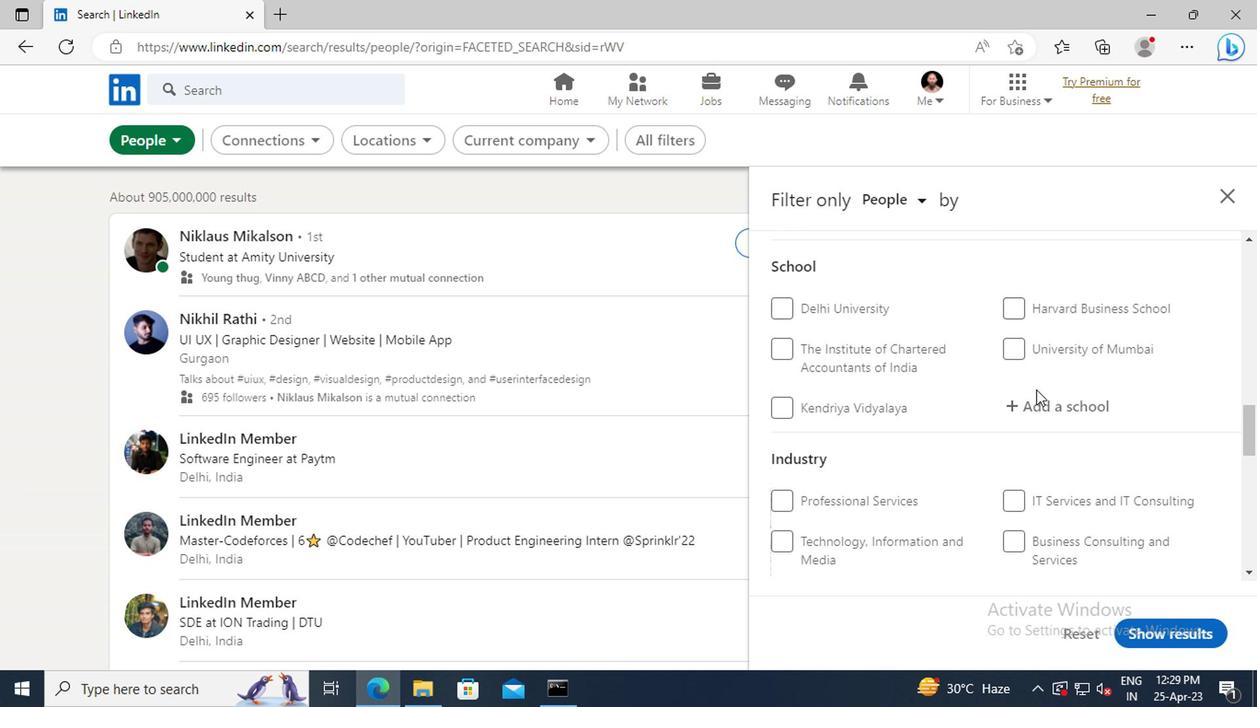 
Action: Mouse pressed left at (1036, 402)
Screenshot: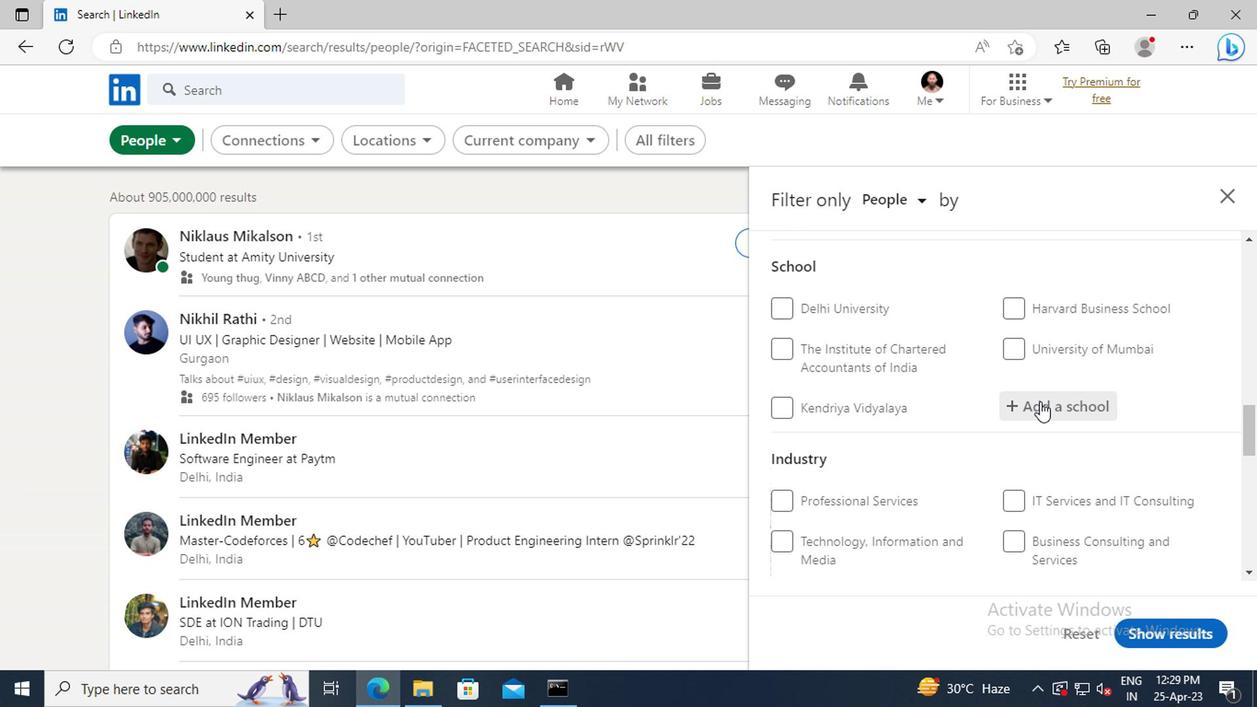 
Action: Key pressed <Key.shift>H.<Key.space><Key.shift>L.<Key.space><Key.shift>COLLEGE<Key.space>OF<Key.space><Key.shift>COMMERCE
Screenshot: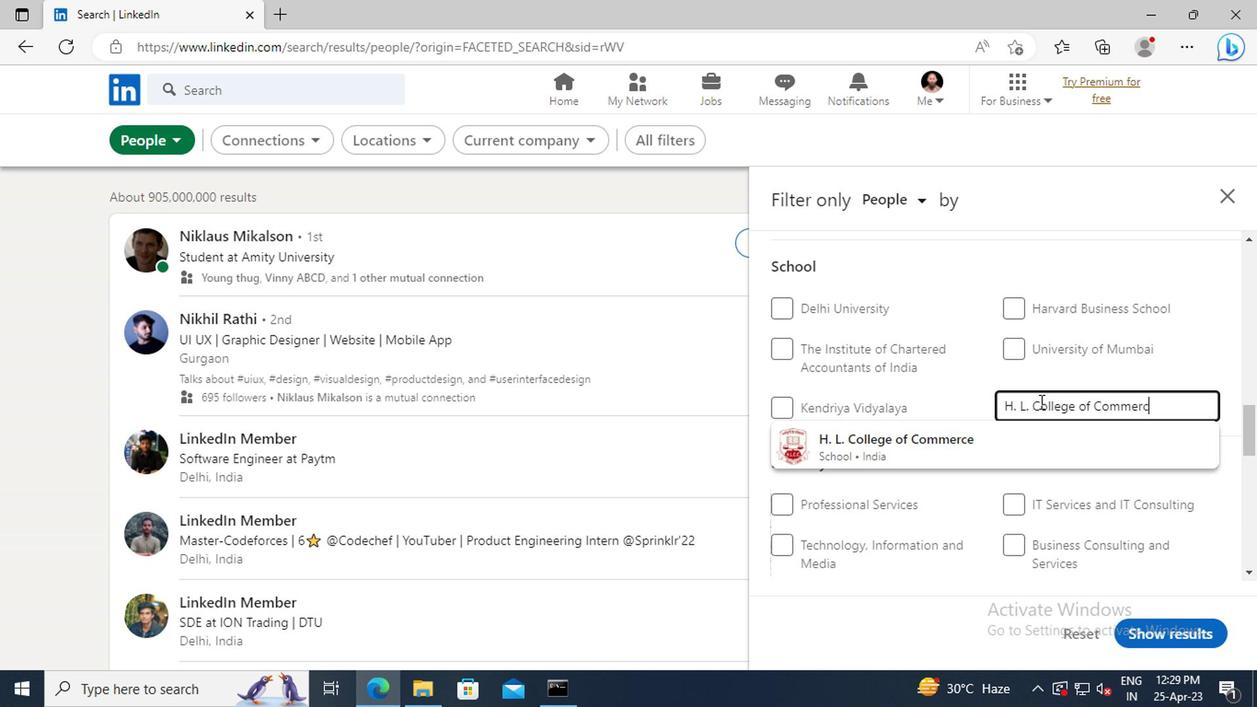 
Action: Mouse moved to (966, 450)
Screenshot: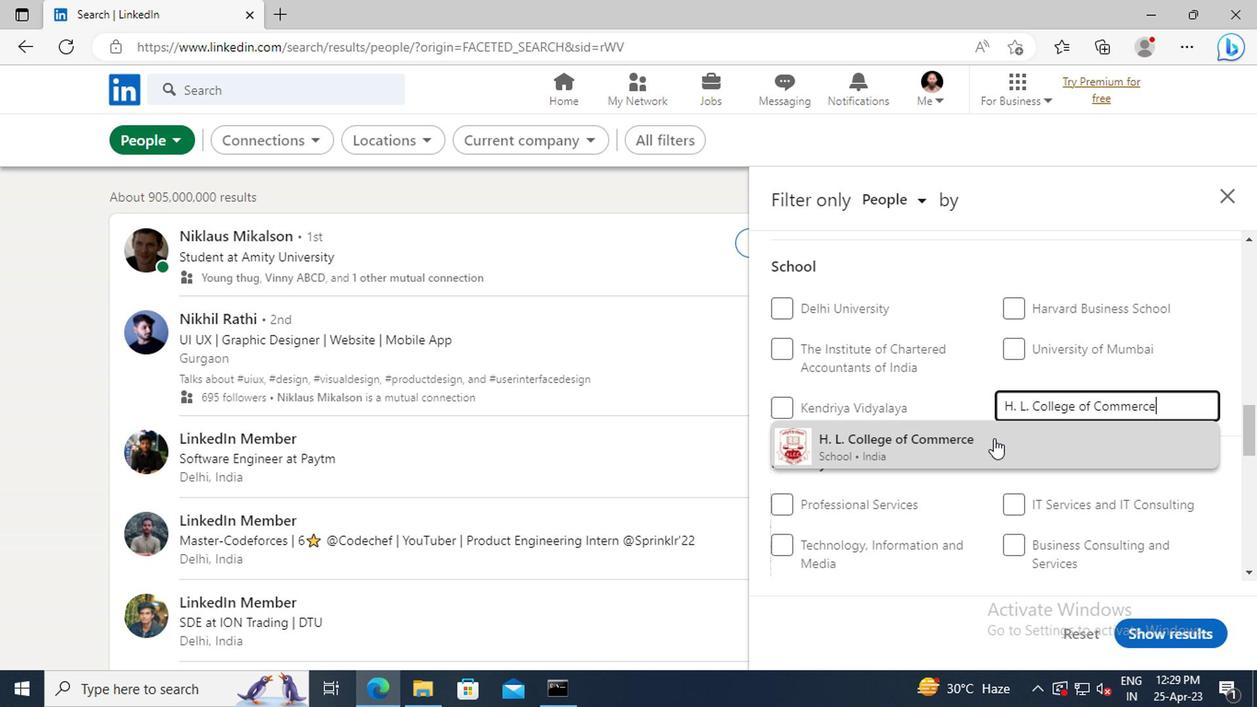 
Action: Mouse pressed left at (966, 450)
Screenshot: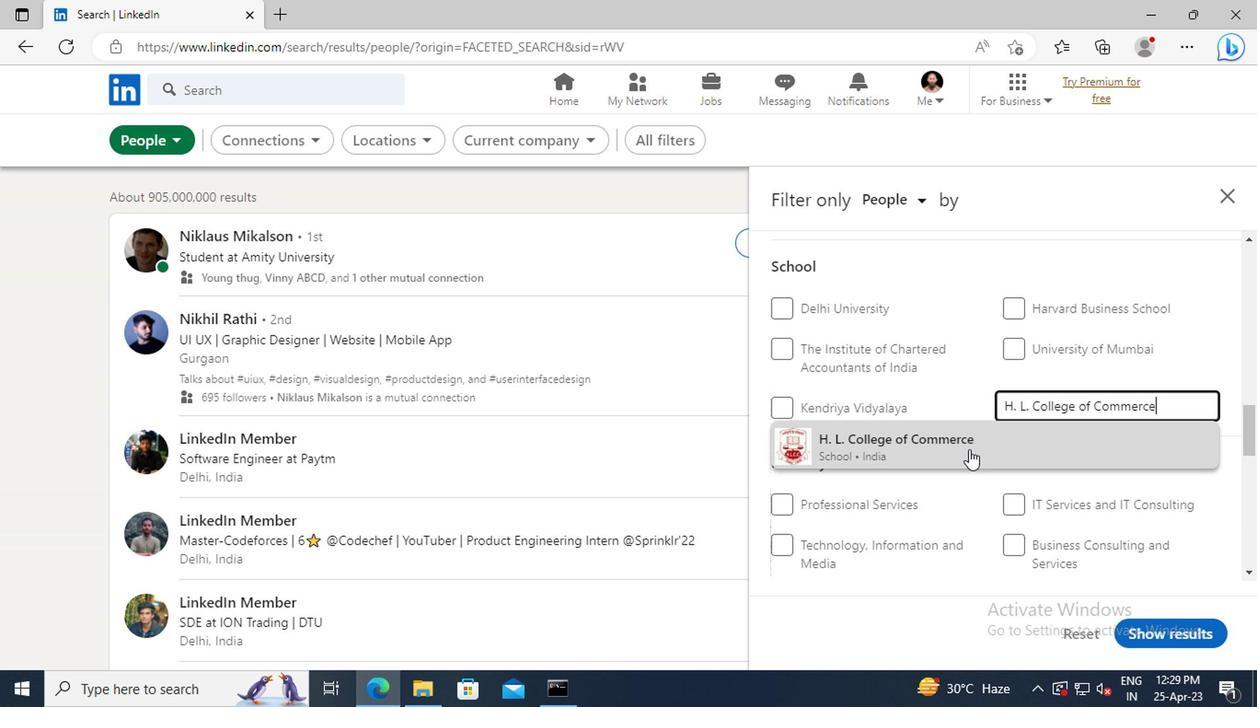
Action: Mouse moved to (1000, 383)
Screenshot: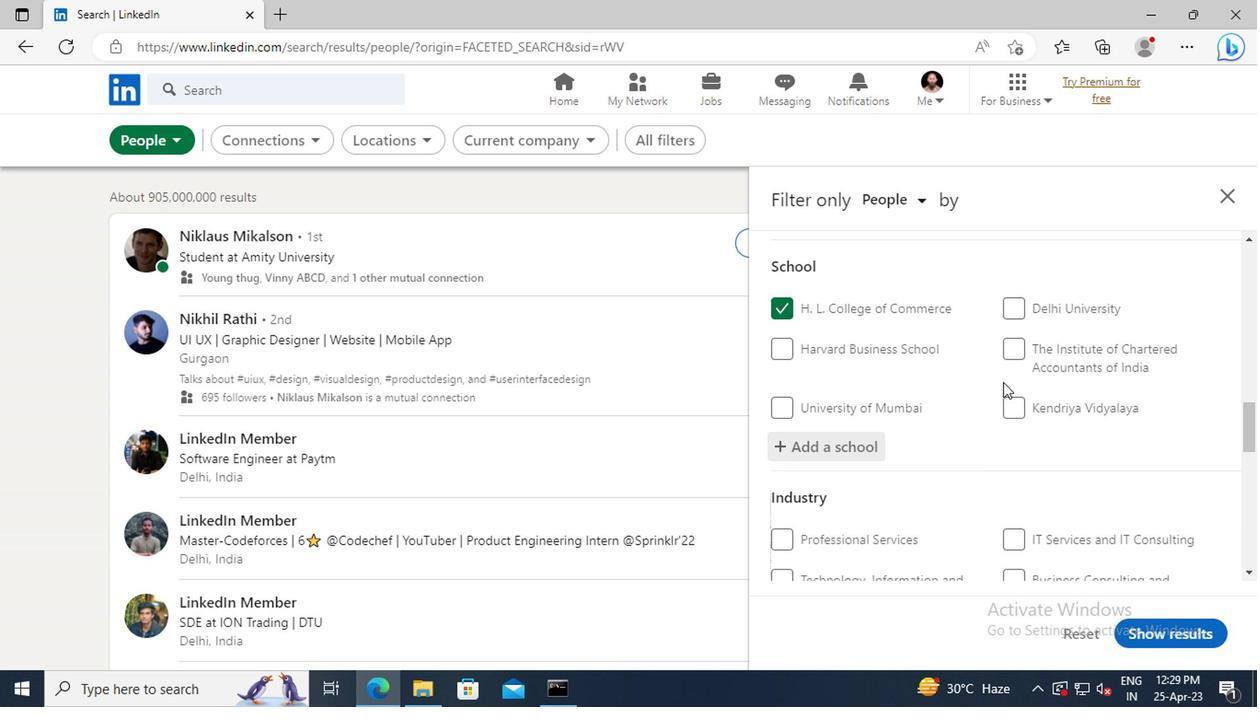 
Action: Mouse scrolled (1000, 381) with delta (0, -1)
Screenshot: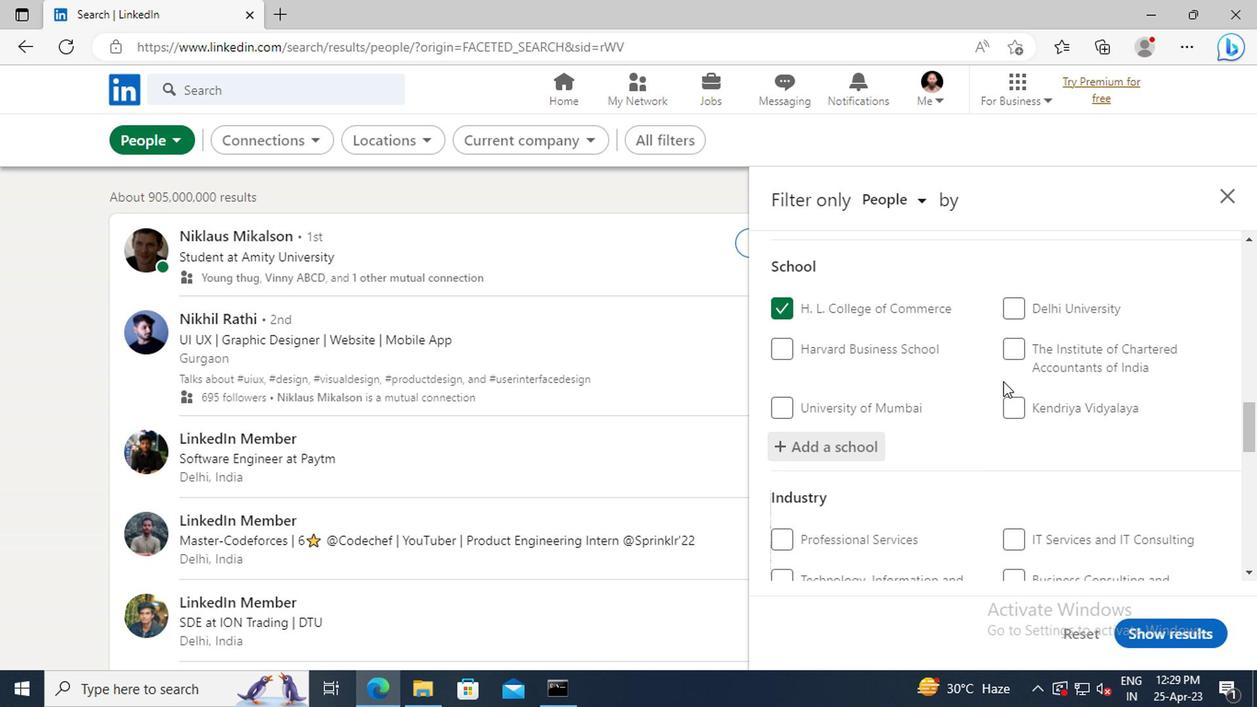 
Action: Mouse scrolled (1000, 381) with delta (0, -1)
Screenshot: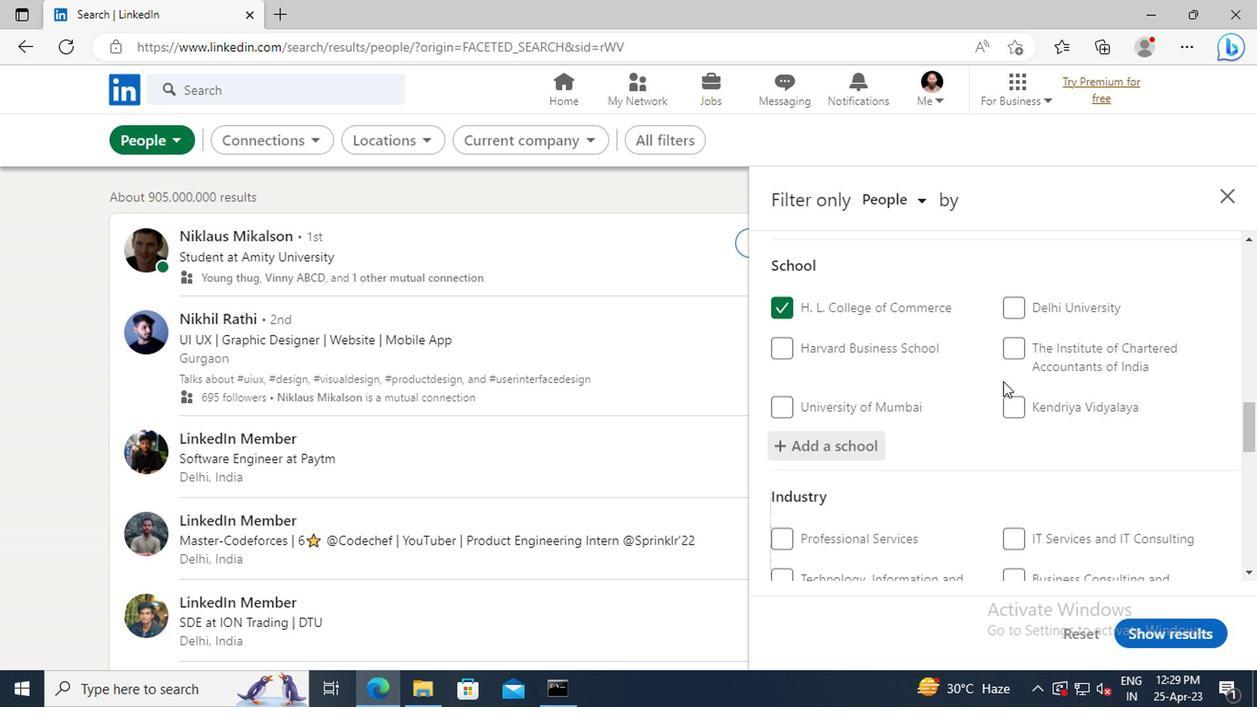 
Action: Mouse scrolled (1000, 381) with delta (0, -1)
Screenshot: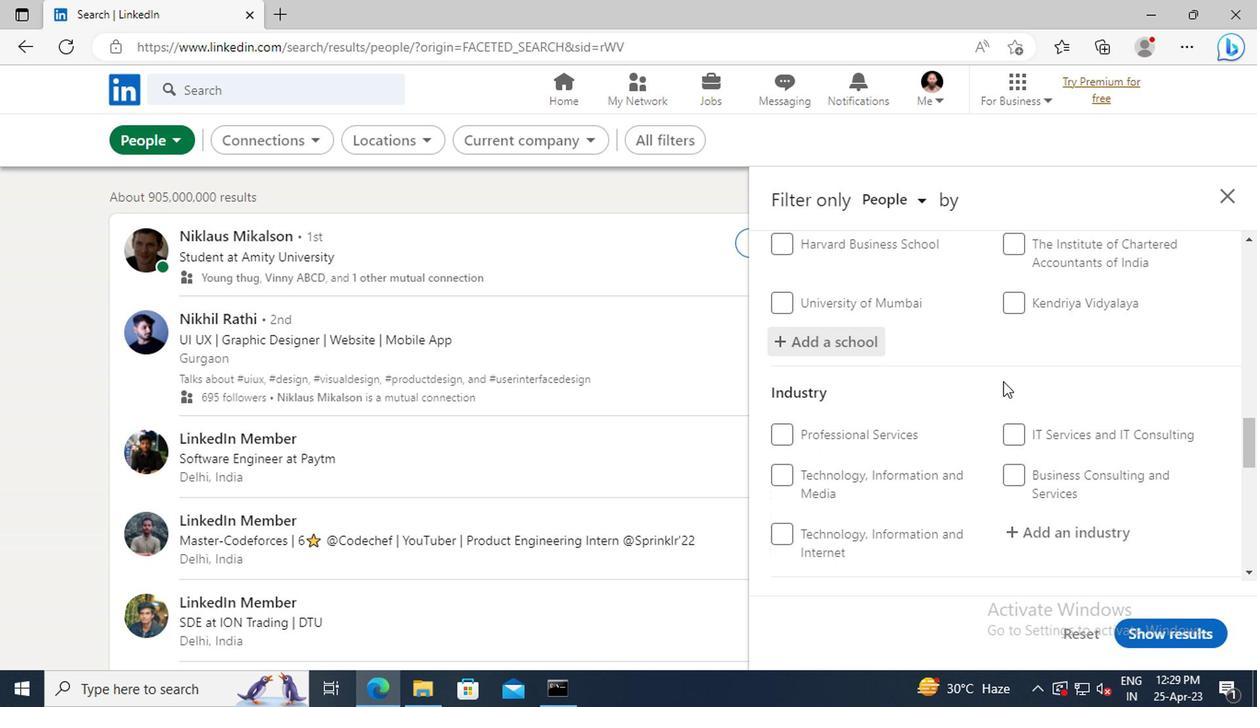 
Action: Mouse scrolled (1000, 381) with delta (0, -1)
Screenshot: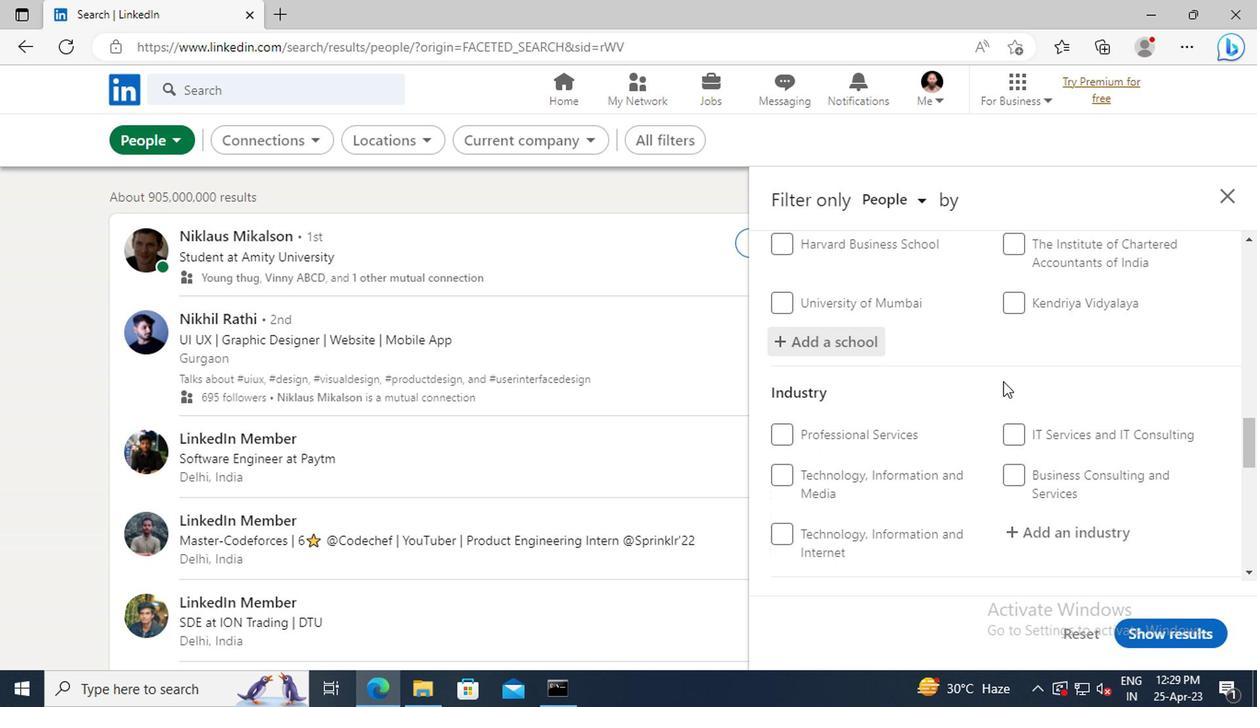 
Action: Mouse scrolled (1000, 381) with delta (0, -1)
Screenshot: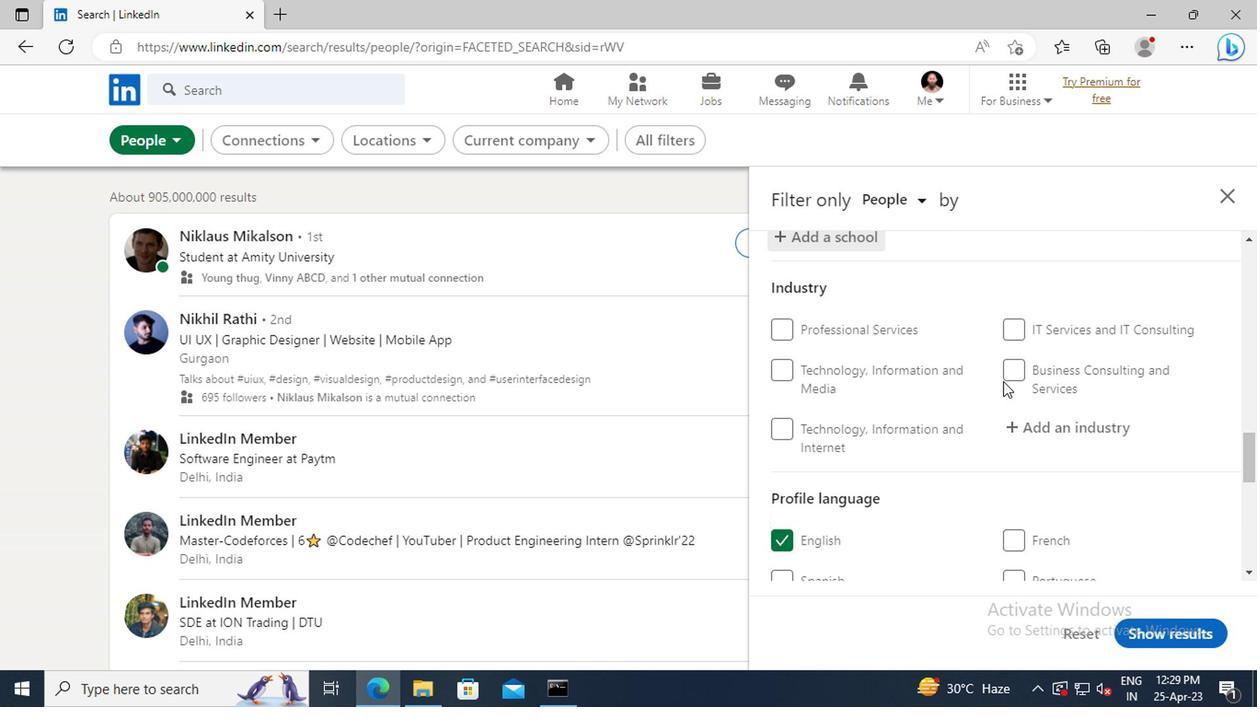 
Action: Mouse moved to (1019, 373)
Screenshot: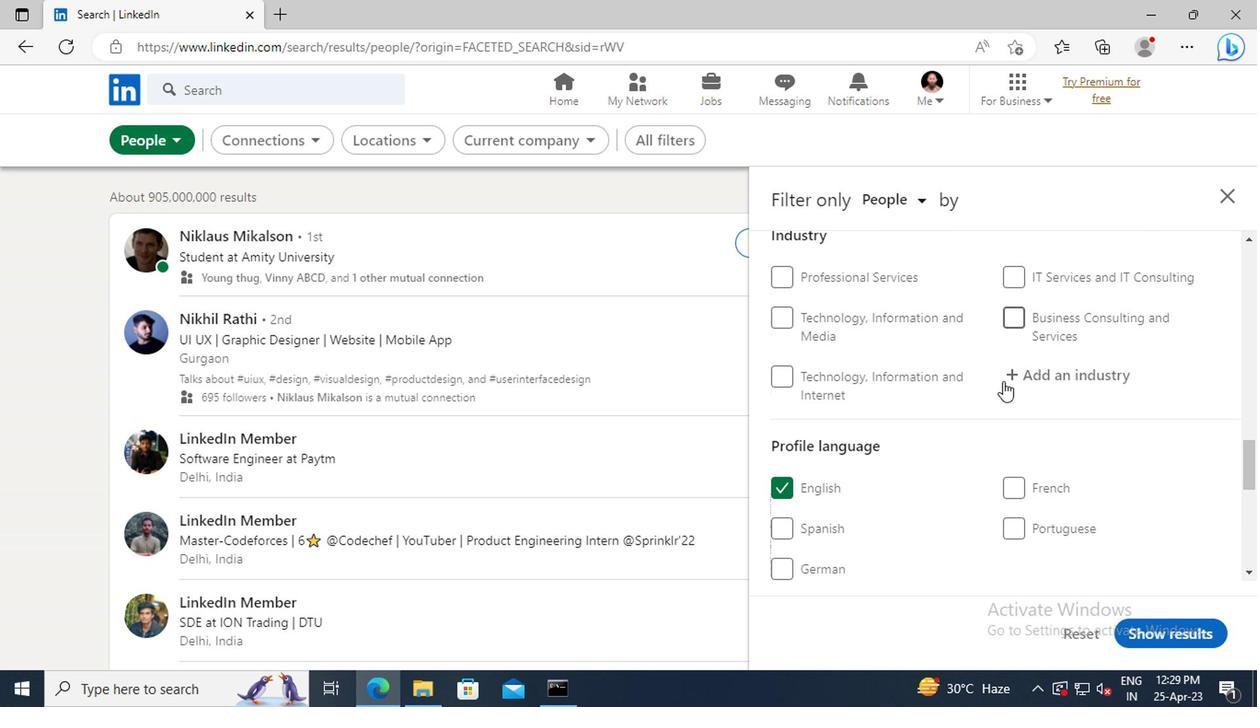 
Action: Mouse pressed left at (1019, 373)
Screenshot: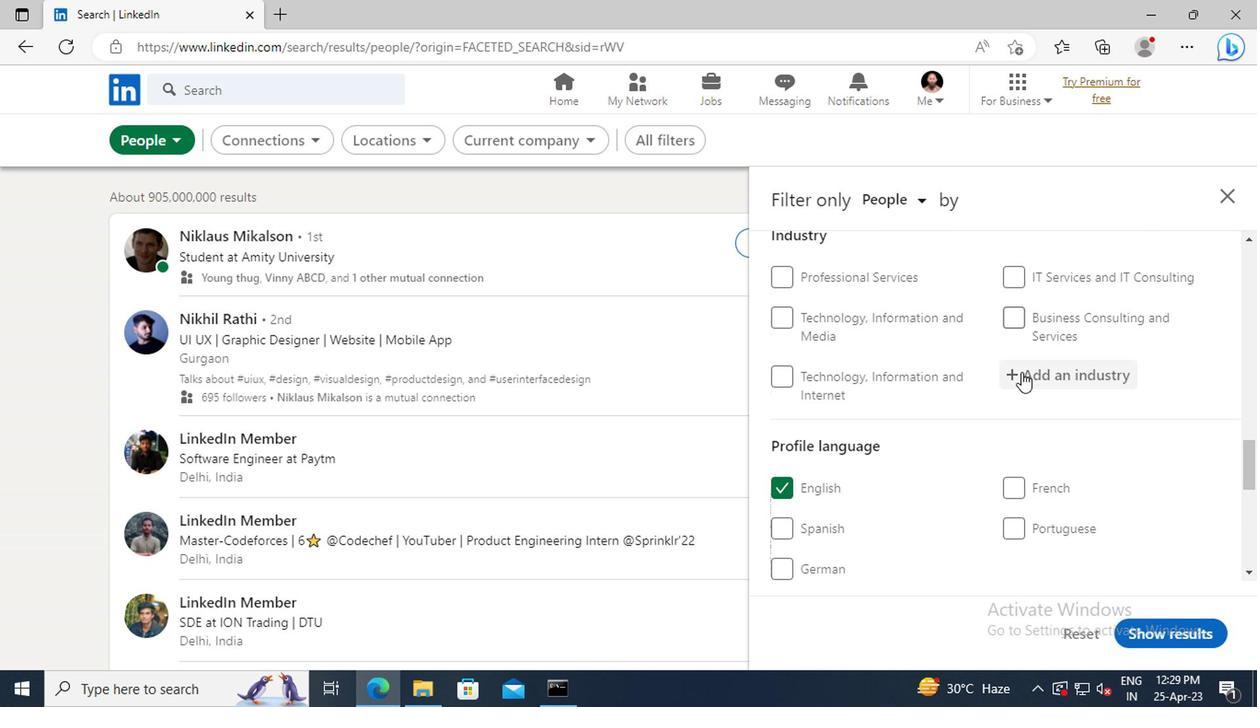 
Action: Key pressed <Key.shift>PHILANTHROPIC<Key.space><Key.shift>FUNDRAISING<Key.space><Key.shift>SERVICES
Screenshot: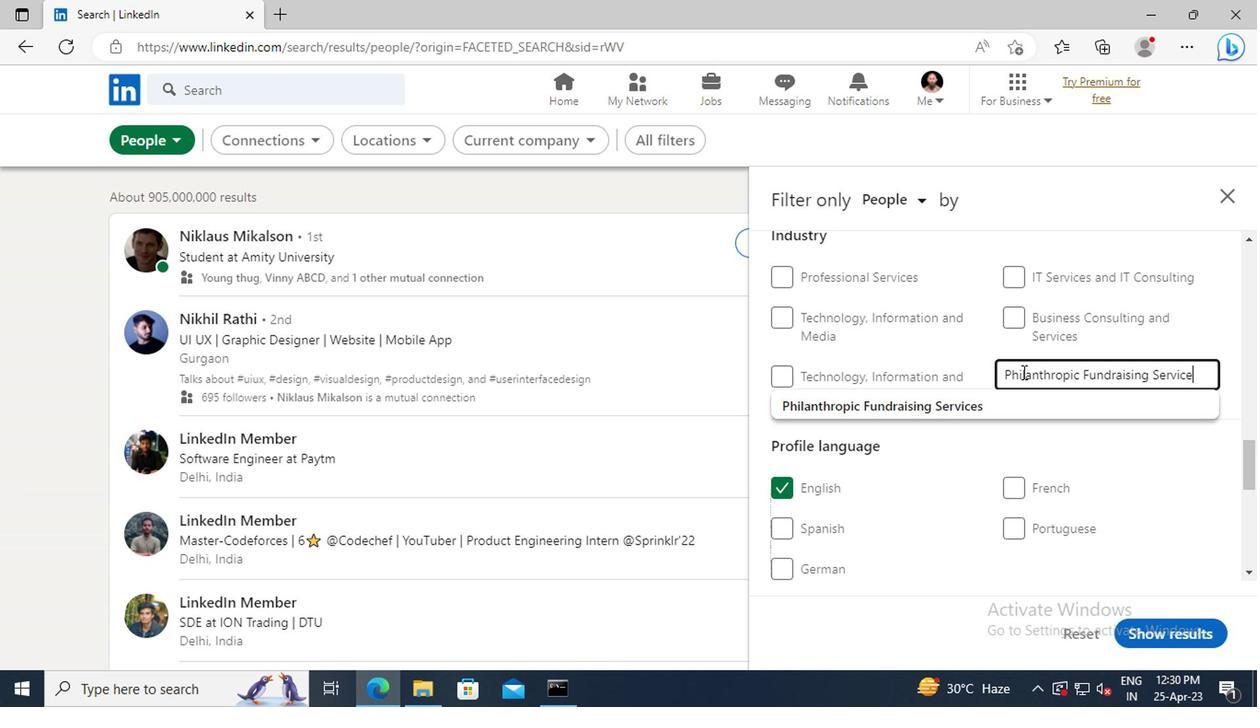 
Action: Mouse moved to (990, 402)
Screenshot: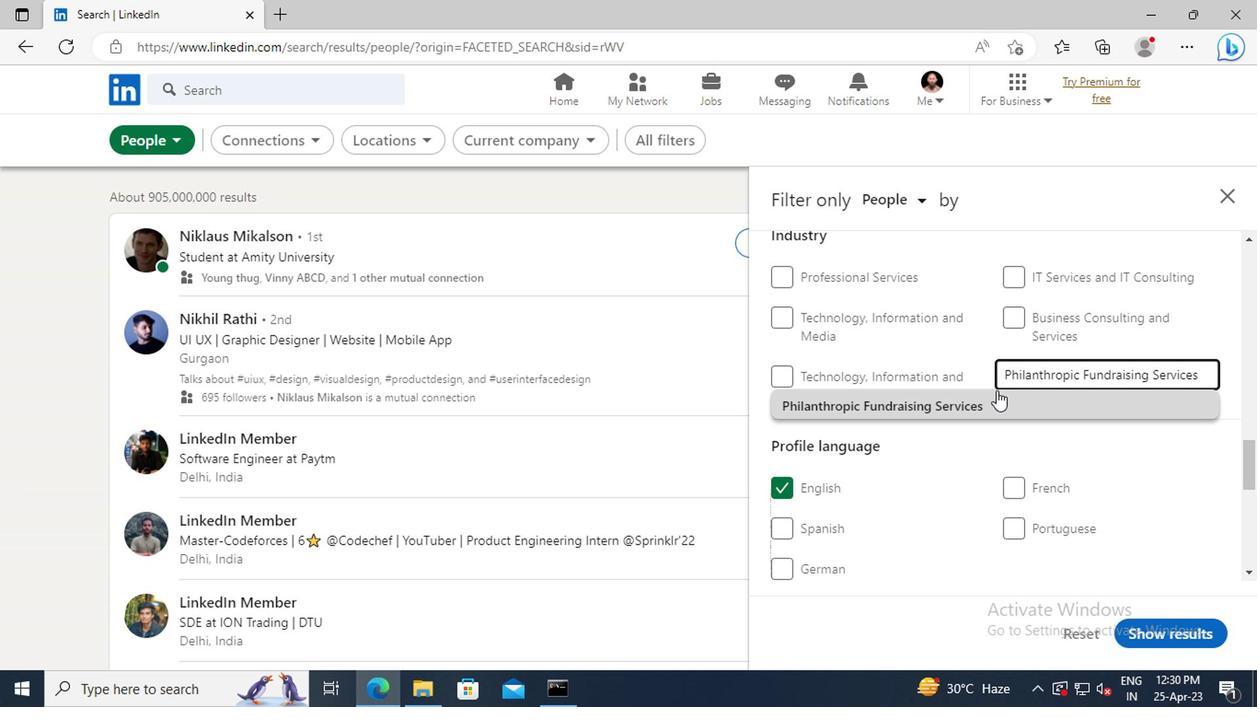 
Action: Mouse pressed left at (990, 402)
Screenshot: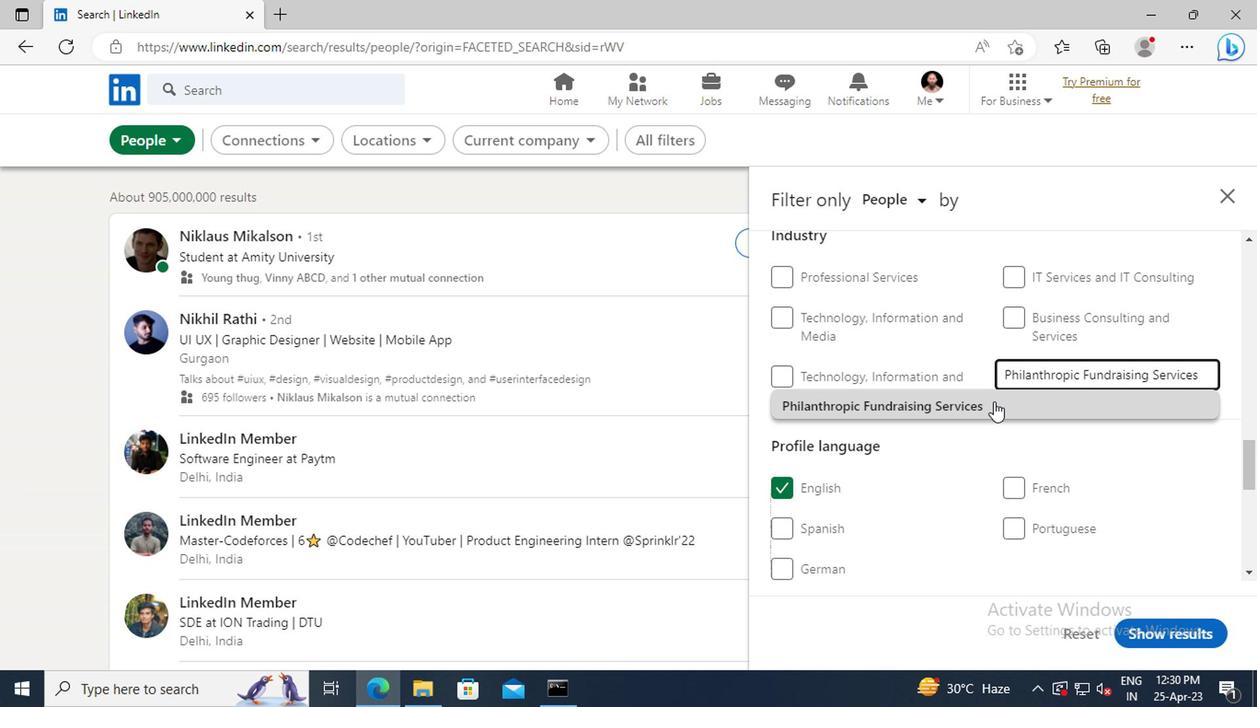 
Action: Mouse moved to (982, 389)
Screenshot: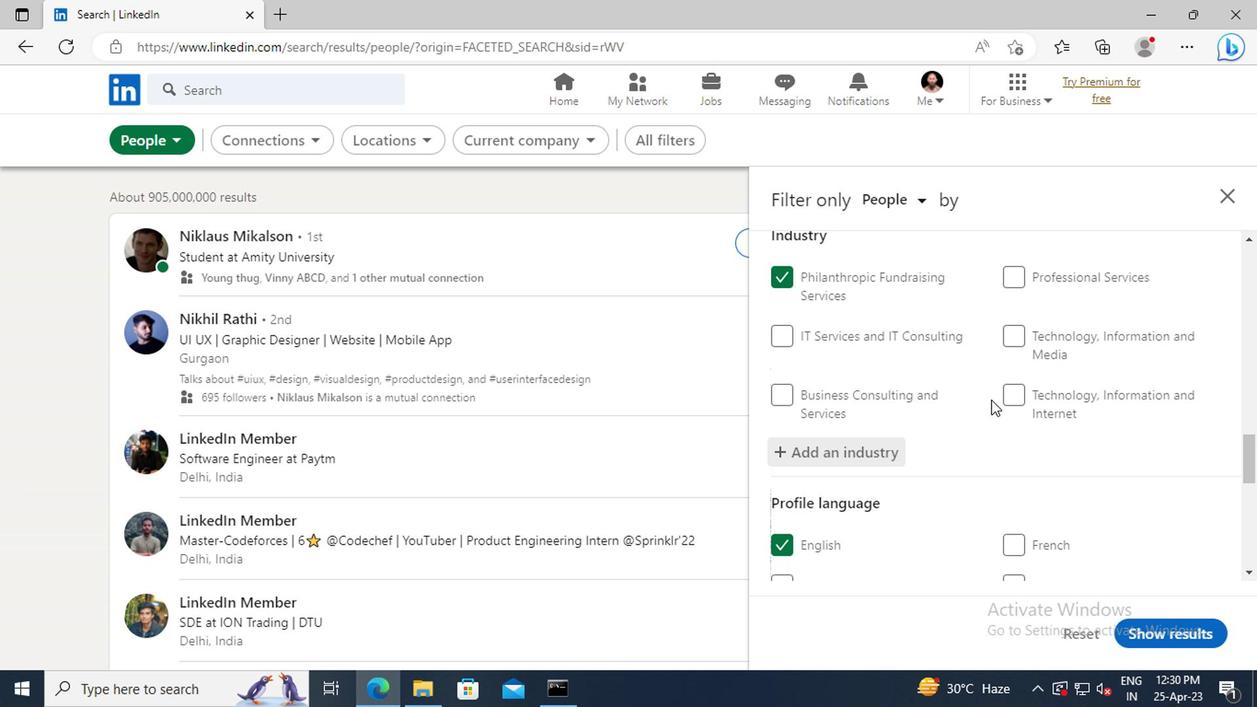 
Action: Mouse scrolled (982, 388) with delta (0, 0)
Screenshot: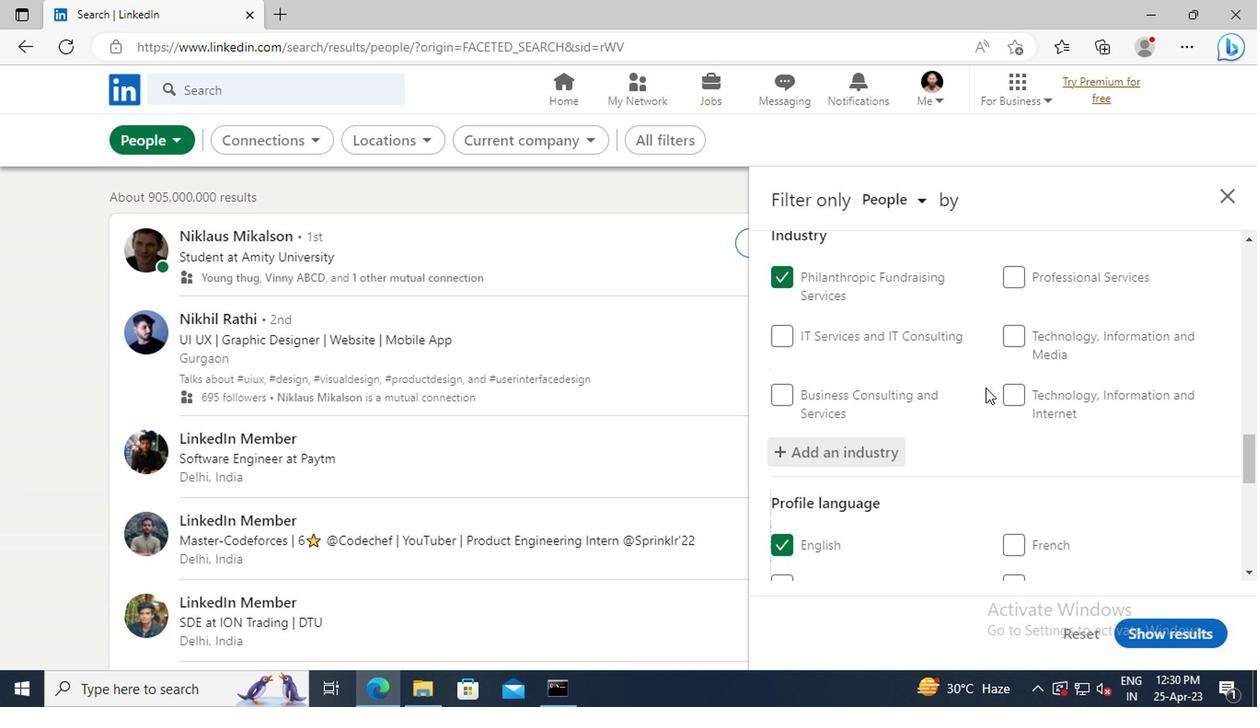 
Action: Mouse scrolled (982, 388) with delta (0, 0)
Screenshot: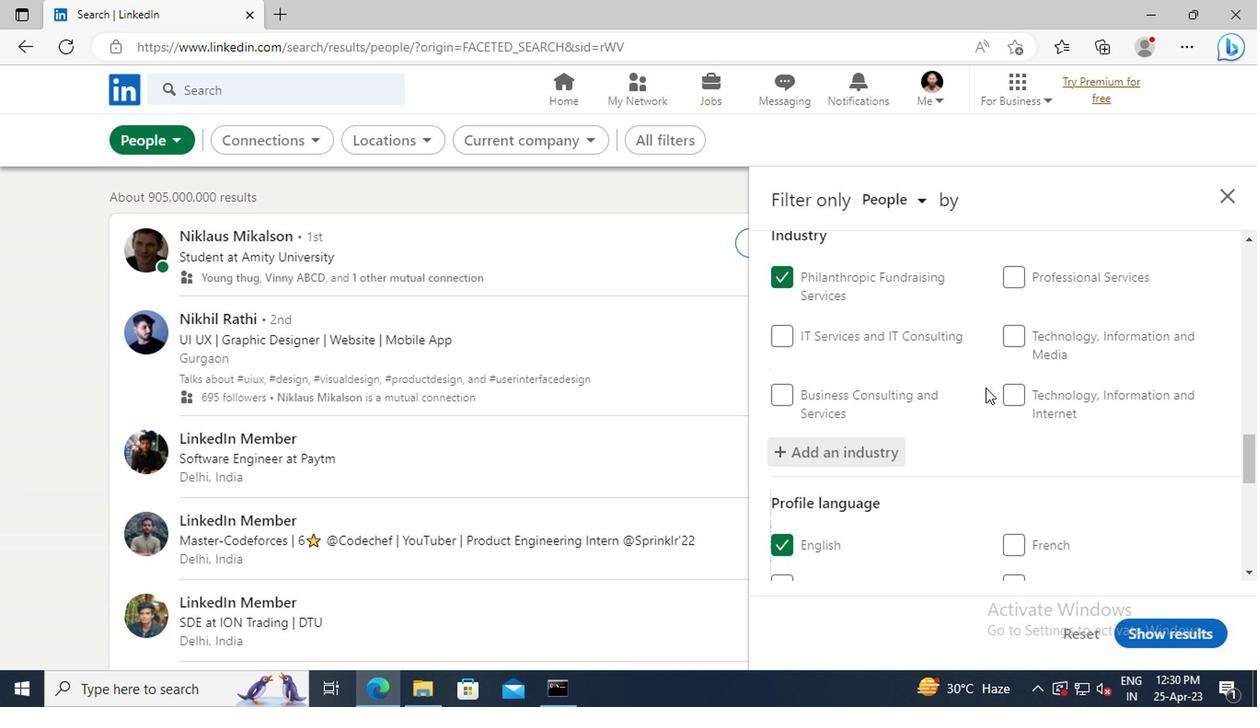 
Action: Mouse scrolled (982, 388) with delta (0, 0)
Screenshot: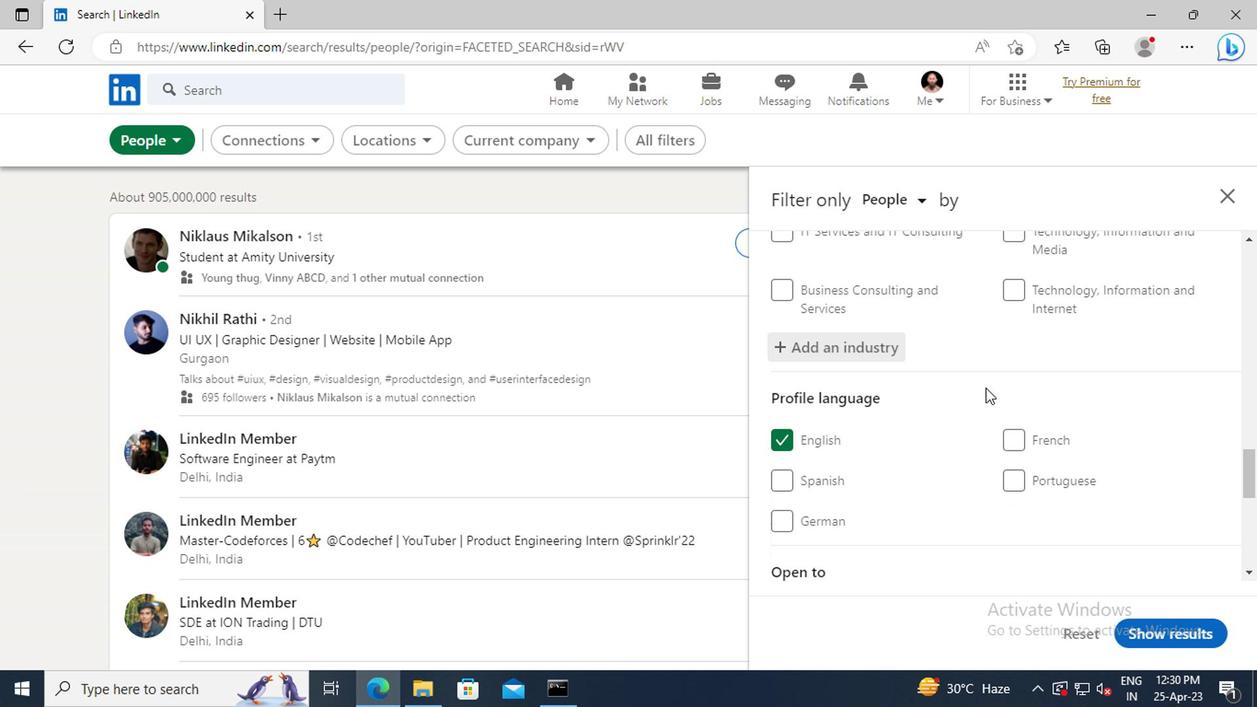 
Action: Mouse scrolled (982, 388) with delta (0, 0)
Screenshot: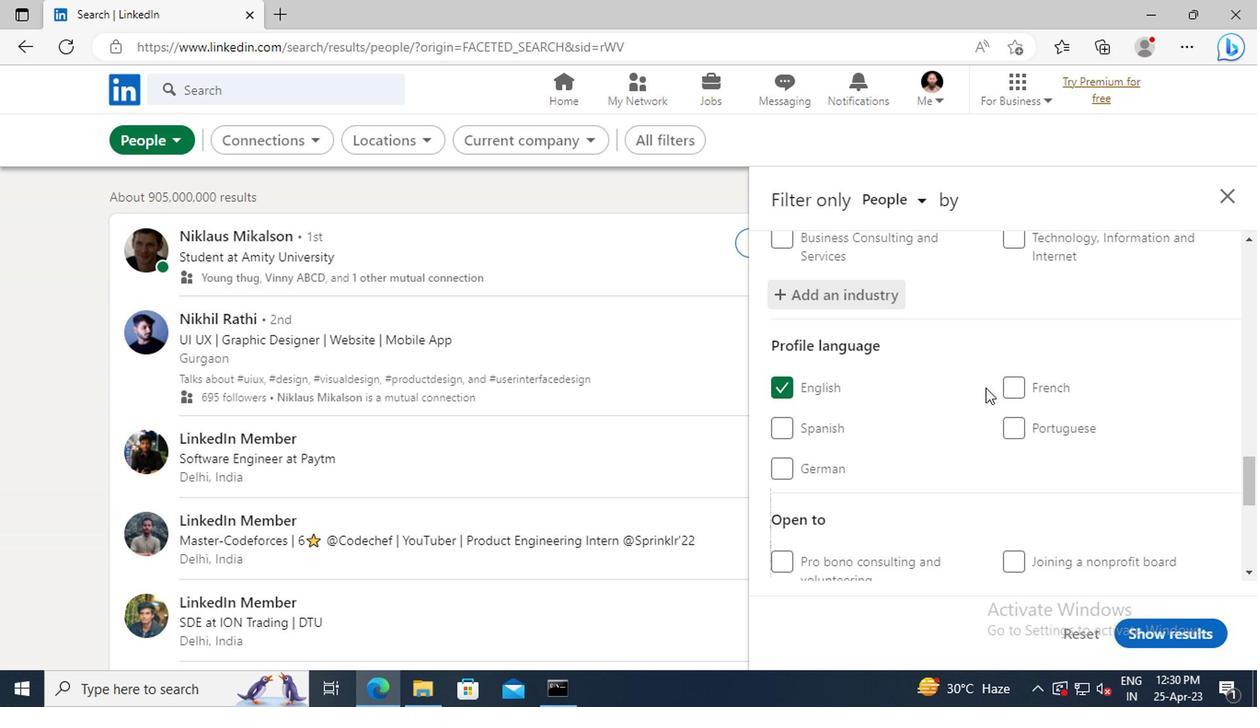 
Action: Mouse scrolled (982, 388) with delta (0, 0)
Screenshot: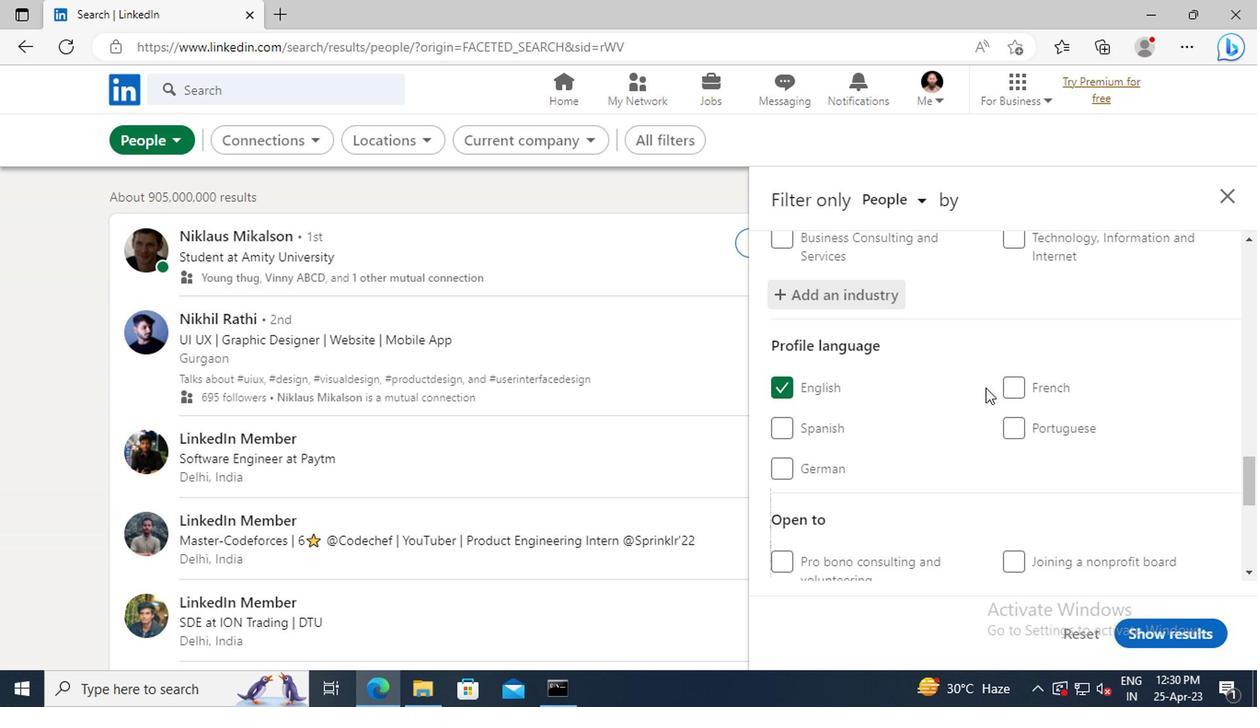 
Action: Mouse scrolled (982, 388) with delta (0, 0)
Screenshot: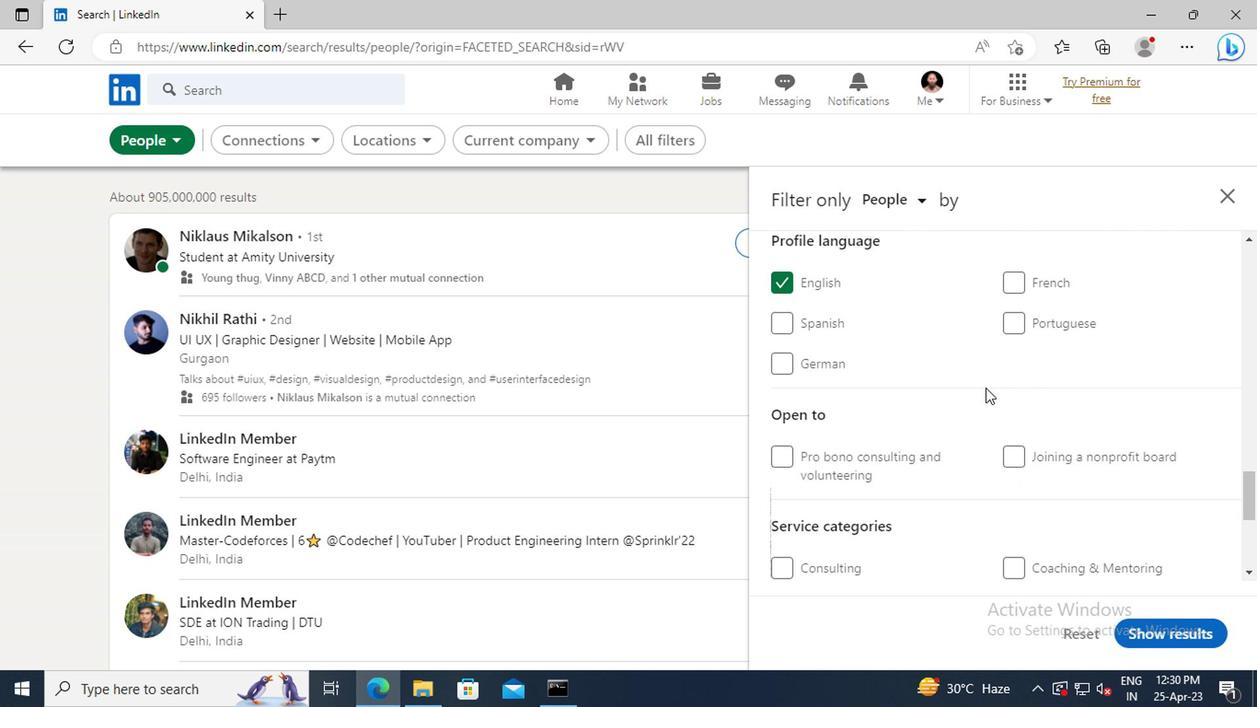 
Action: Mouse scrolled (982, 388) with delta (0, 0)
Screenshot: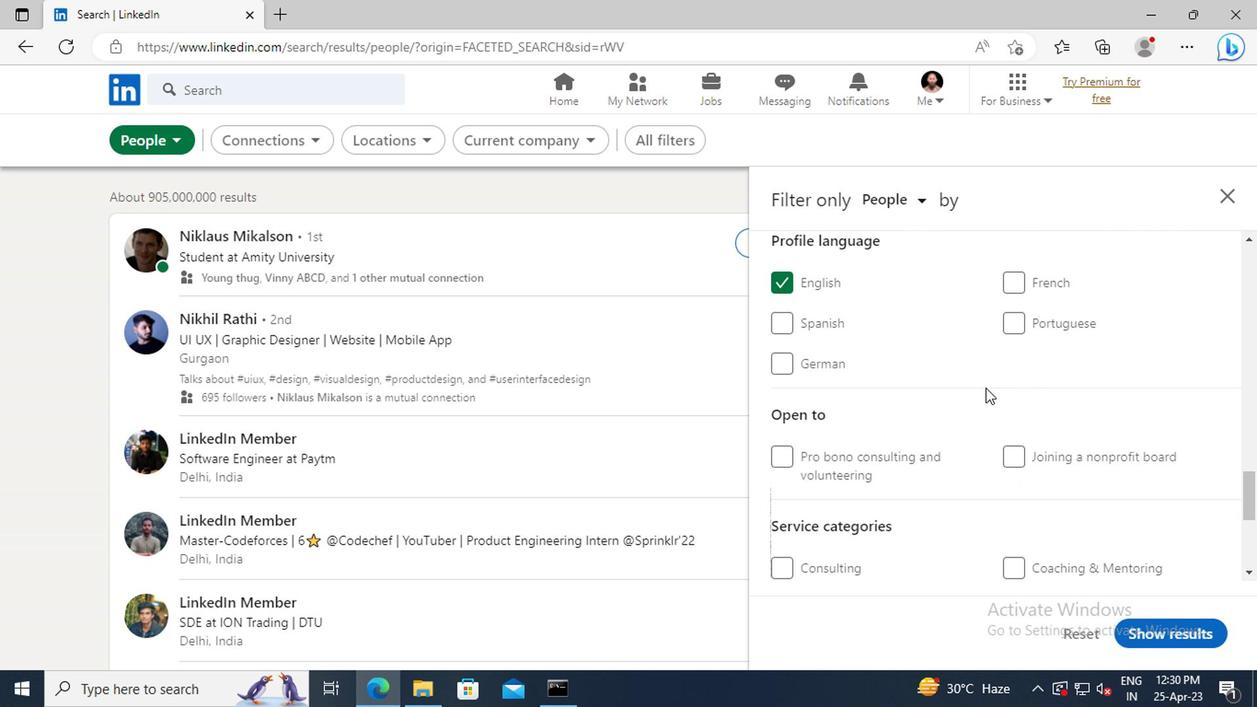
Action: Mouse scrolled (982, 388) with delta (0, 0)
Screenshot: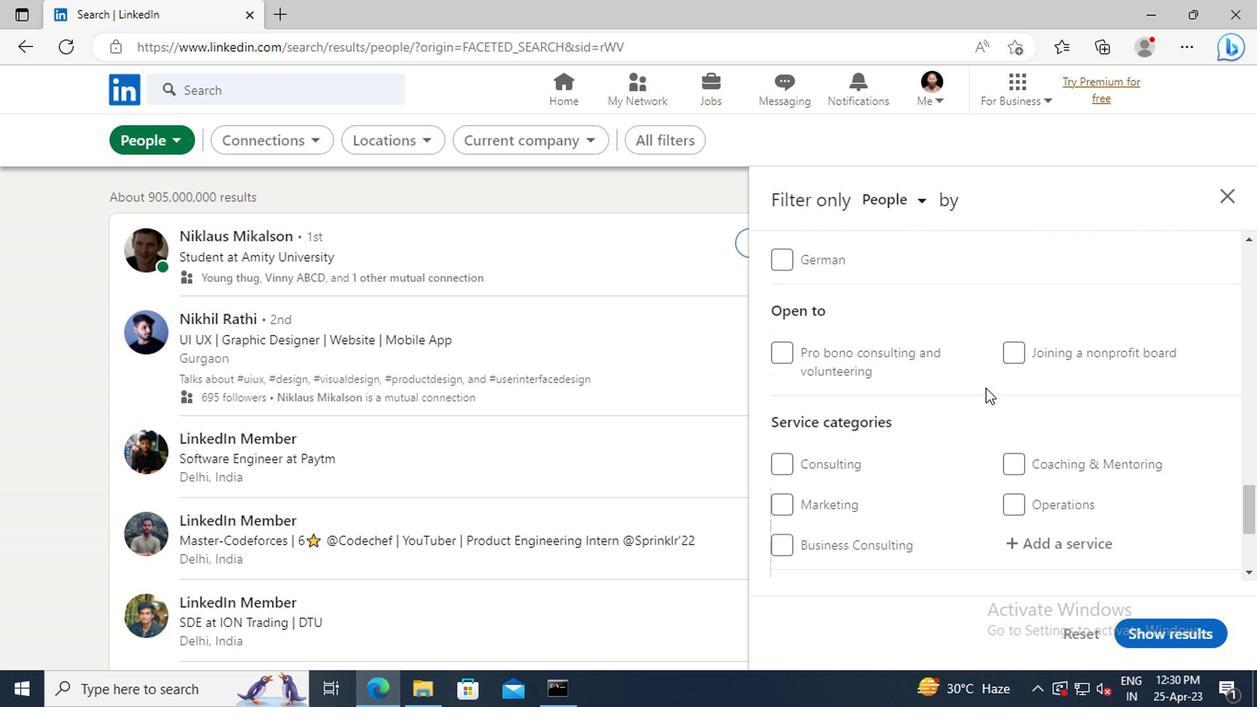 
Action: Mouse scrolled (982, 388) with delta (0, 0)
Screenshot: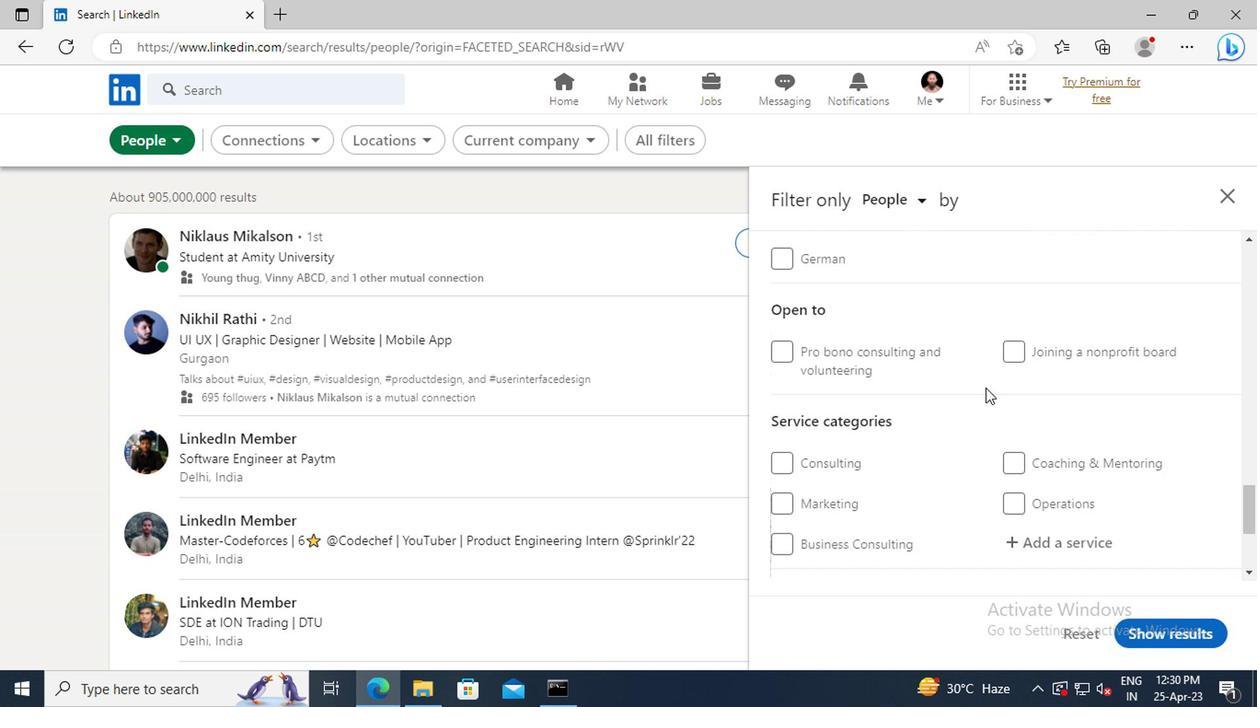 
Action: Mouse moved to (1024, 443)
Screenshot: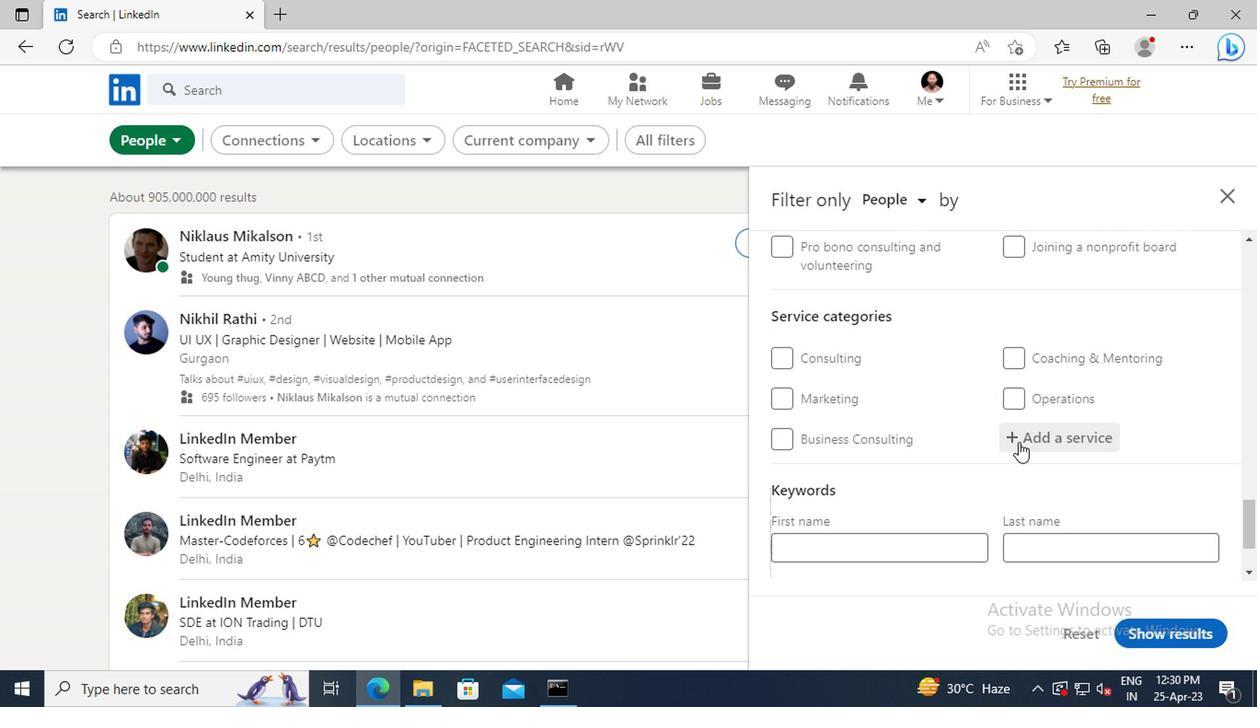 
Action: Mouse pressed left at (1024, 443)
Screenshot: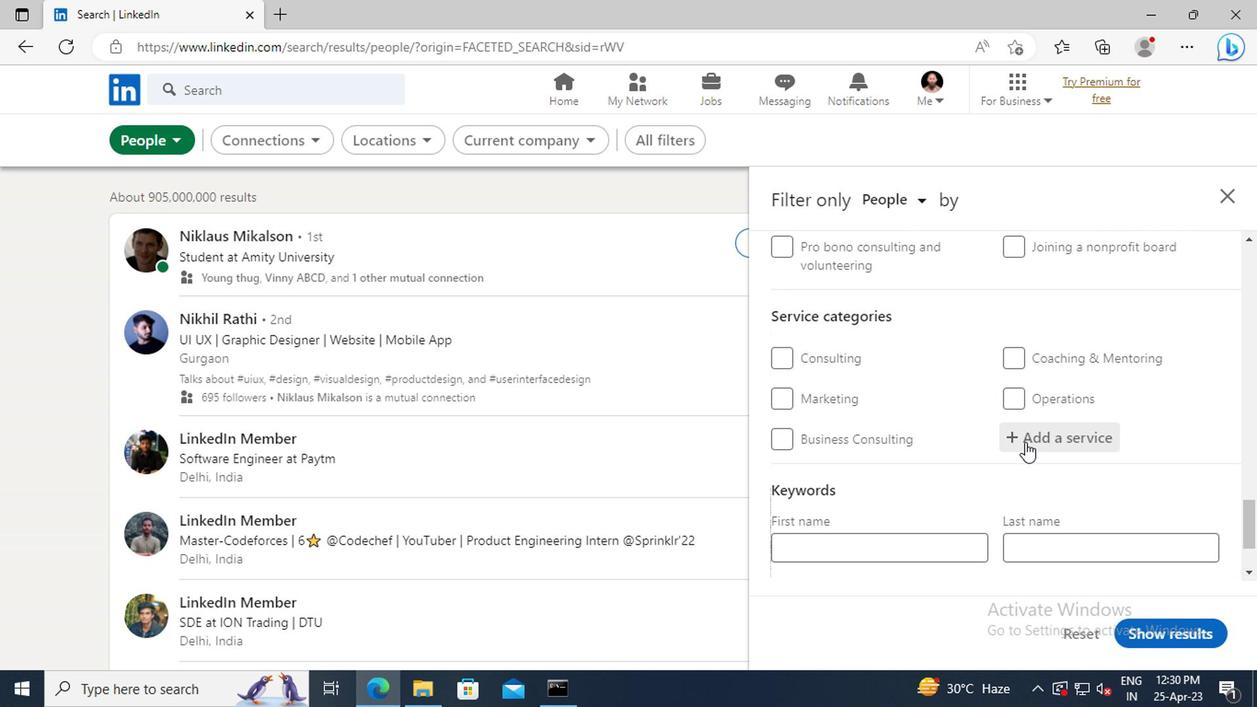 
Action: Key pressed <Key.shift>NETWORK<Key.space><Key.shift>SUPPORT
Screenshot: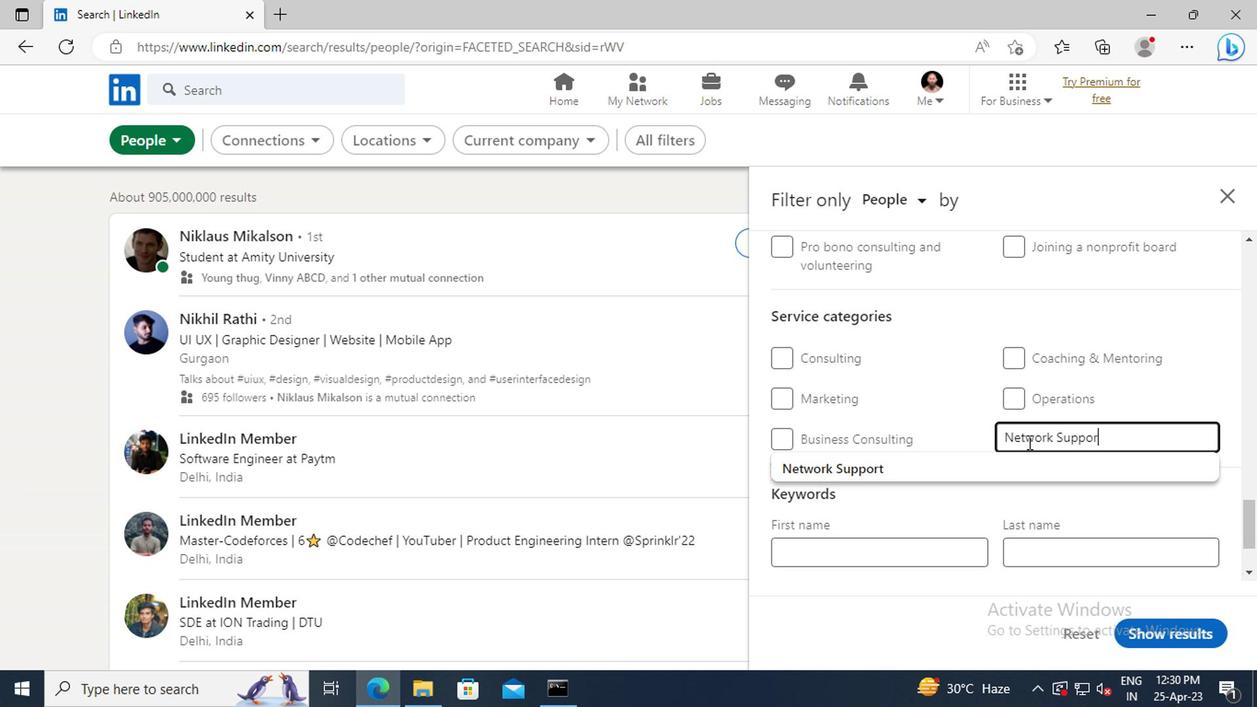 
Action: Mouse moved to (993, 463)
Screenshot: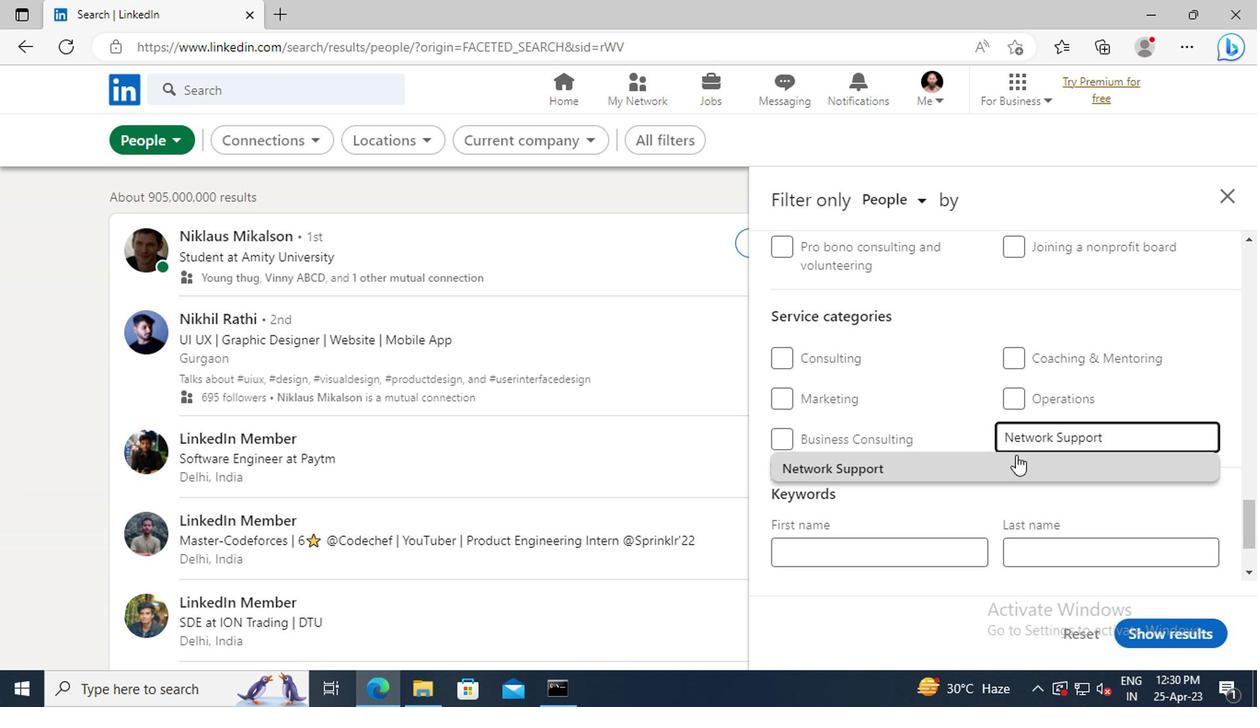 
Action: Mouse pressed left at (993, 463)
Screenshot: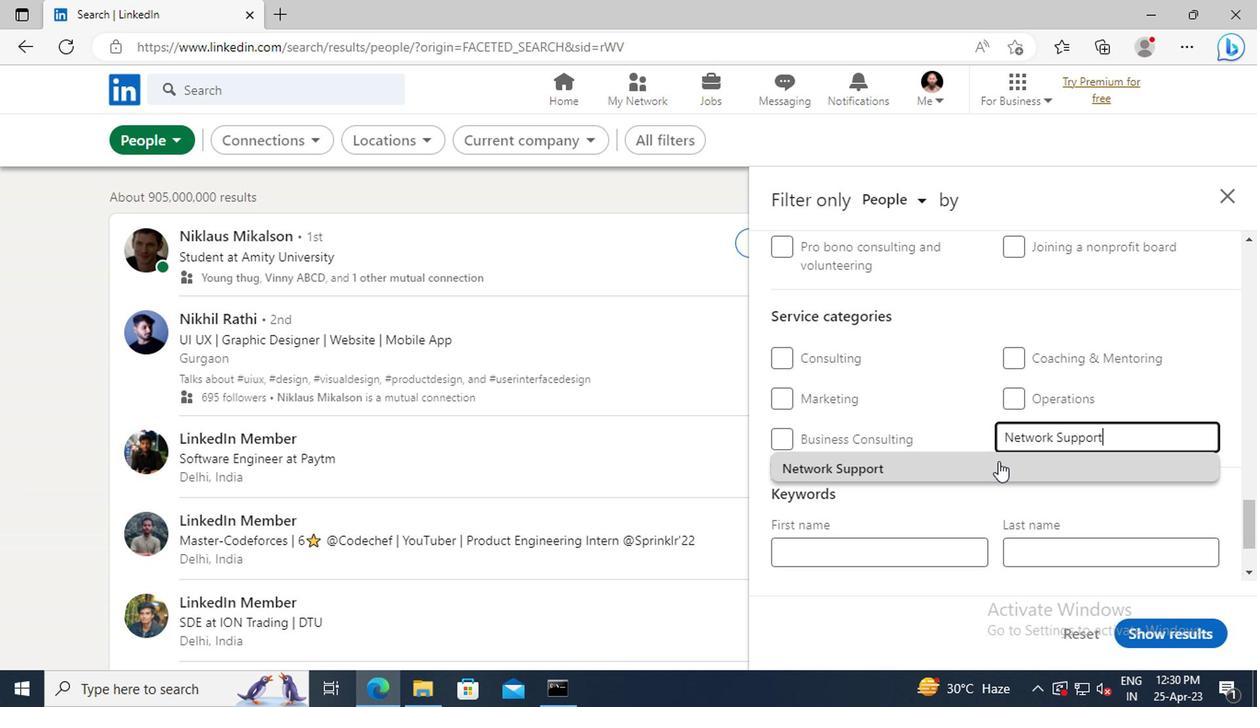
Action: Mouse moved to (968, 453)
Screenshot: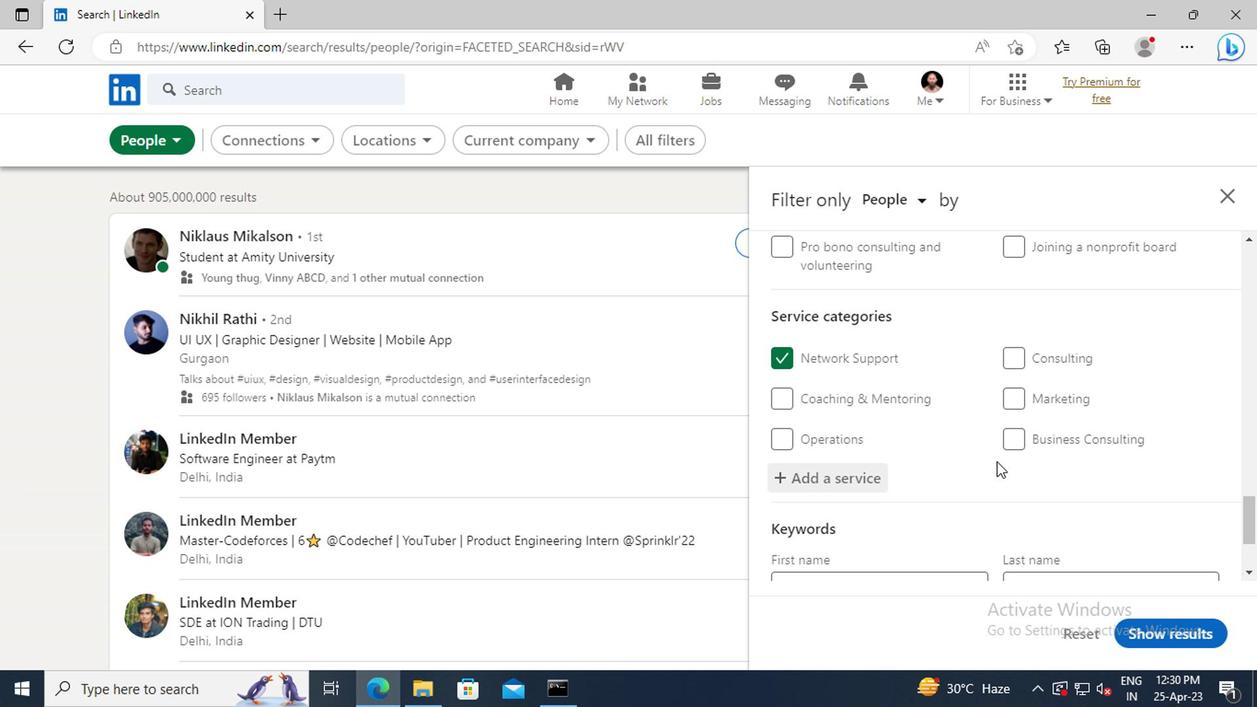 
Action: Mouse scrolled (968, 452) with delta (0, -1)
Screenshot: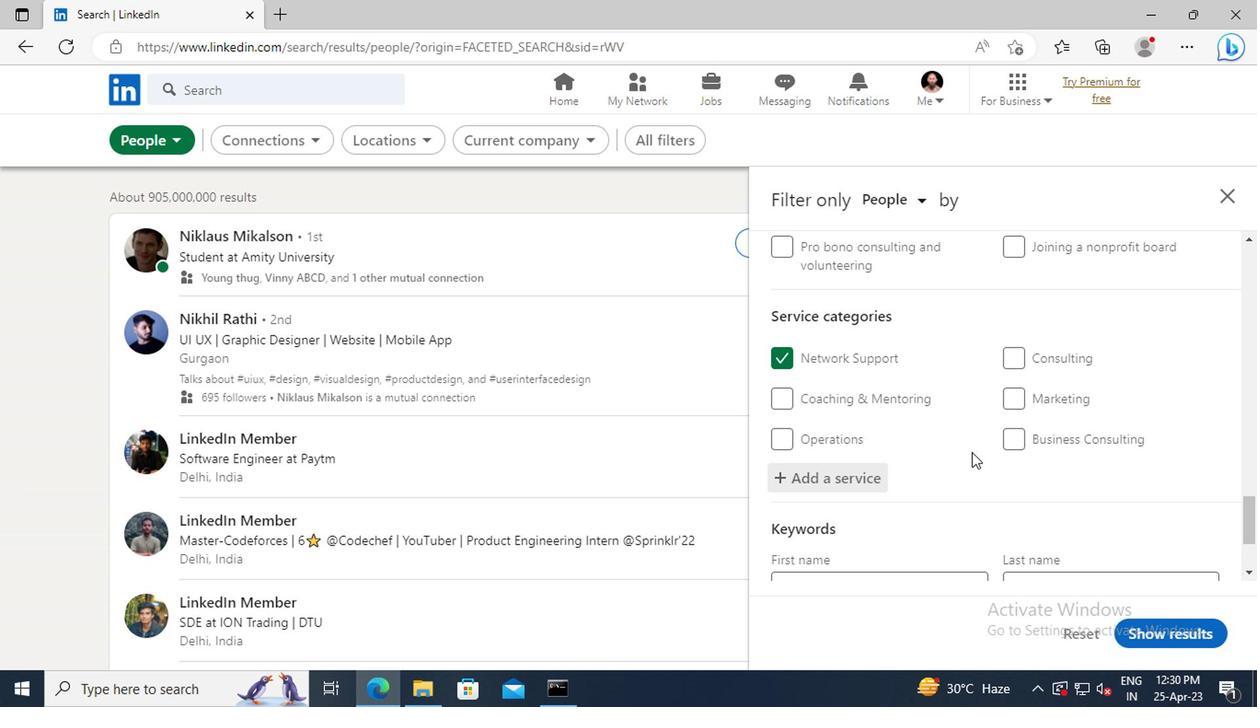 
Action: Mouse scrolled (968, 452) with delta (0, -1)
Screenshot: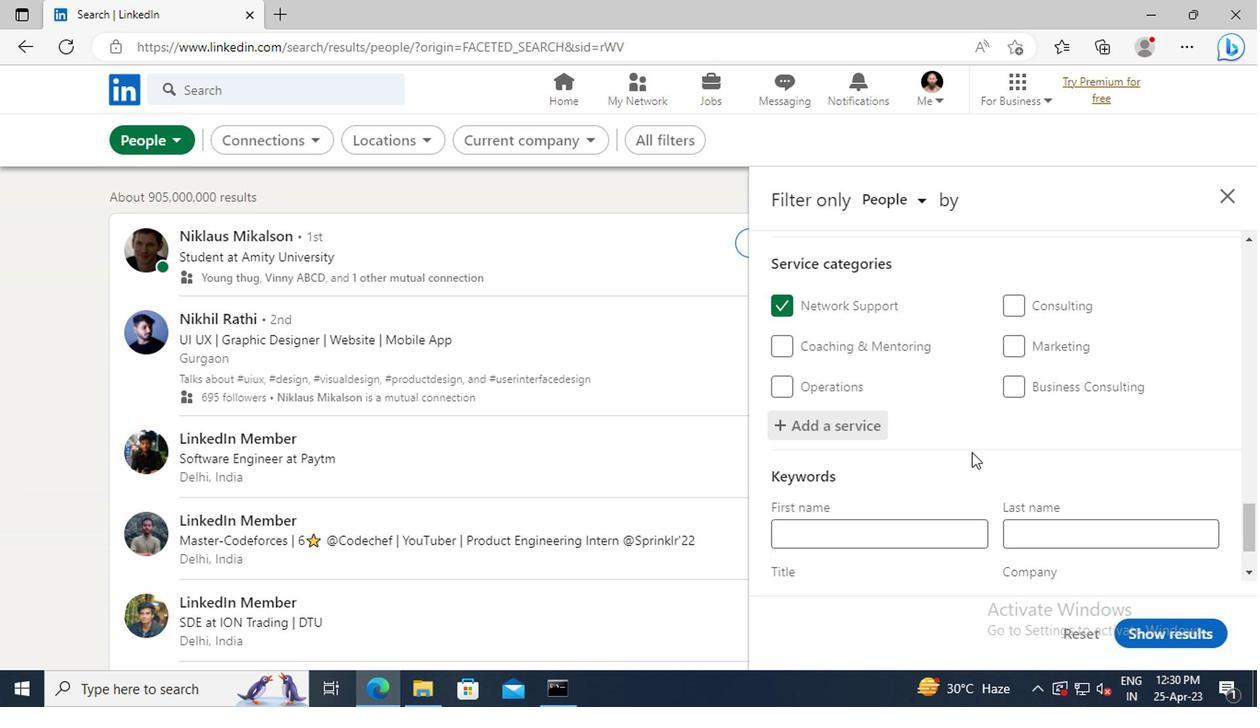 
Action: Mouse scrolled (968, 452) with delta (0, -1)
Screenshot: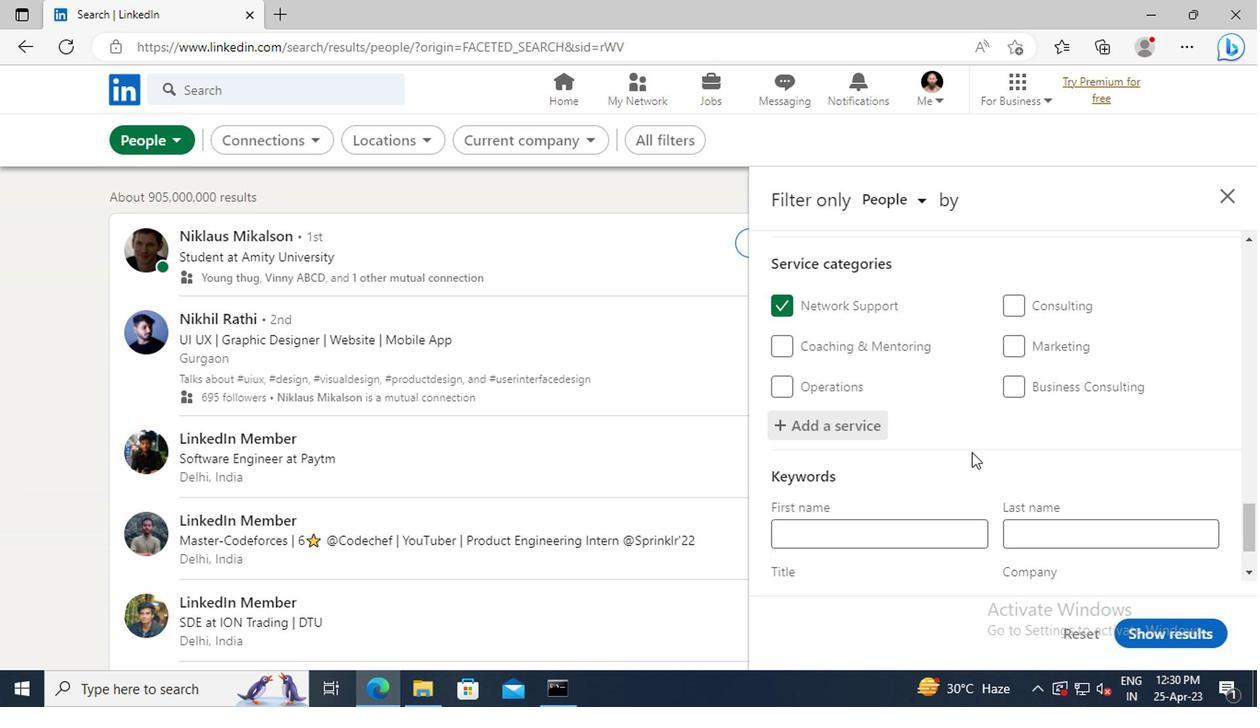 
Action: Mouse moved to (909, 489)
Screenshot: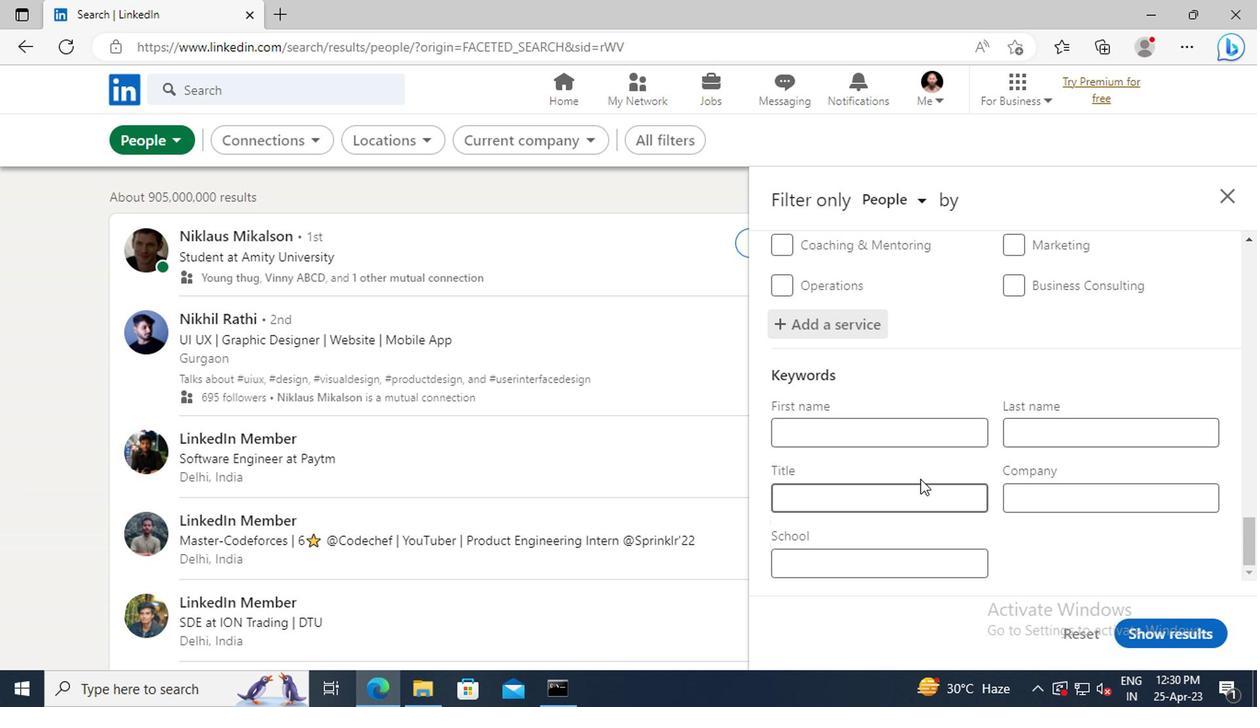 
Action: Mouse pressed left at (909, 489)
Screenshot: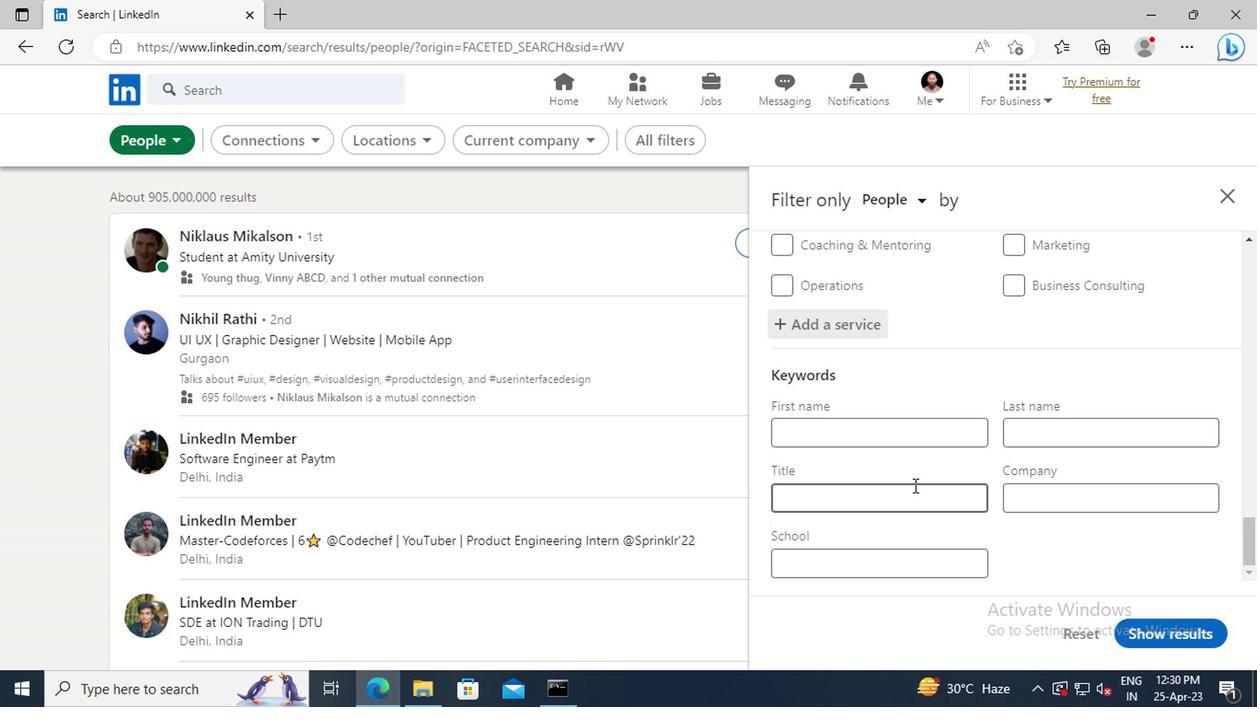 
Action: Mouse moved to (906, 489)
Screenshot: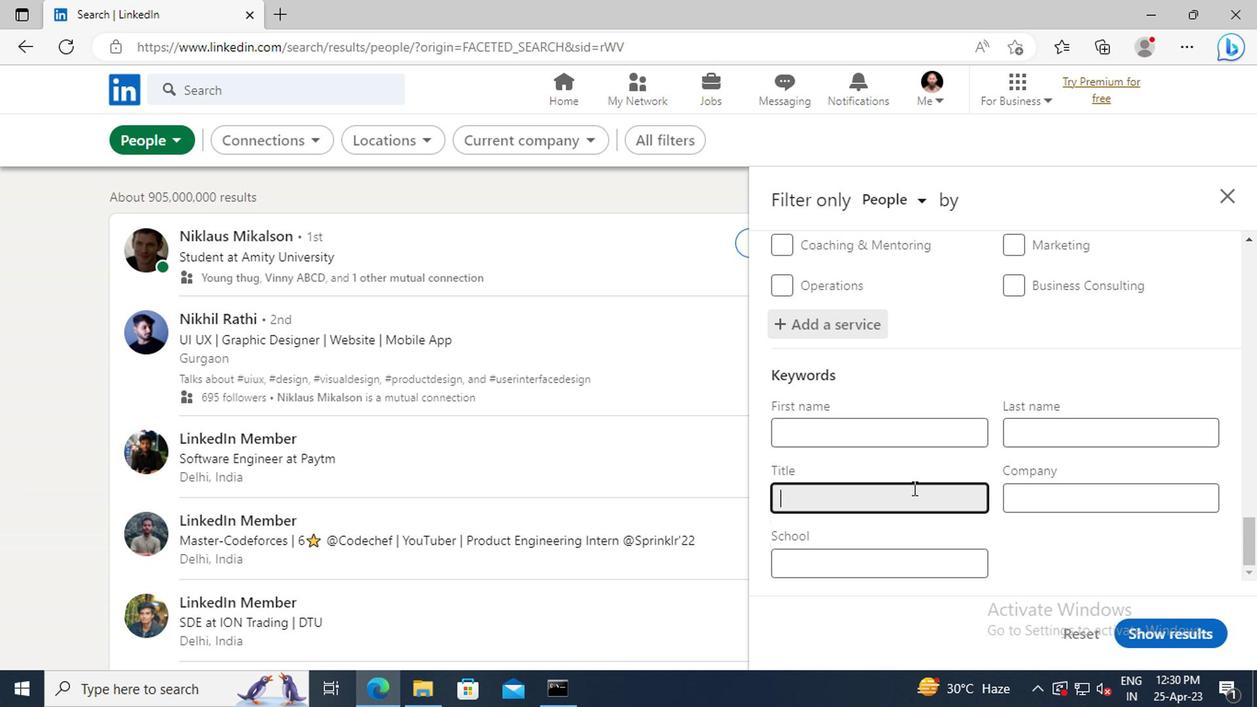 
Action: Key pressed <Key.shift>ADMINISTRATIVE<Key.space><Key.shift>MANAGER
Screenshot: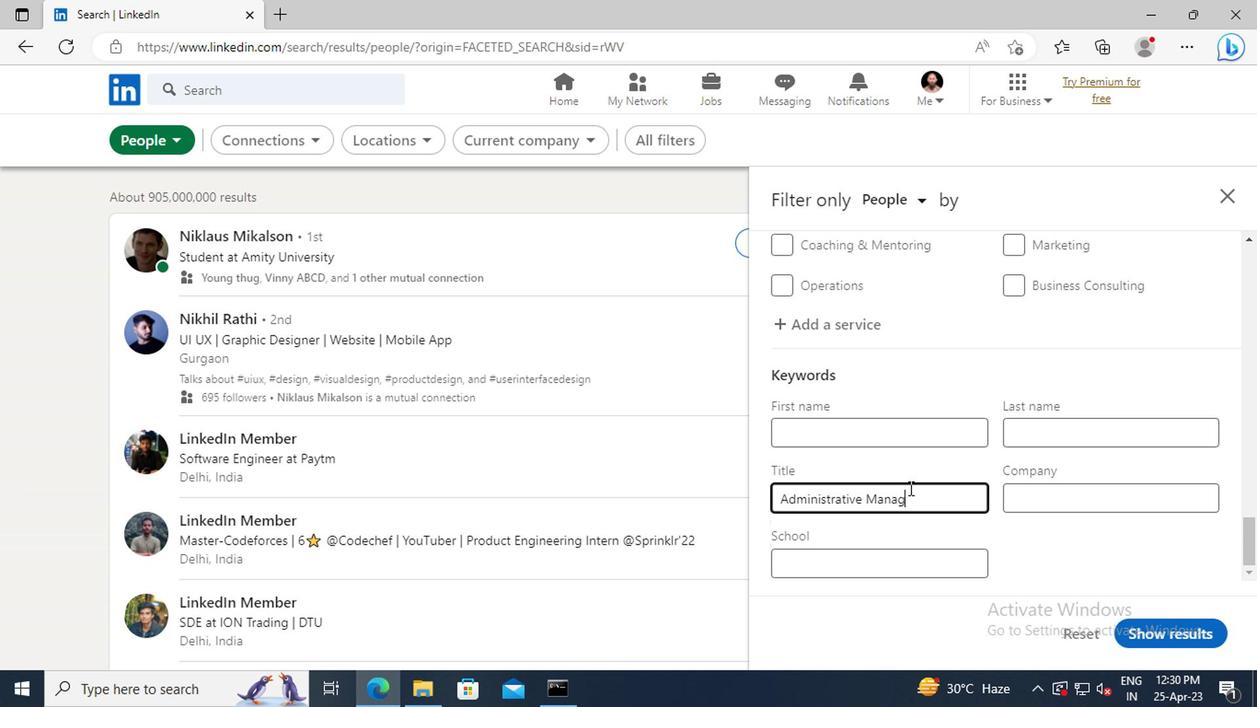 
Action: Mouse moved to (1186, 628)
Screenshot: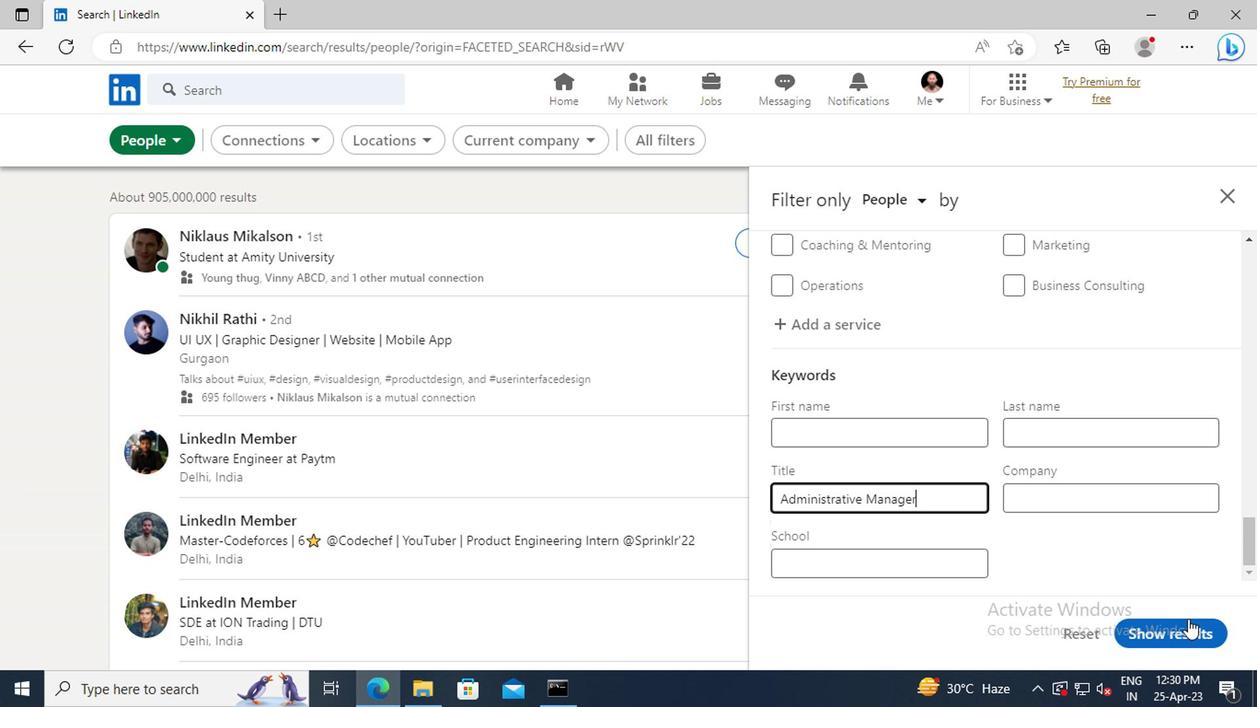 
Action: Mouse pressed left at (1186, 628)
Screenshot: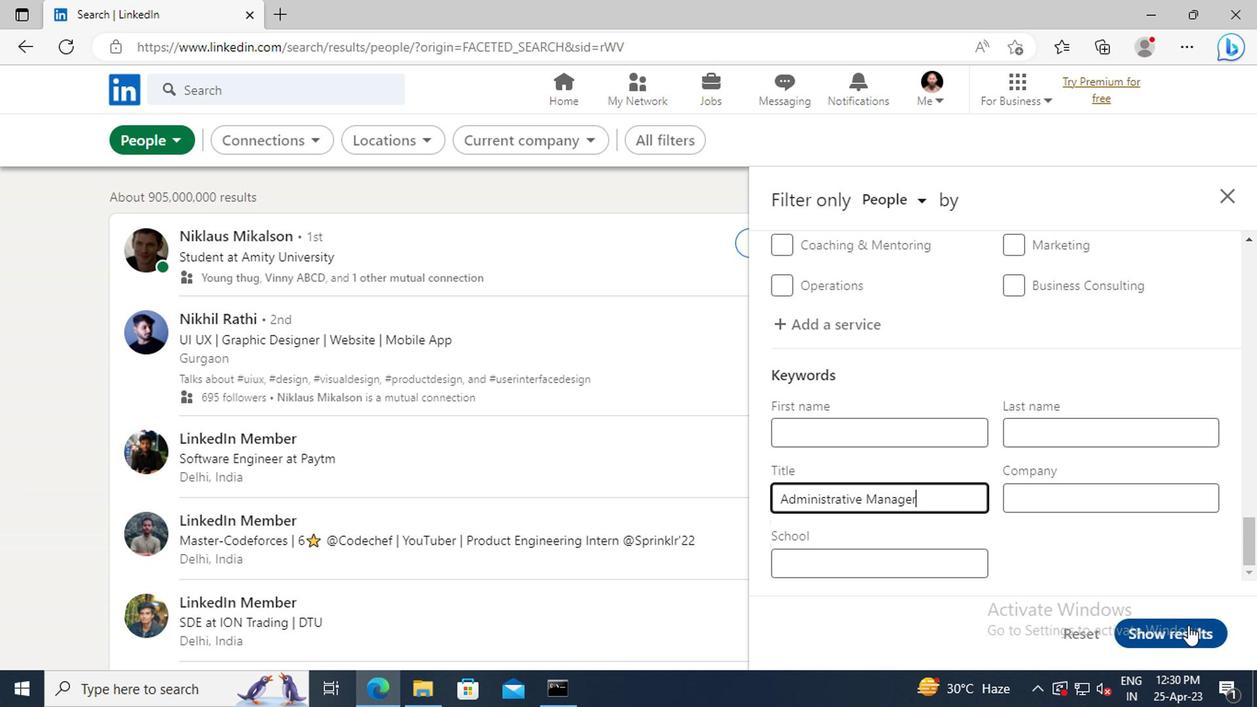 
